 Task: Find connections with filter location Gokak with filter topic #Saleswith filter profile language Potuguese with filter current company Volvo Trucks India with filter school Gauhati Commerce College with filter industry Golf Courses and Country Clubs with filter service category Editing with filter keywords title Secretary
Action: Mouse moved to (553, 92)
Screenshot: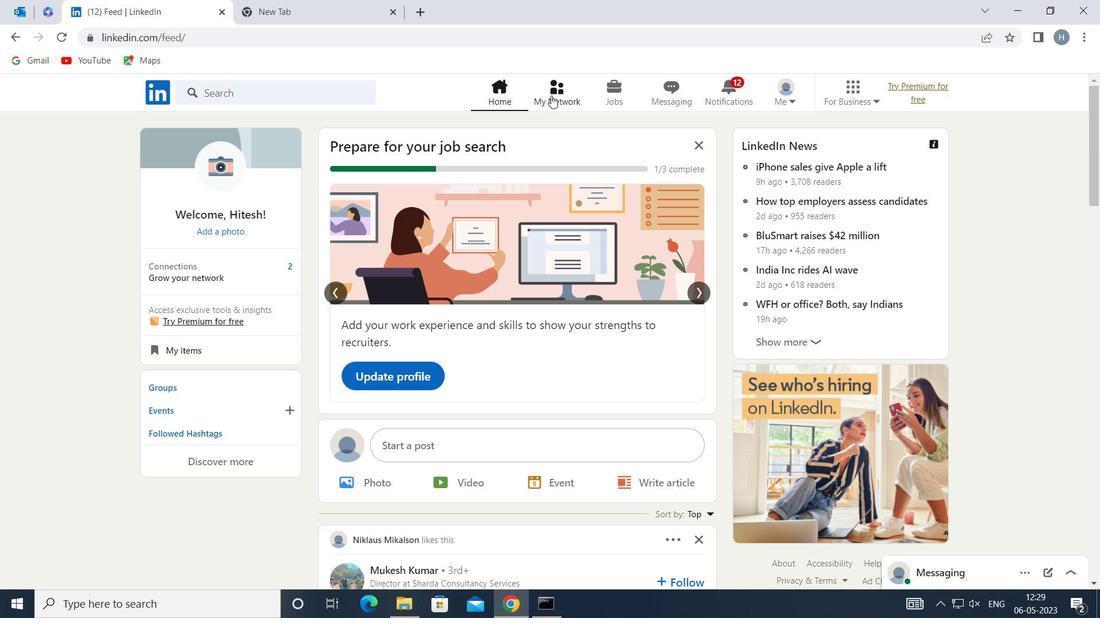 
Action: Mouse pressed left at (553, 92)
Screenshot: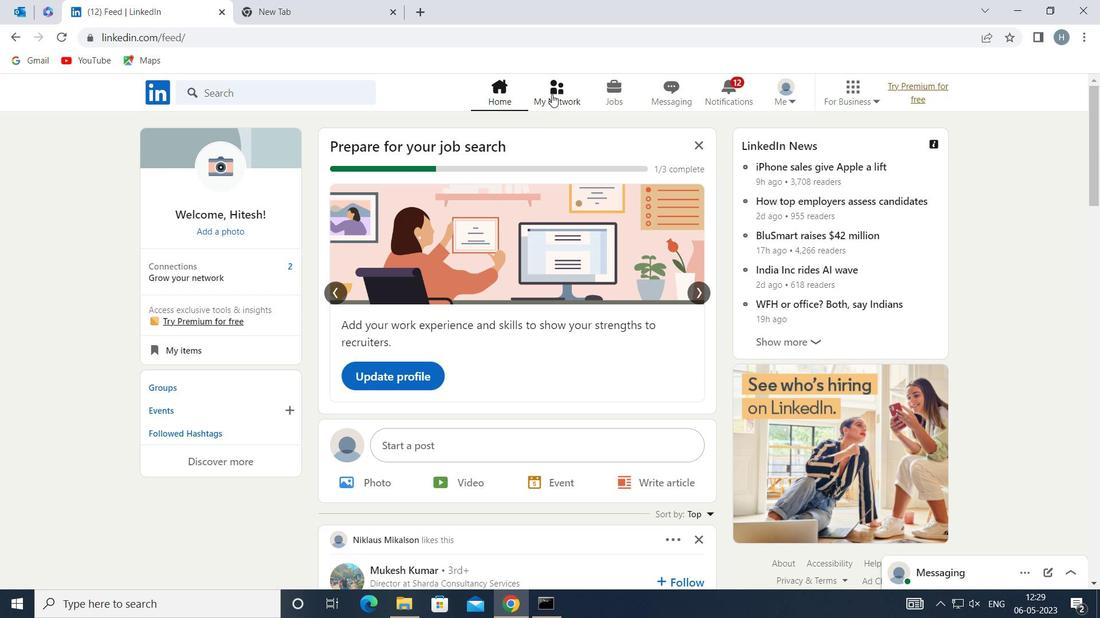 
Action: Mouse moved to (283, 173)
Screenshot: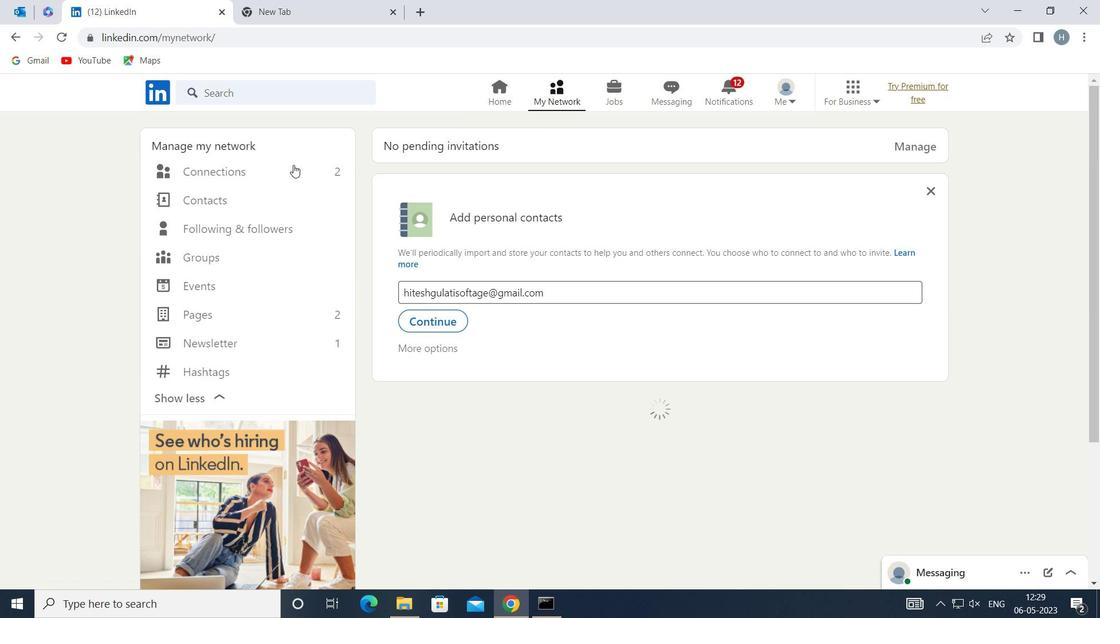 
Action: Mouse pressed left at (283, 173)
Screenshot: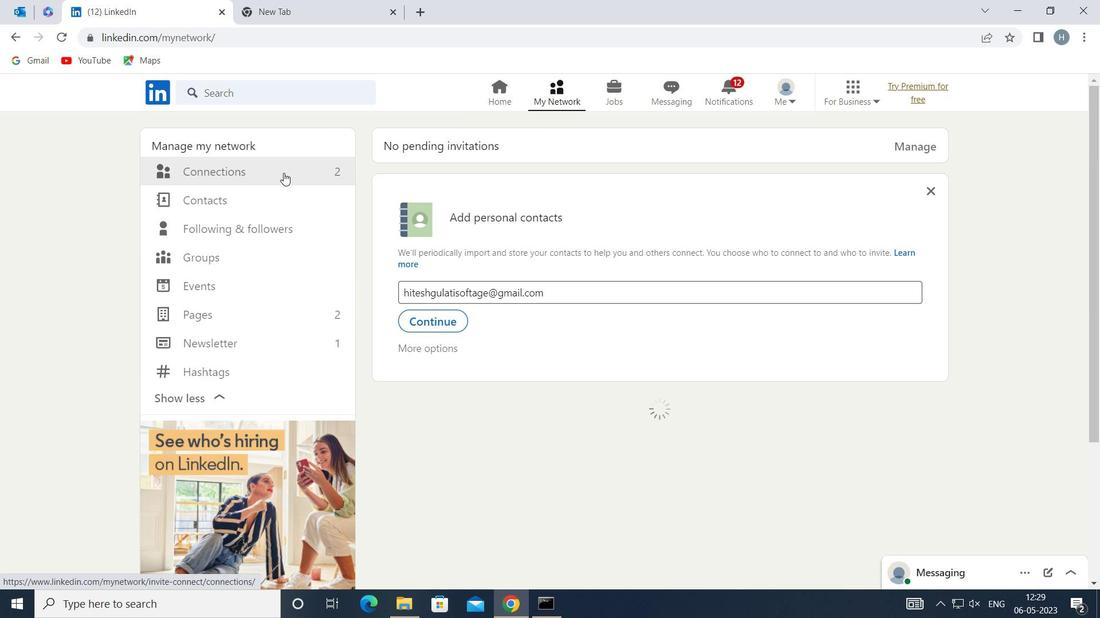 
Action: Mouse moved to (657, 169)
Screenshot: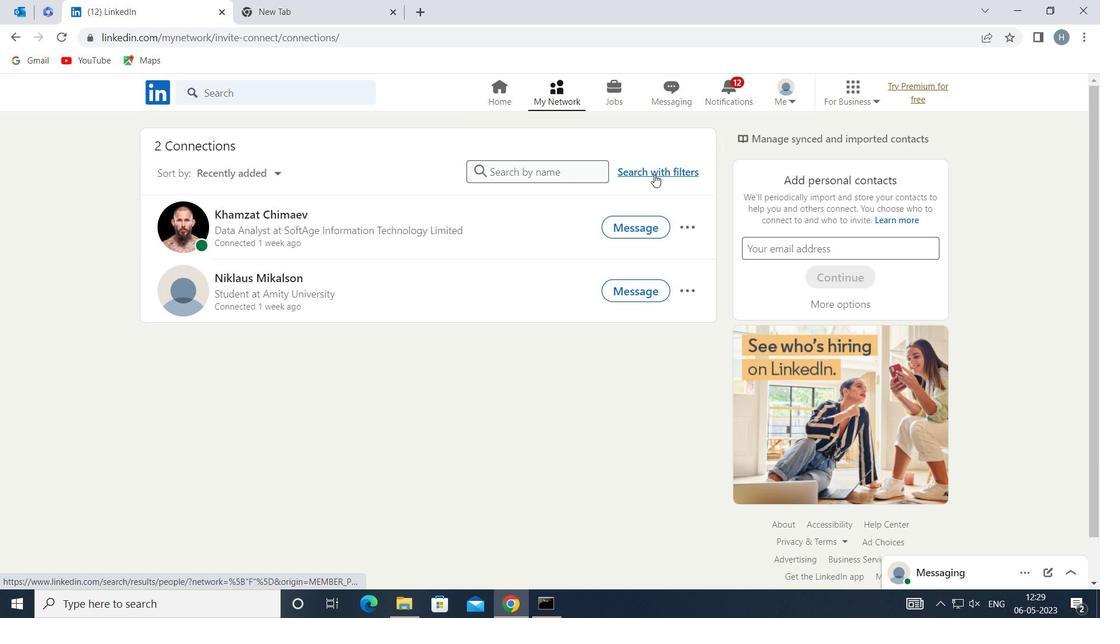 
Action: Mouse pressed left at (657, 169)
Screenshot: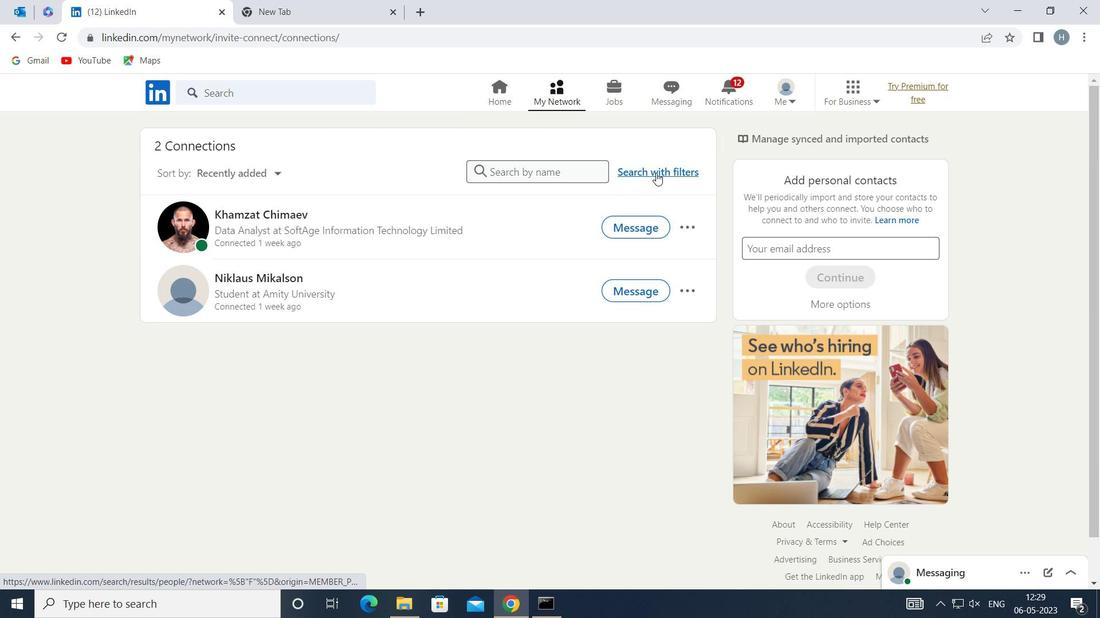 
Action: Mouse moved to (603, 132)
Screenshot: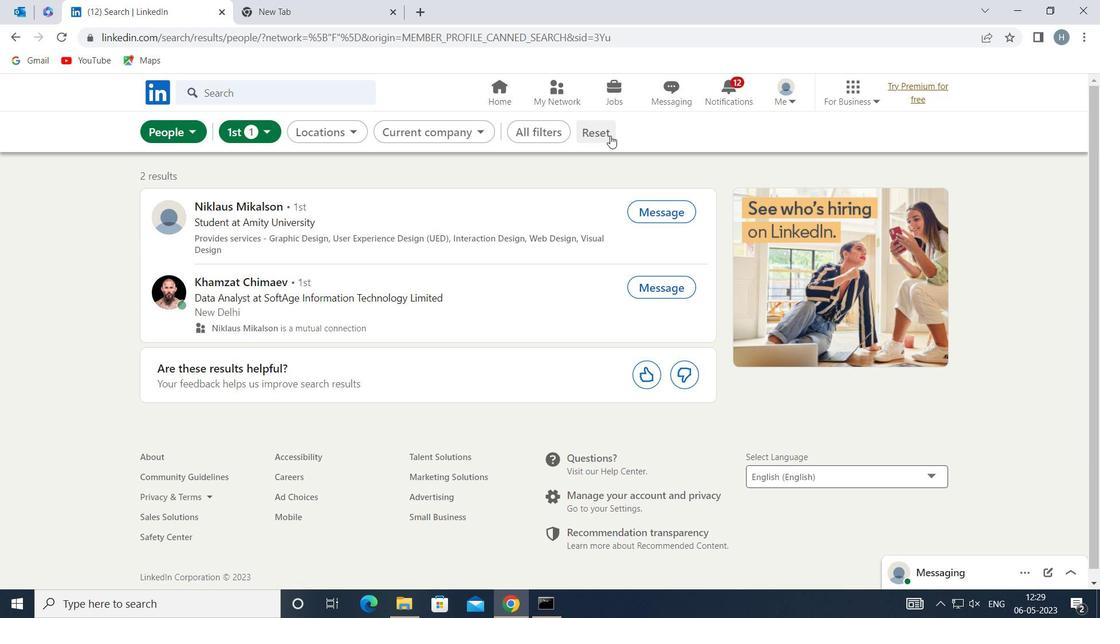 
Action: Mouse pressed left at (603, 132)
Screenshot: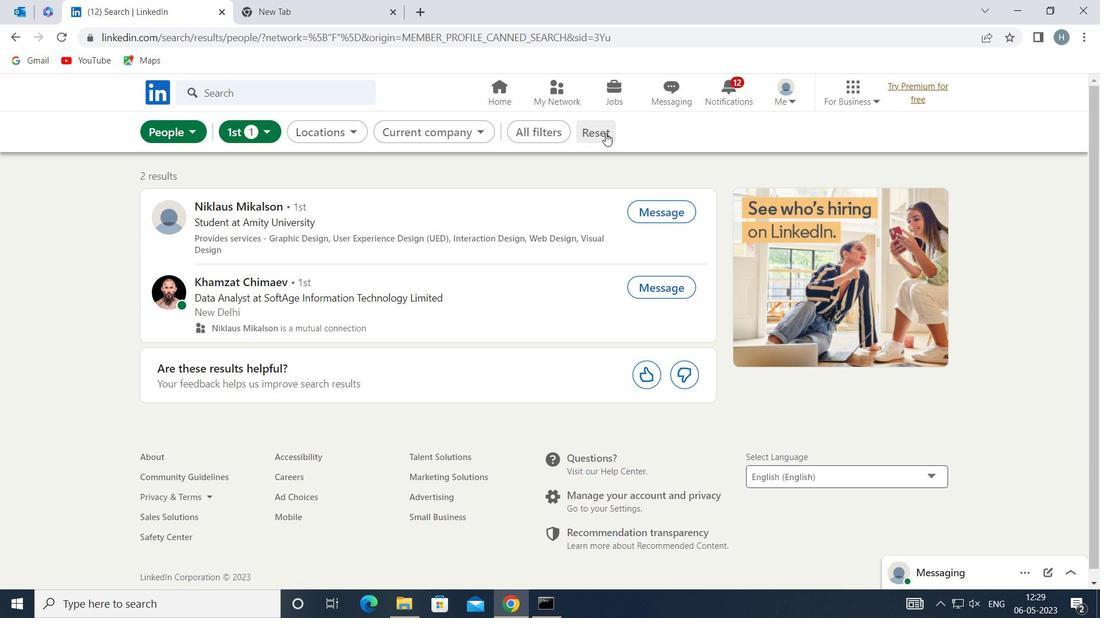 
Action: Mouse moved to (579, 134)
Screenshot: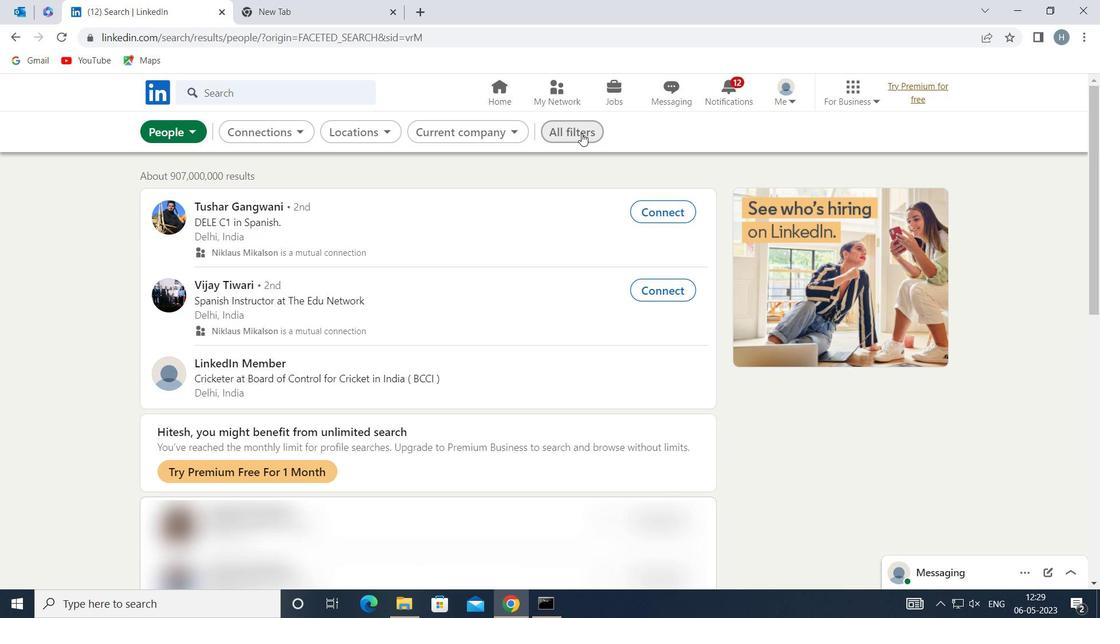 
Action: Mouse pressed left at (579, 134)
Screenshot: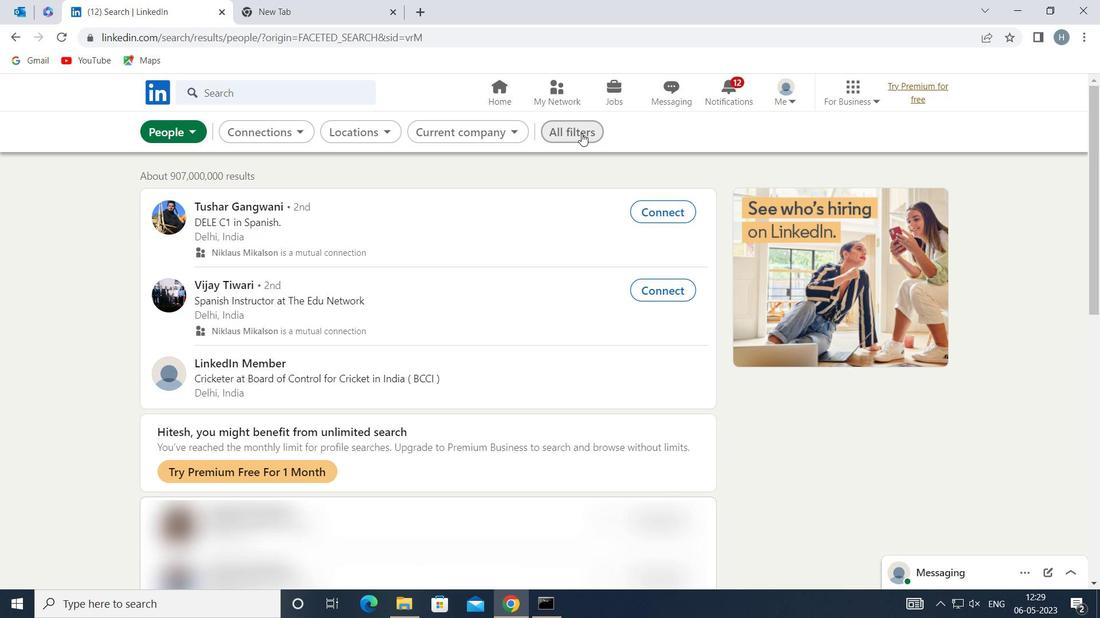 
Action: Mouse moved to (905, 344)
Screenshot: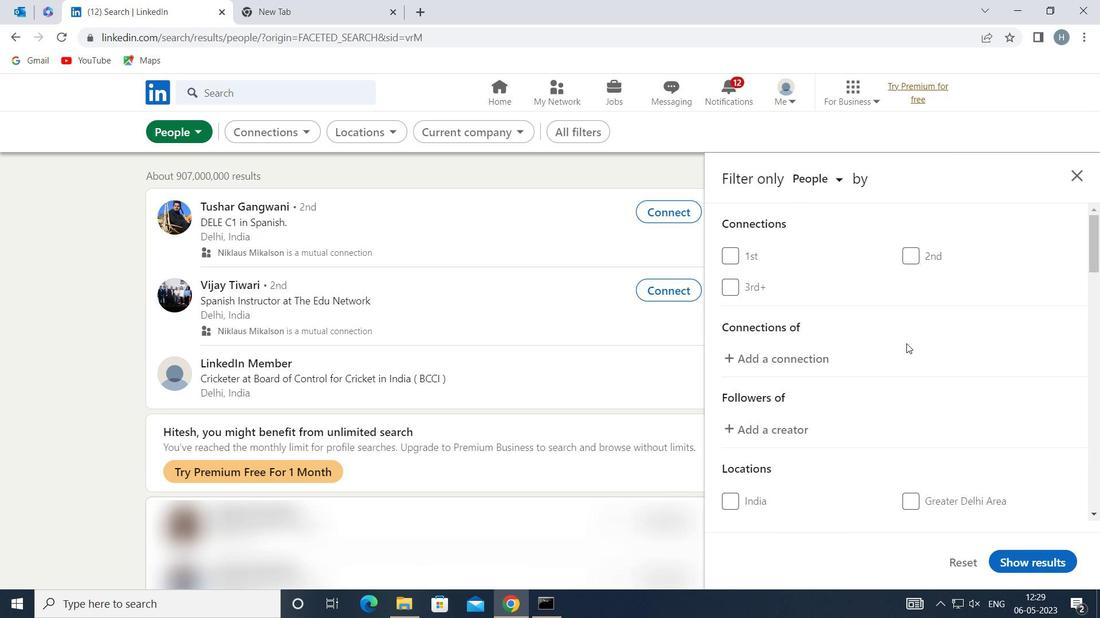 
Action: Mouse scrolled (905, 343) with delta (0, 0)
Screenshot: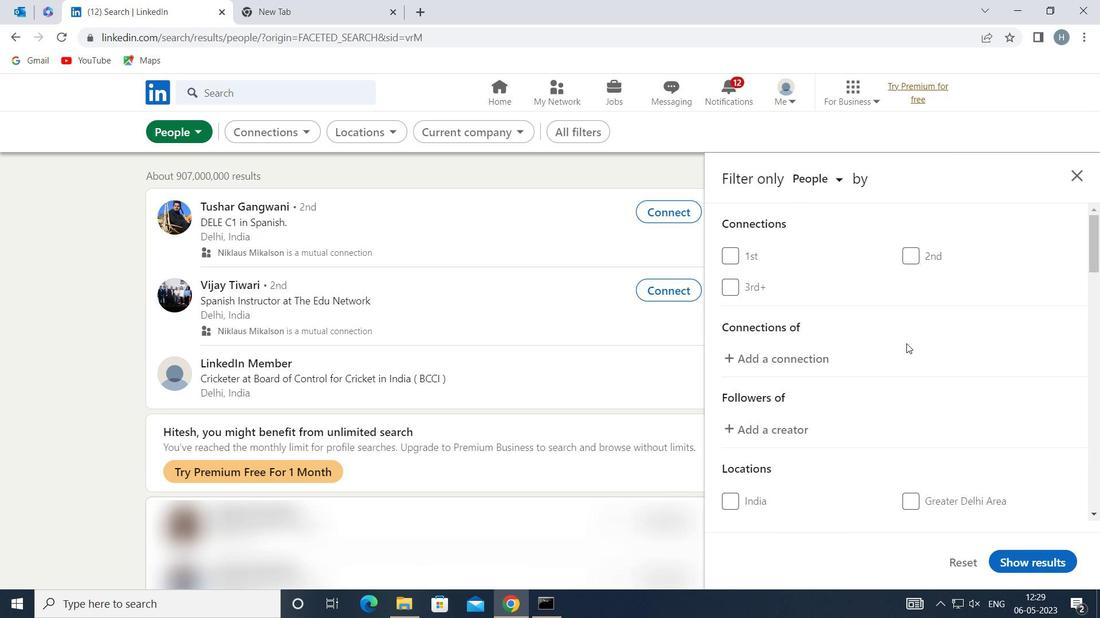 
Action: Mouse scrolled (905, 343) with delta (0, 0)
Screenshot: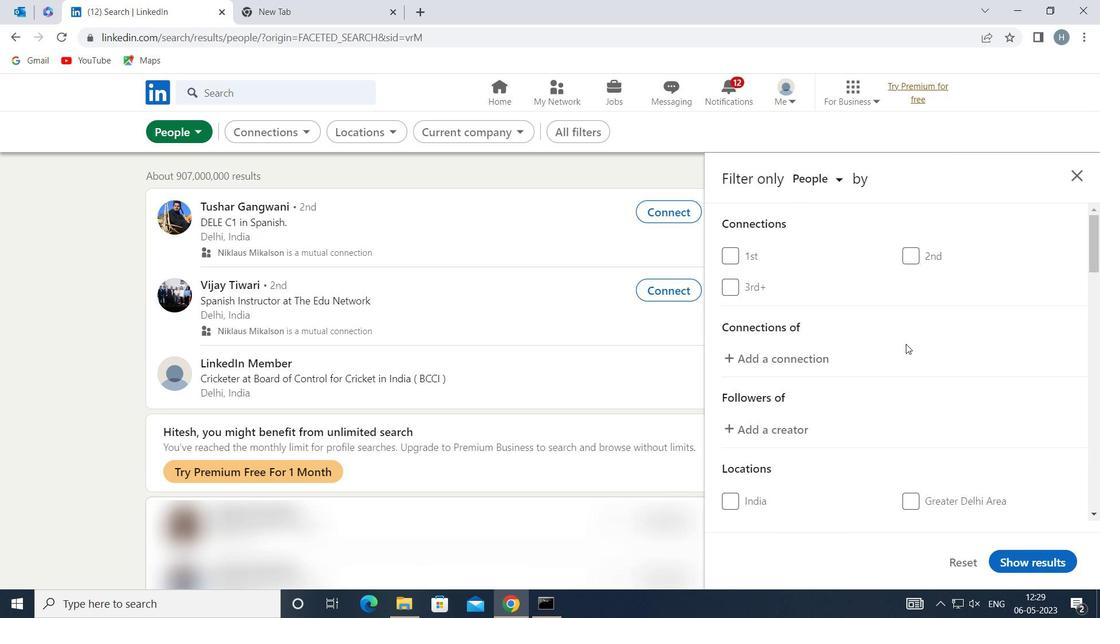 
Action: Mouse moved to (905, 340)
Screenshot: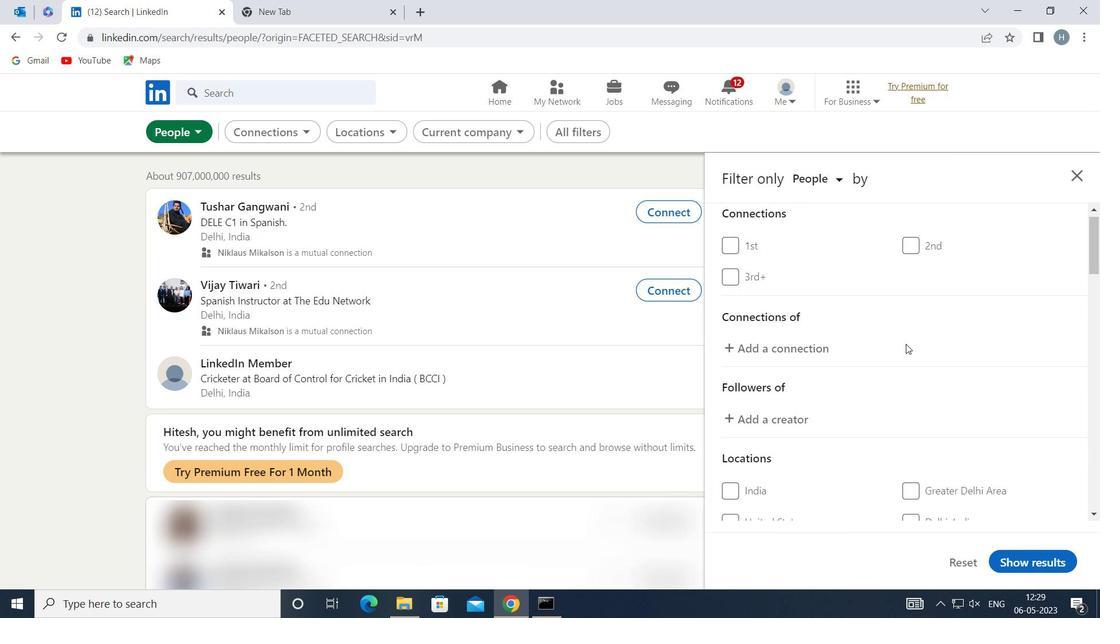 
Action: Mouse scrolled (905, 339) with delta (0, 0)
Screenshot: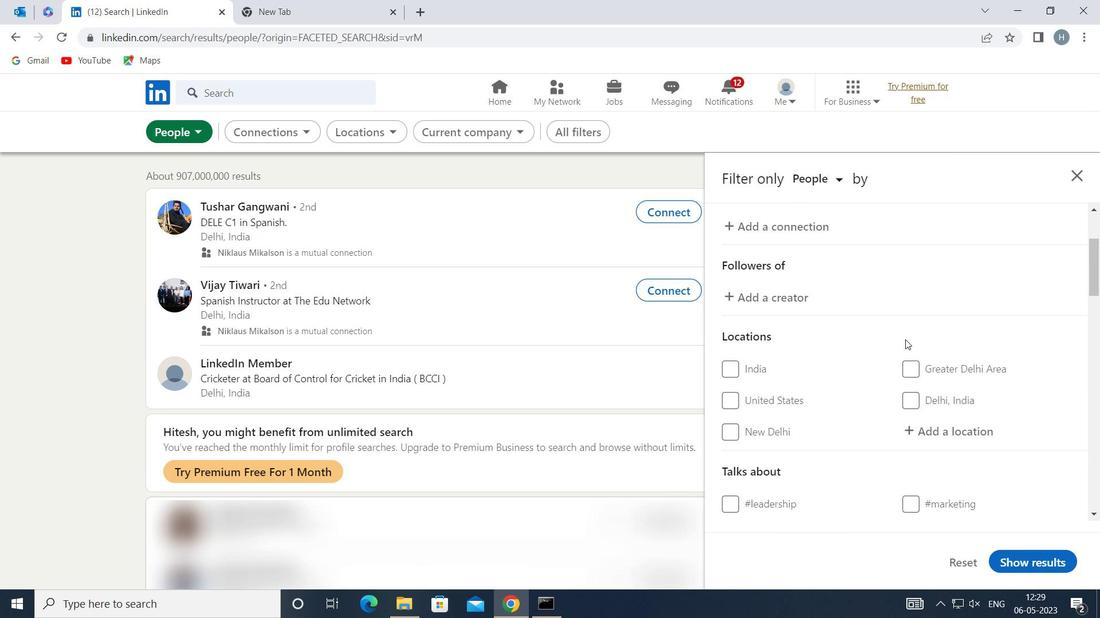 
Action: Mouse moved to (952, 346)
Screenshot: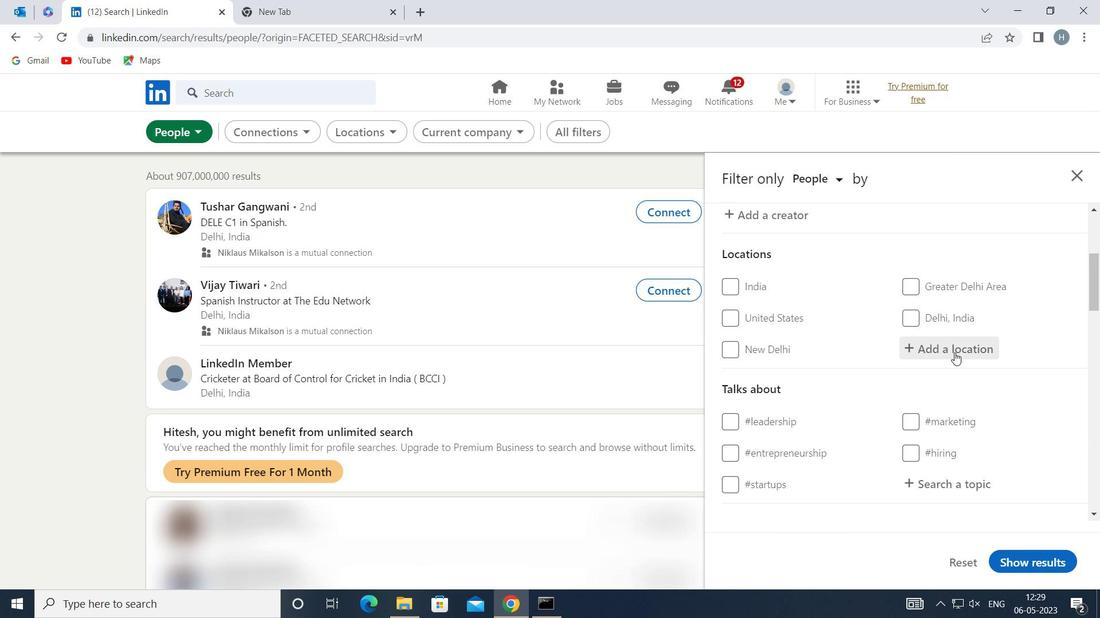 
Action: Mouse pressed left at (952, 346)
Screenshot: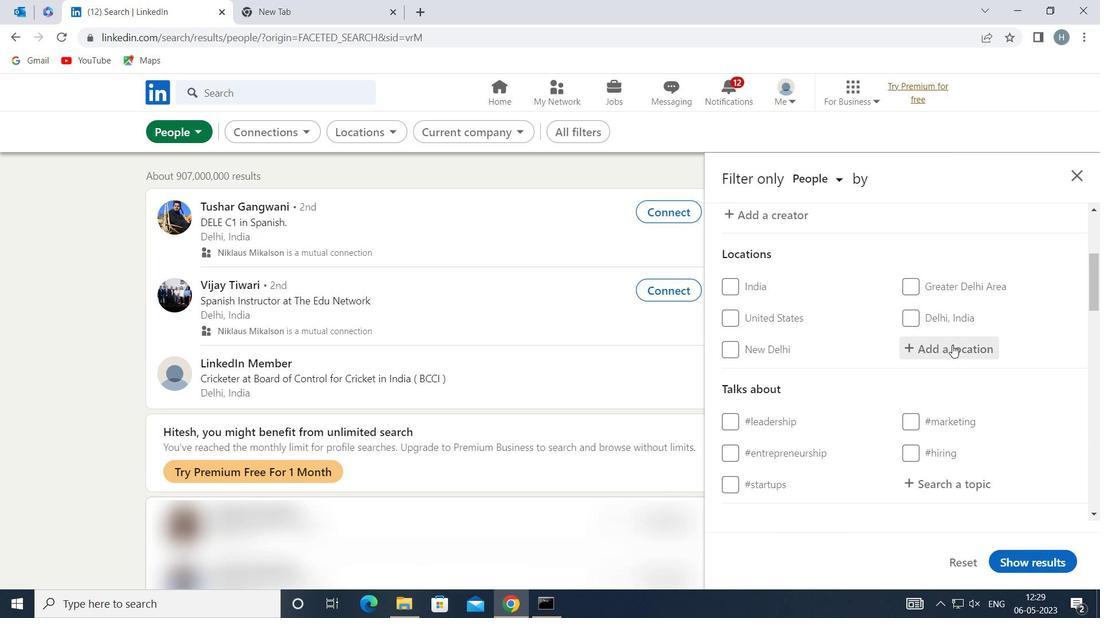 
Action: Key pressed <Key.shift>GOKAK
Screenshot: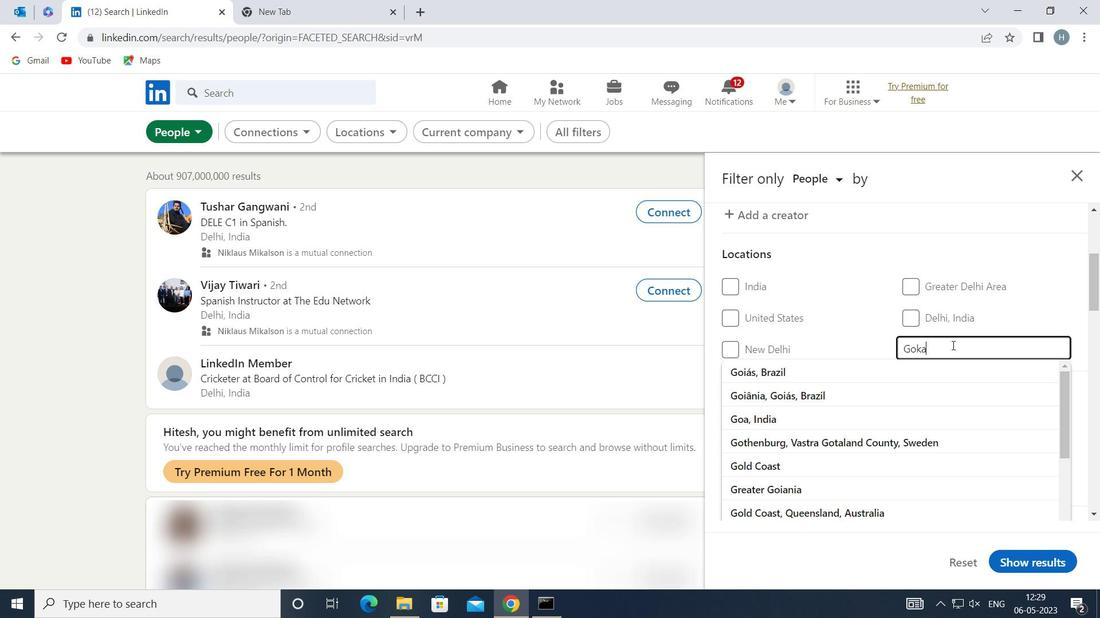 
Action: Mouse moved to (956, 365)
Screenshot: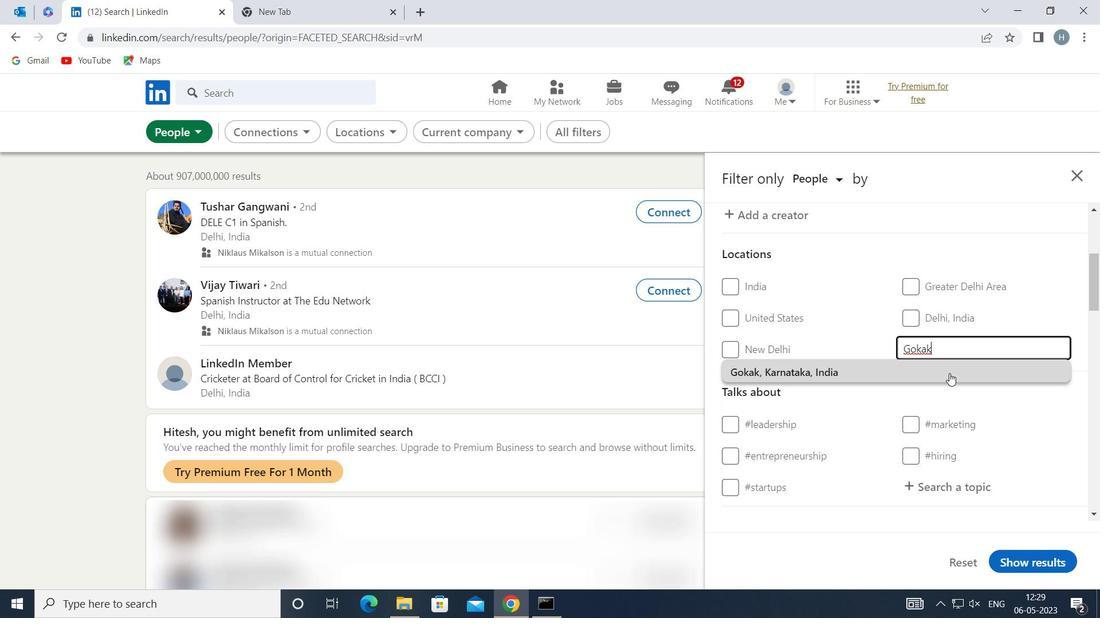 
Action: Mouse pressed left at (956, 365)
Screenshot: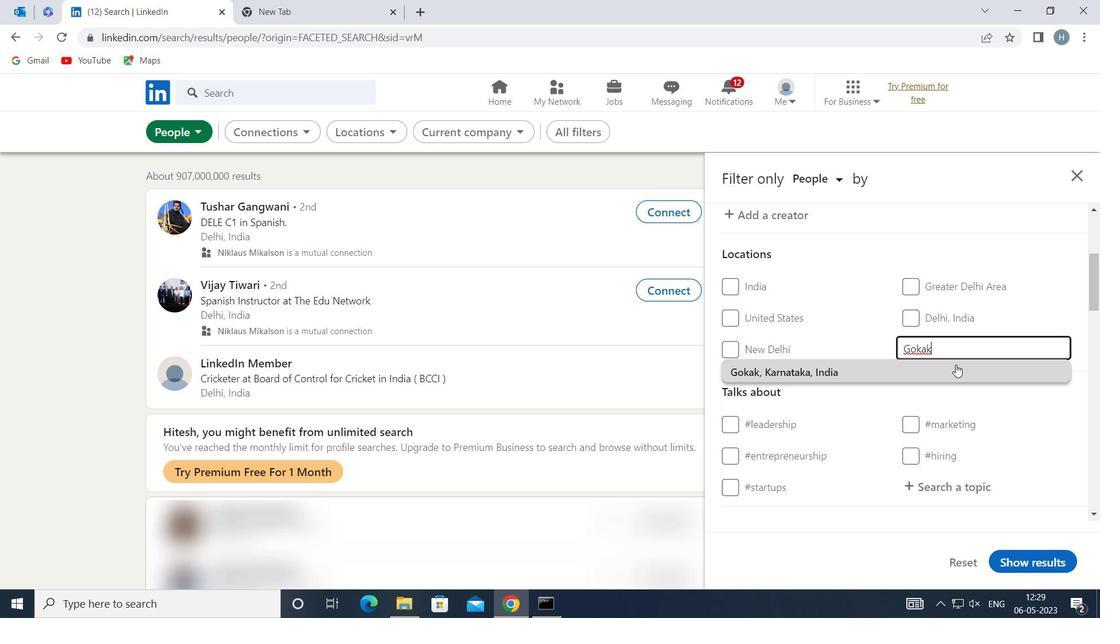 
Action: Mouse moved to (930, 395)
Screenshot: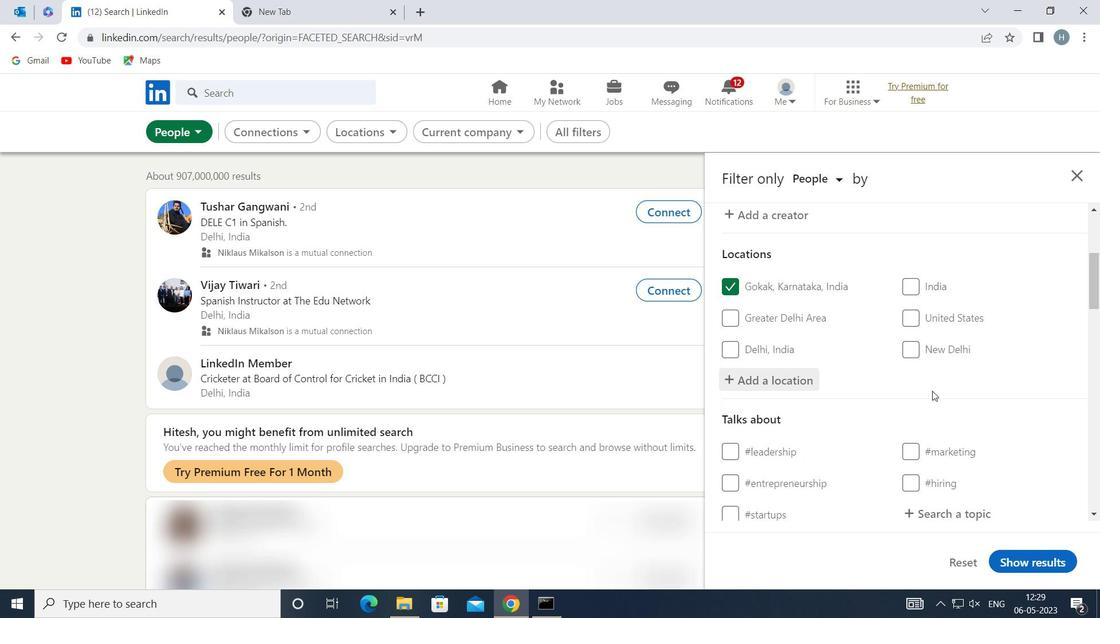 
Action: Mouse scrolled (930, 394) with delta (0, 0)
Screenshot: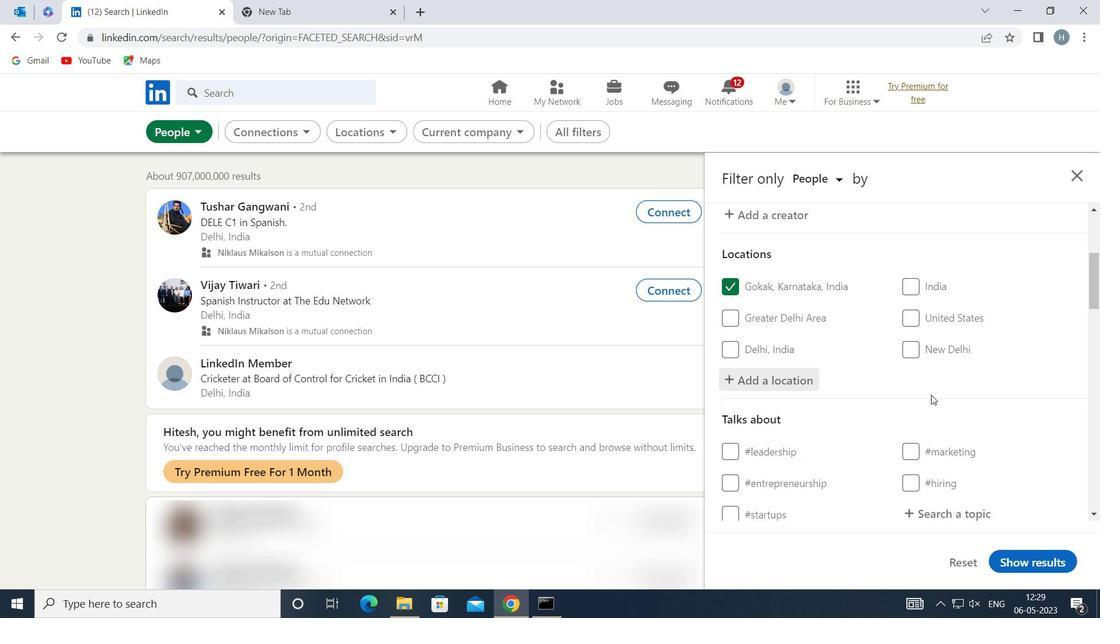 
Action: Mouse scrolled (930, 394) with delta (0, 0)
Screenshot: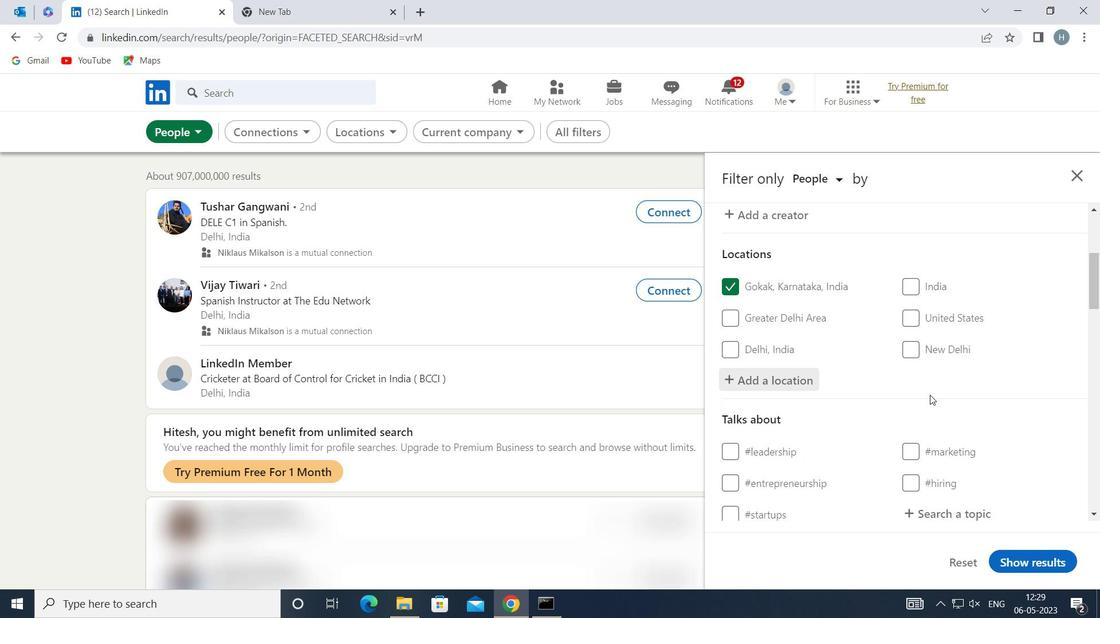 
Action: Mouse scrolled (930, 394) with delta (0, 0)
Screenshot: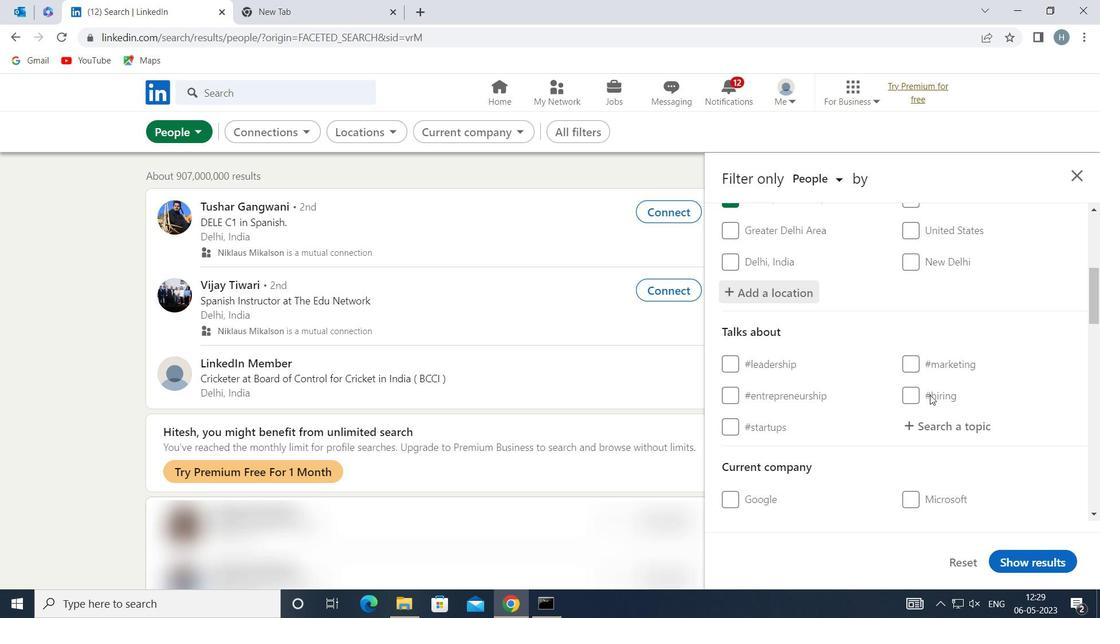 
Action: Mouse moved to (974, 295)
Screenshot: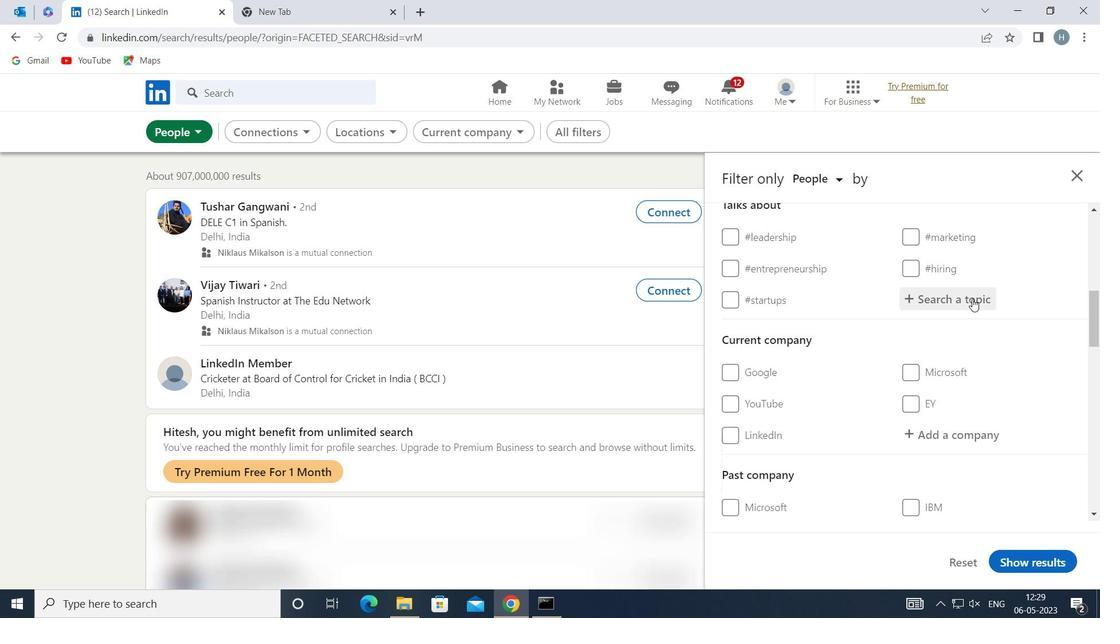 
Action: Mouse pressed left at (974, 295)
Screenshot: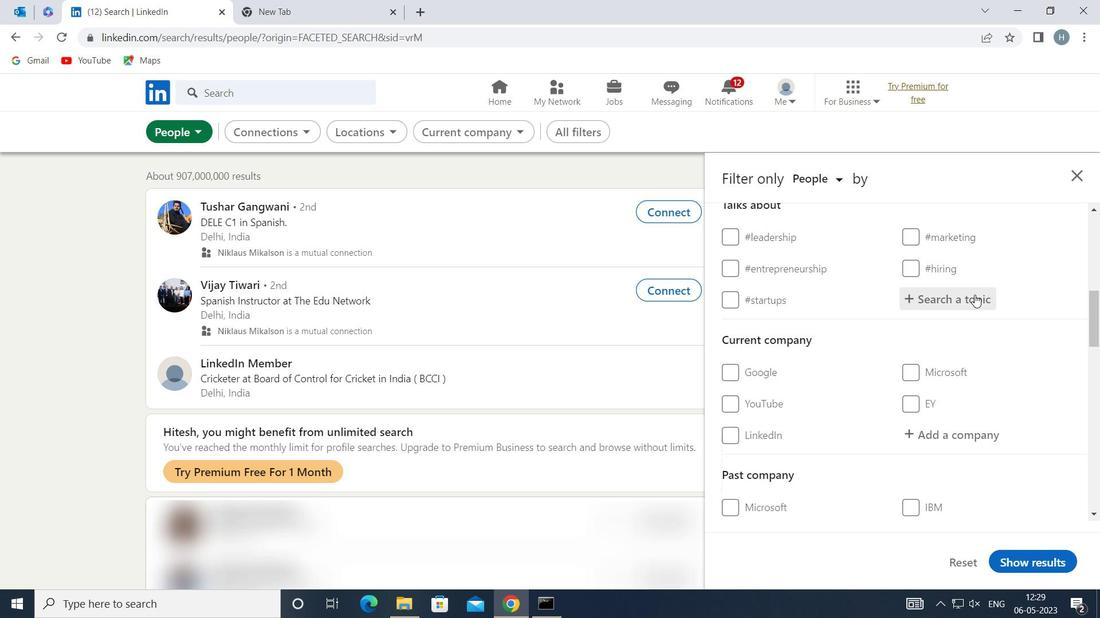 
Action: Key pressed <Key.shift>SALES
Screenshot: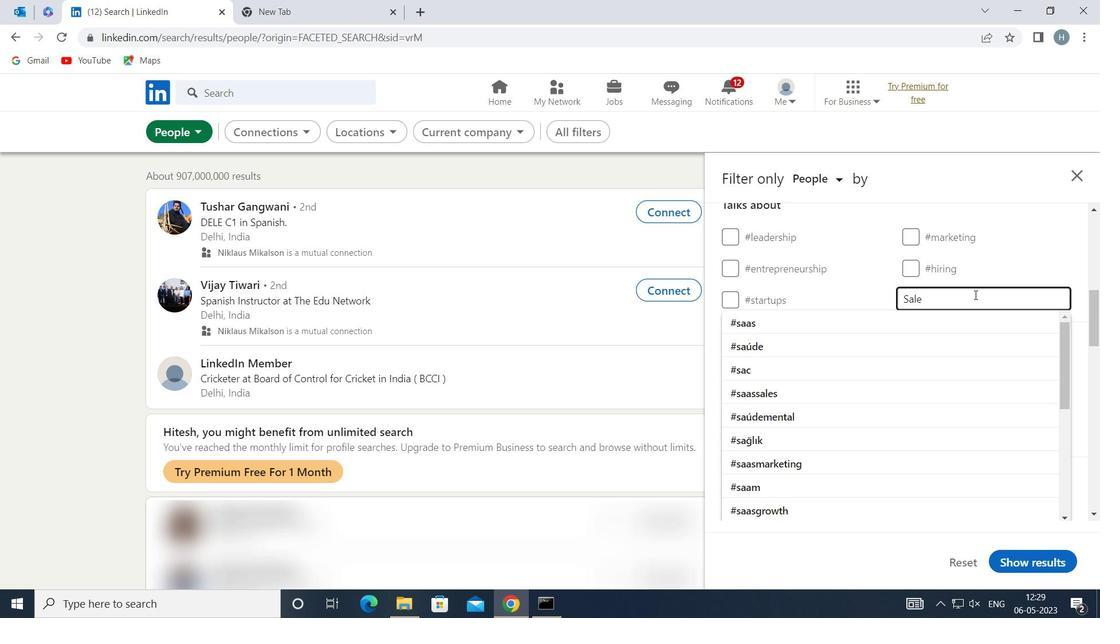 
Action: Mouse moved to (906, 319)
Screenshot: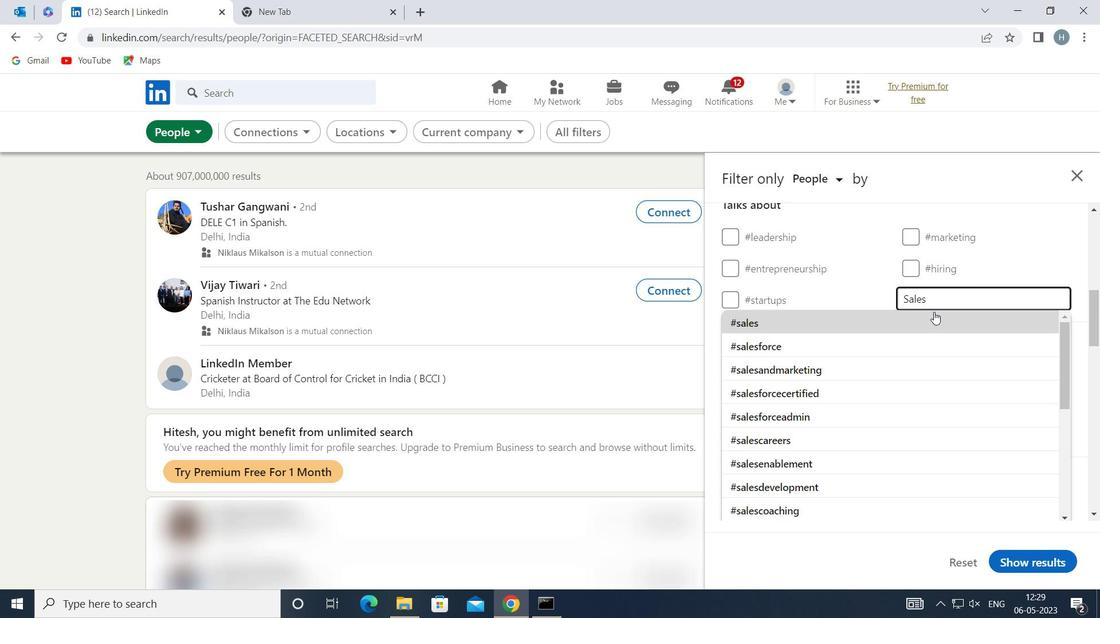 
Action: Mouse pressed left at (906, 319)
Screenshot: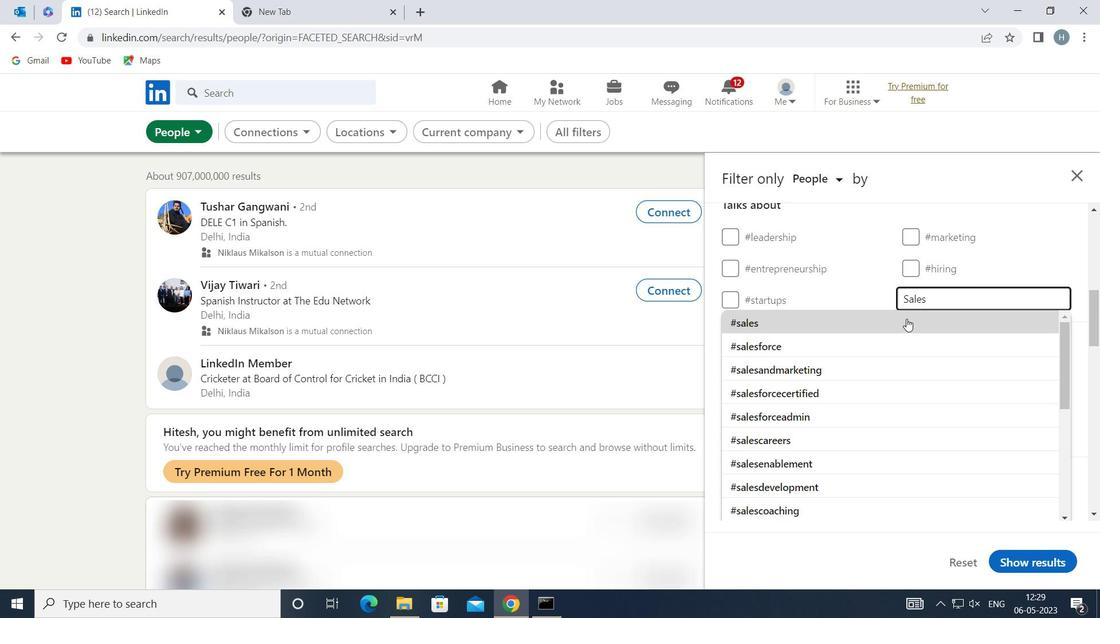 
Action: Mouse moved to (870, 322)
Screenshot: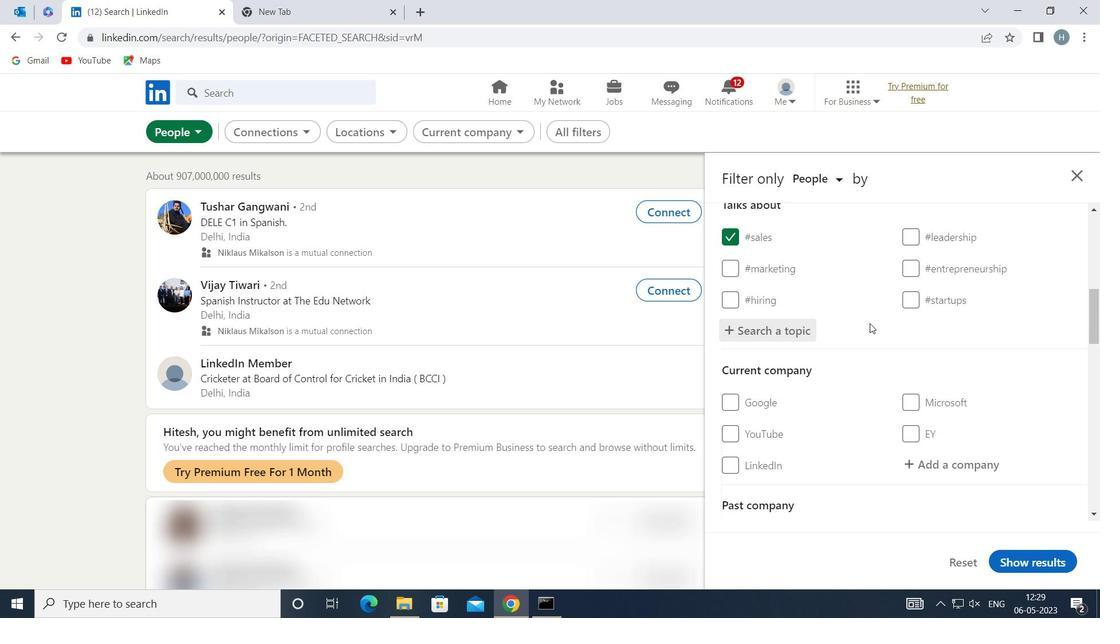 
Action: Mouse scrolled (870, 321) with delta (0, 0)
Screenshot: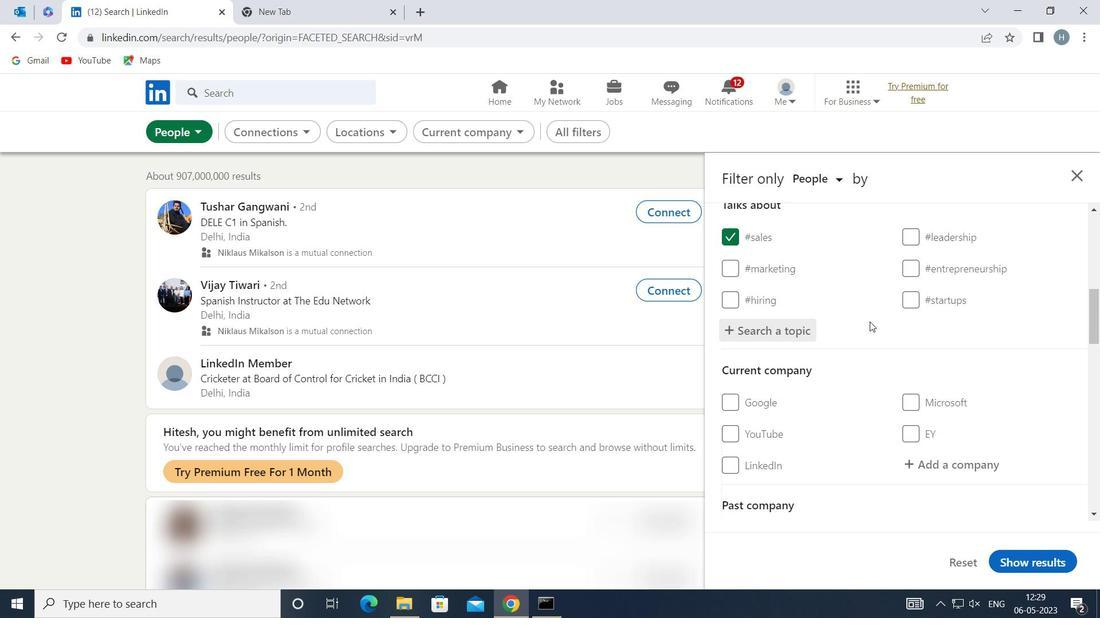 
Action: Mouse scrolled (870, 321) with delta (0, 0)
Screenshot: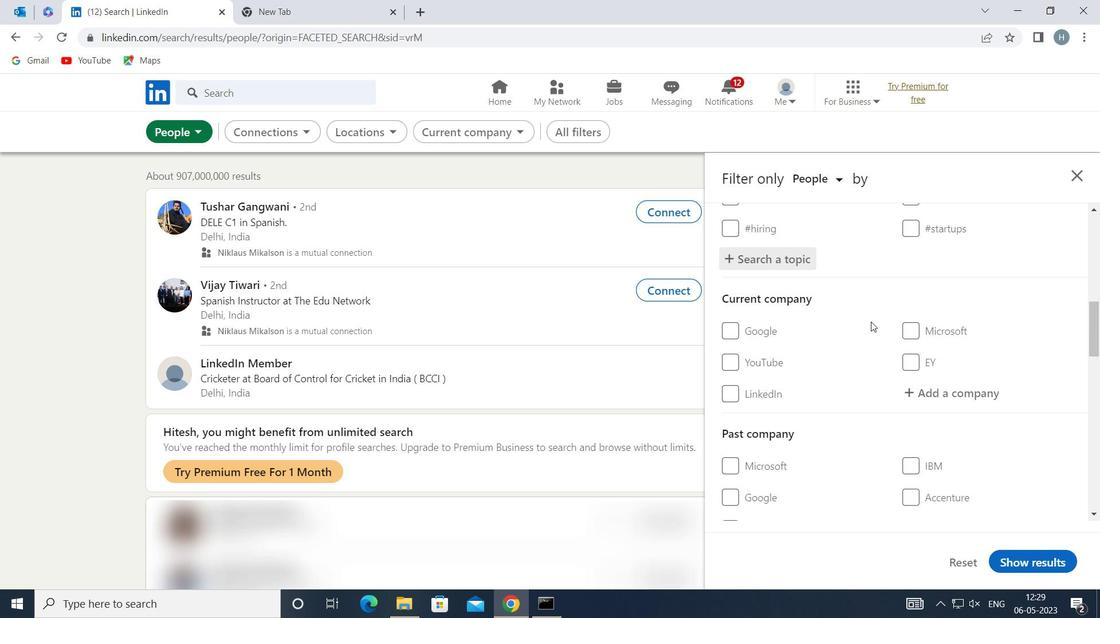 
Action: Mouse scrolled (870, 321) with delta (0, 0)
Screenshot: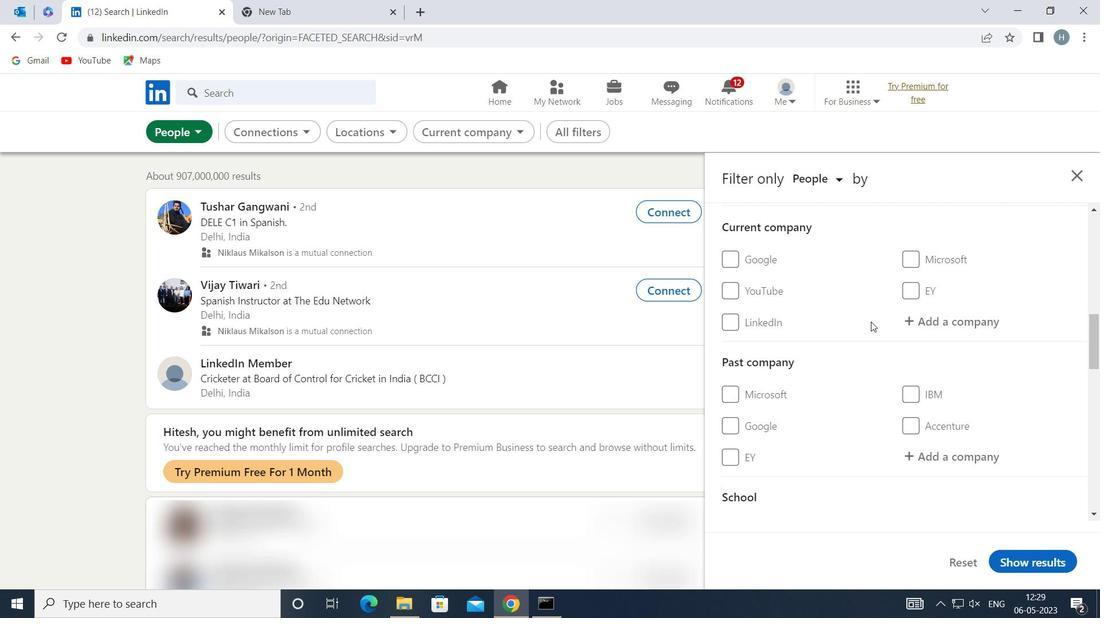 
Action: Mouse scrolled (870, 321) with delta (0, 0)
Screenshot: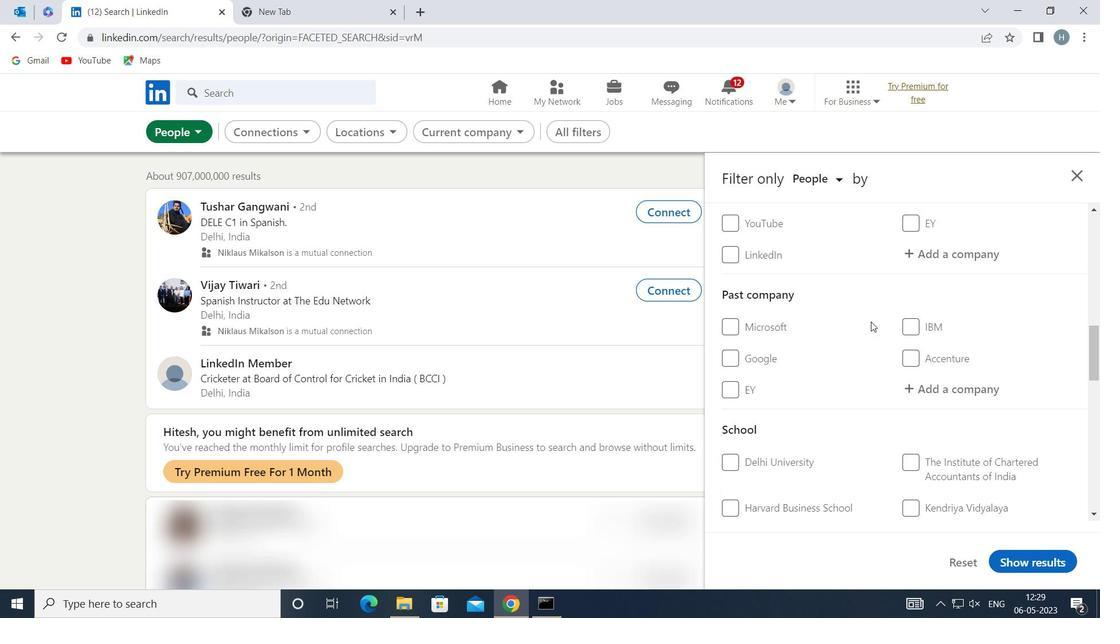 
Action: Mouse scrolled (870, 321) with delta (0, 0)
Screenshot: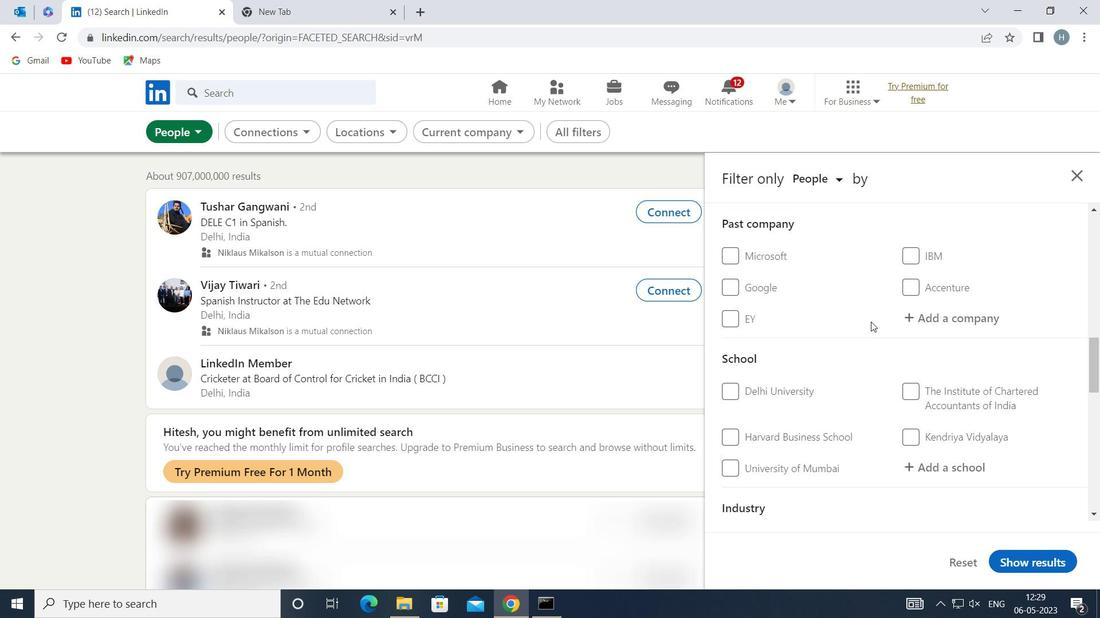 
Action: Mouse moved to (871, 322)
Screenshot: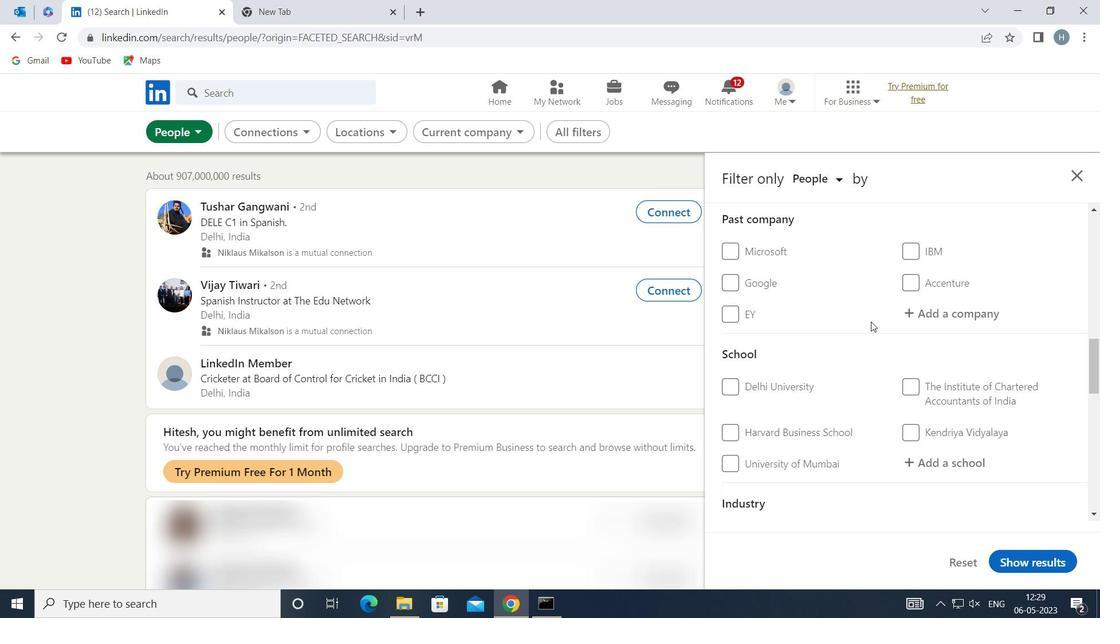
Action: Mouse scrolled (871, 321) with delta (0, 0)
Screenshot: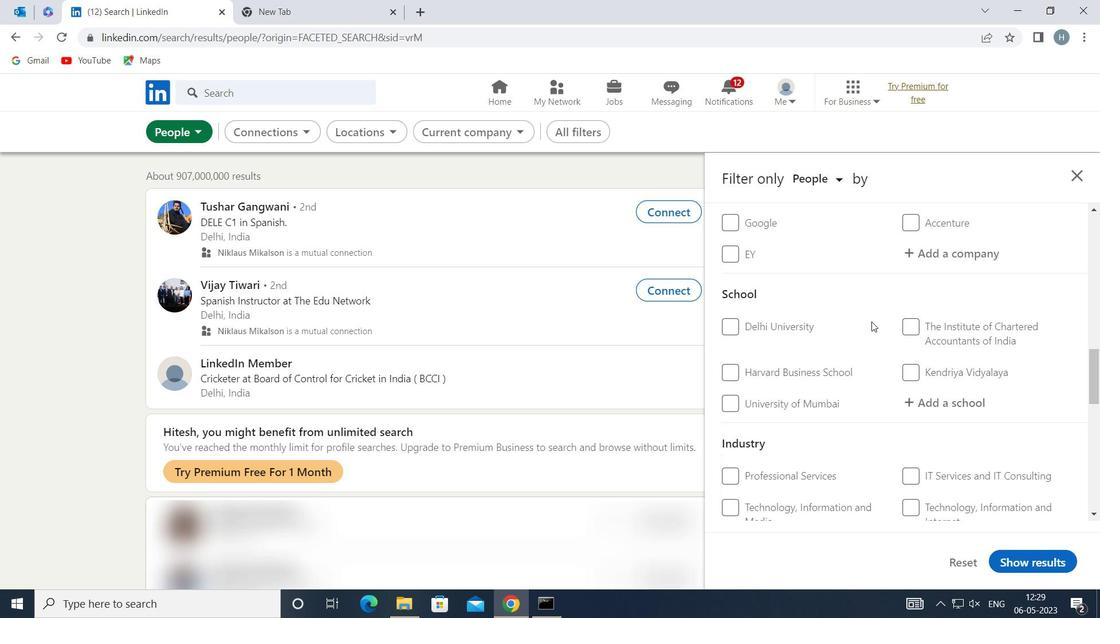 
Action: Mouse scrolled (871, 321) with delta (0, 0)
Screenshot: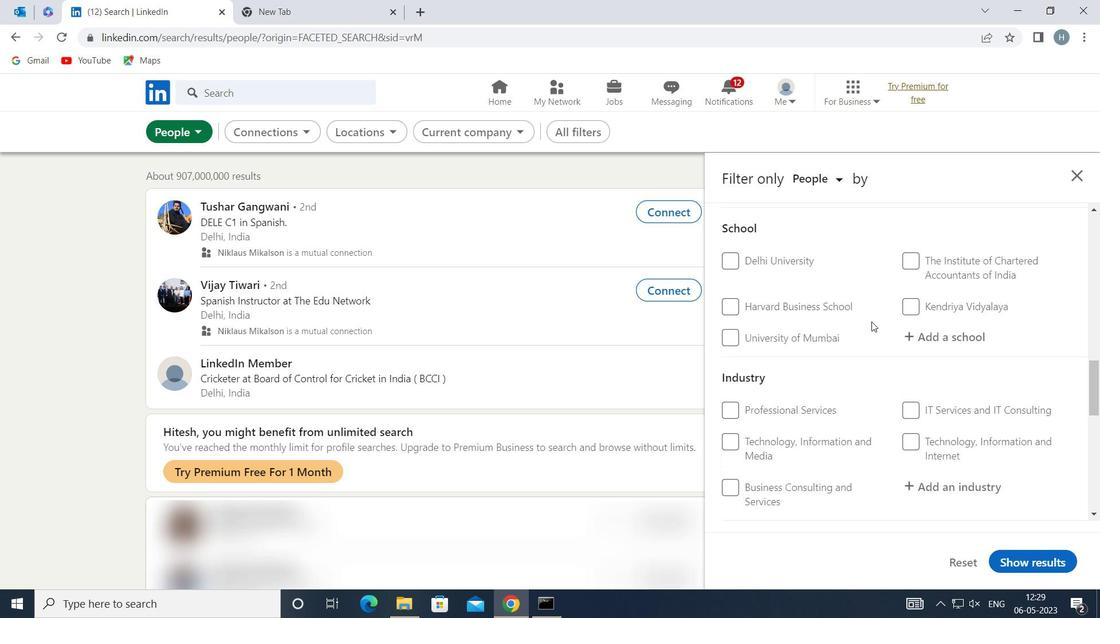 
Action: Mouse scrolled (871, 321) with delta (0, 0)
Screenshot: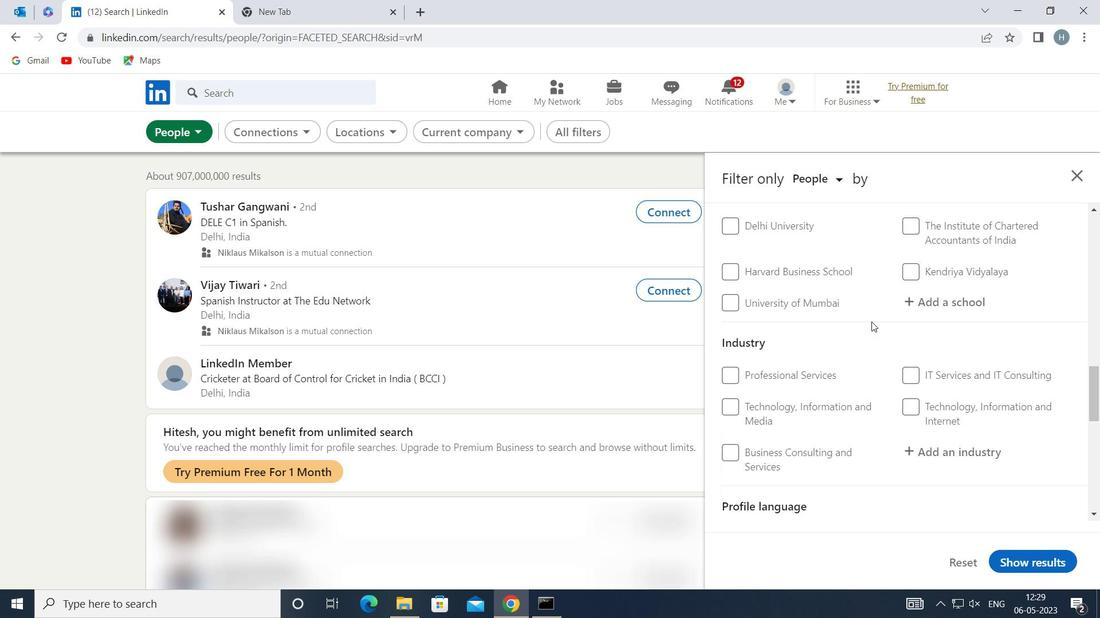 
Action: Mouse scrolled (871, 321) with delta (0, 0)
Screenshot: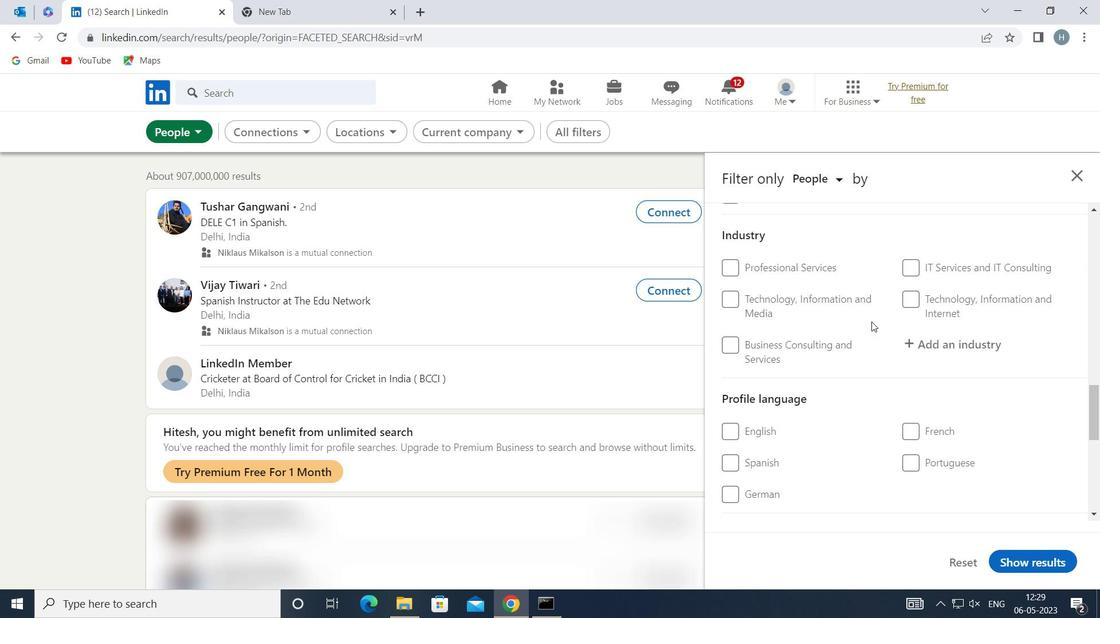 
Action: Mouse moved to (906, 366)
Screenshot: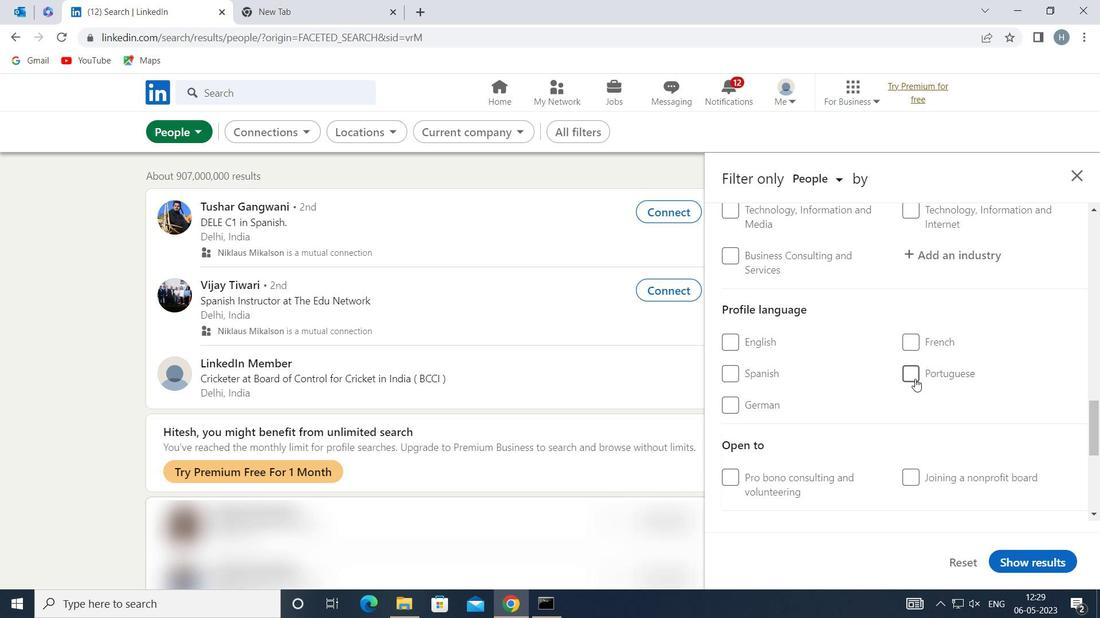 
Action: Mouse pressed left at (906, 366)
Screenshot: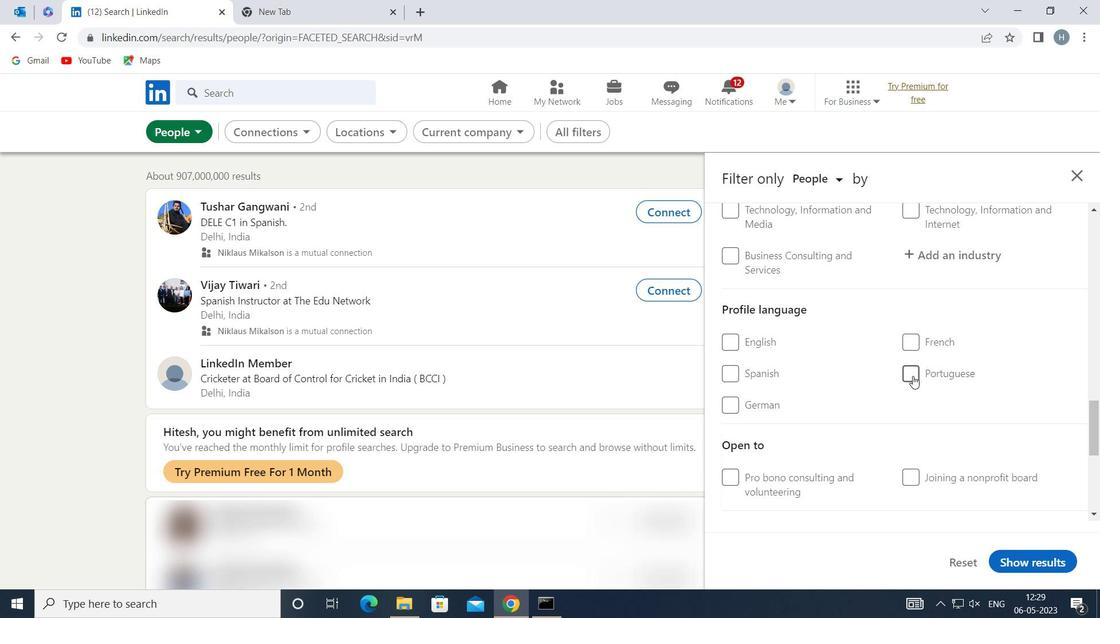 
Action: Mouse moved to (878, 367)
Screenshot: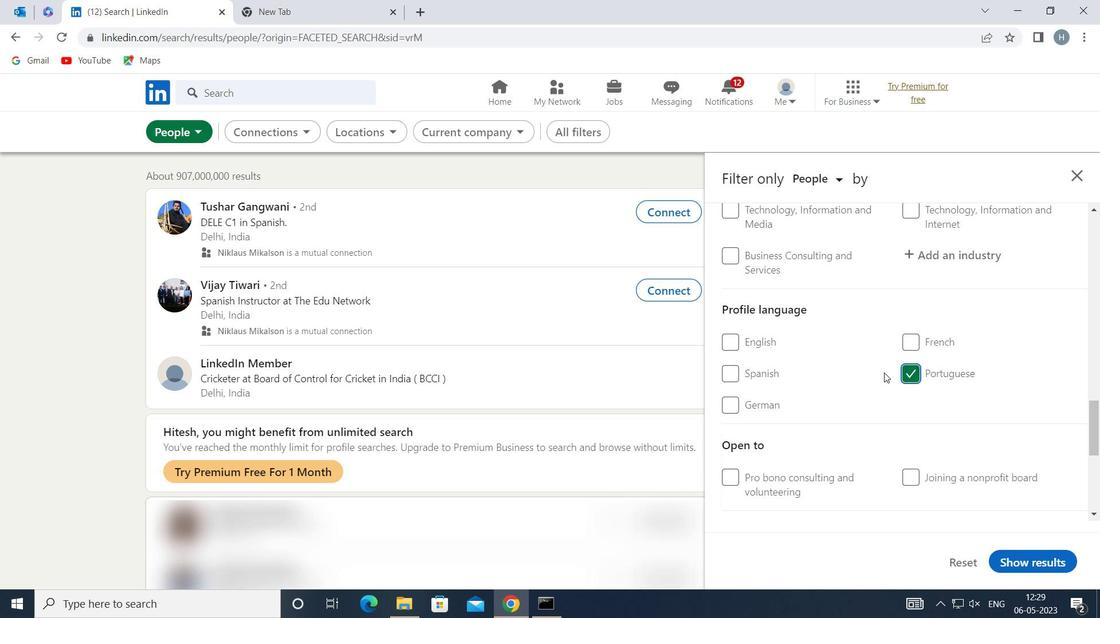 
Action: Mouse scrolled (878, 368) with delta (0, 0)
Screenshot: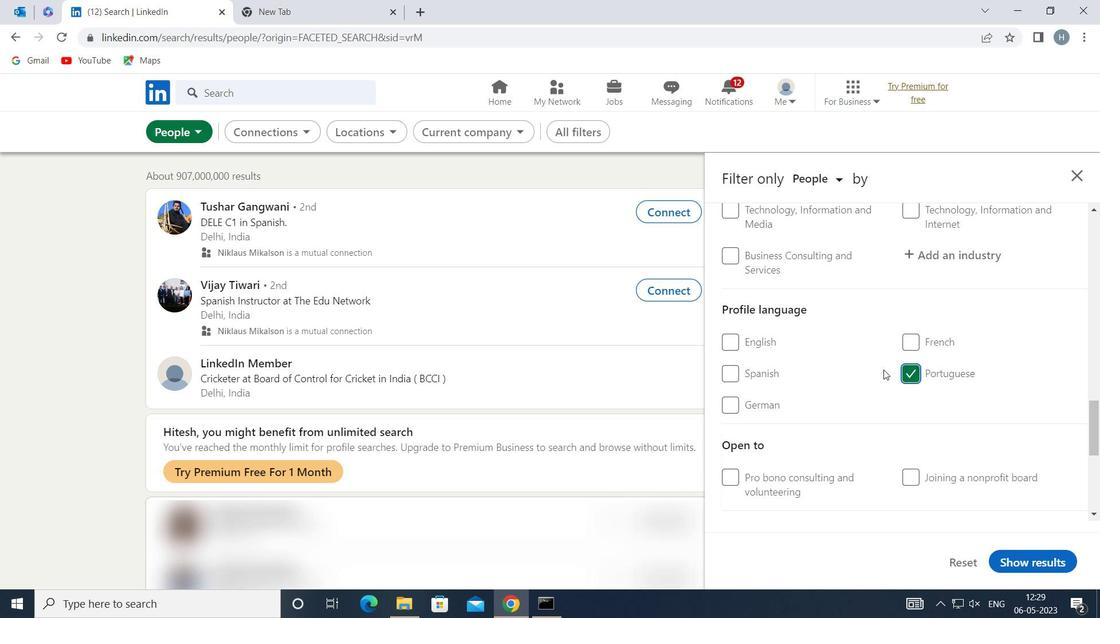 
Action: Mouse scrolled (878, 368) with delta (0, 0)
Screenshot: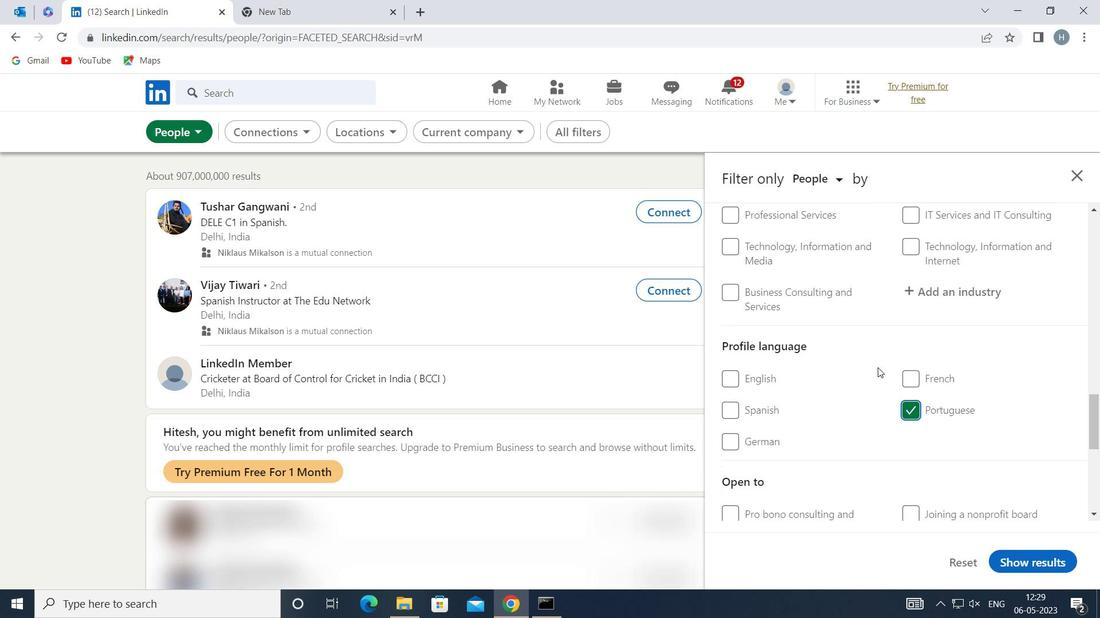 
Action: Mouse scrolled (878, 368) with delta (0, 0)
Screenshot: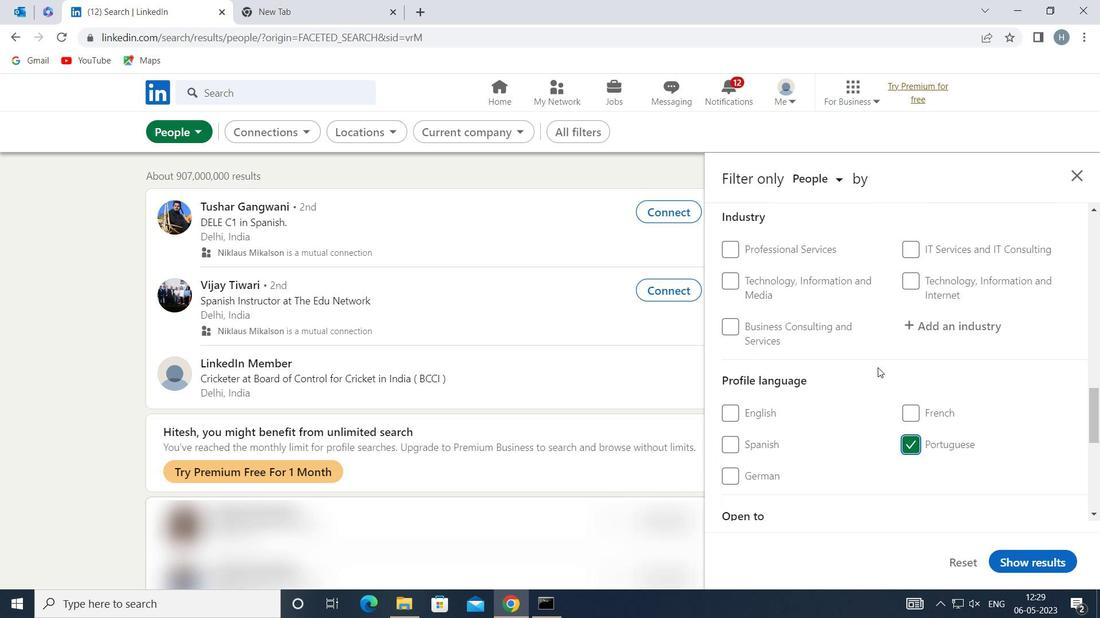 
Action: Mouse scrolled (878, 368) with delta (0, 0)
Screenshot: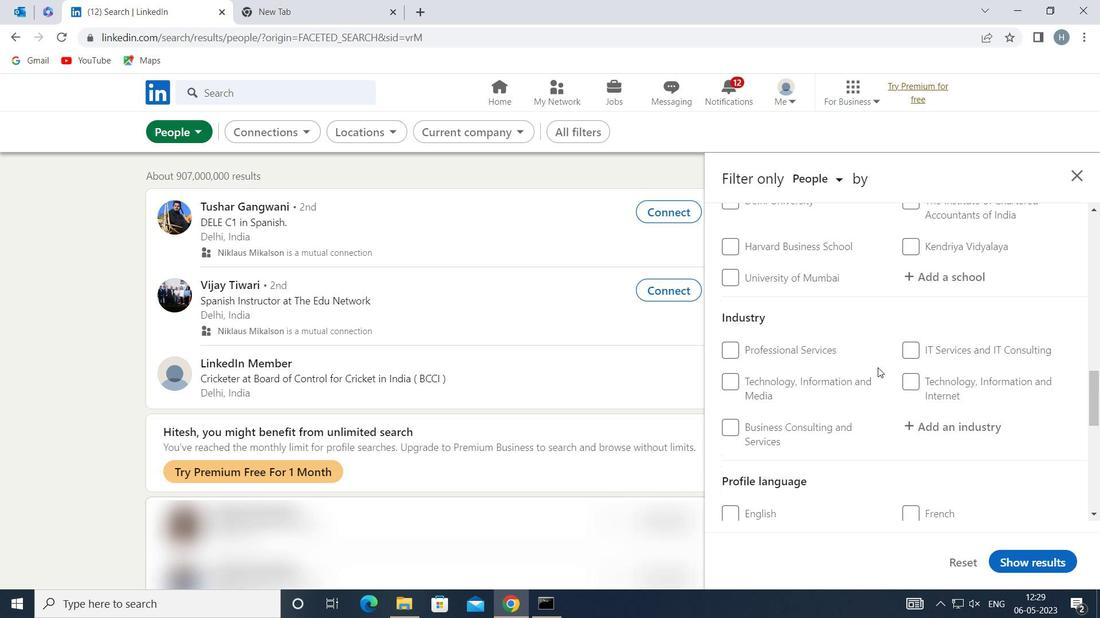 
Action: Mouse scrolled (878, 368) with delta (0, 0)
Screenshot: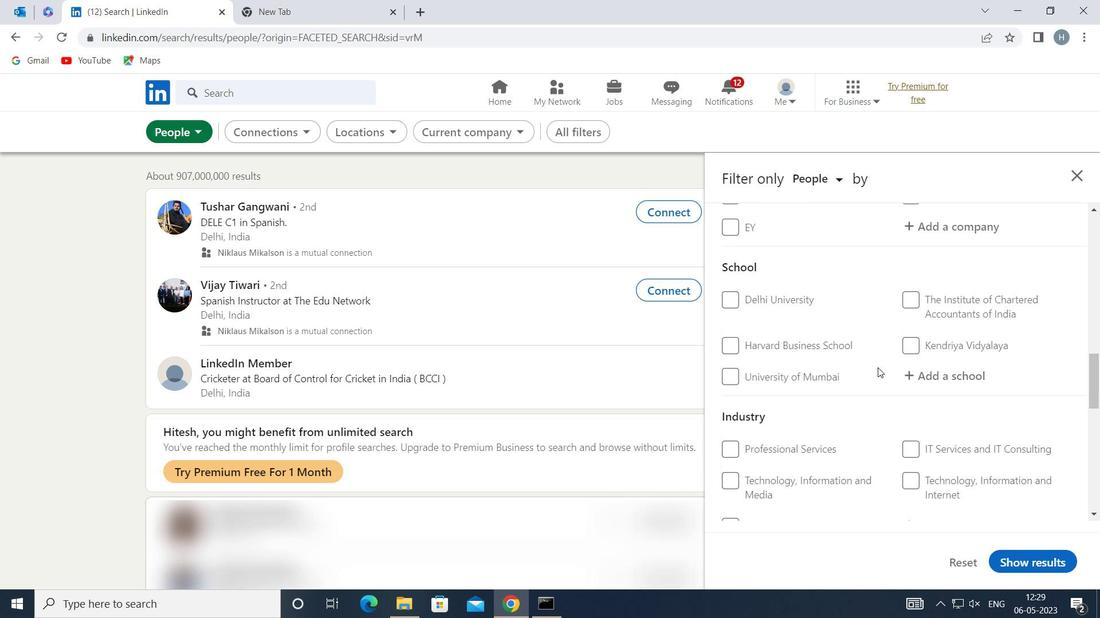 
Action: Mouse scrolled (878, 368) with delta (0, 0)
Screenshot: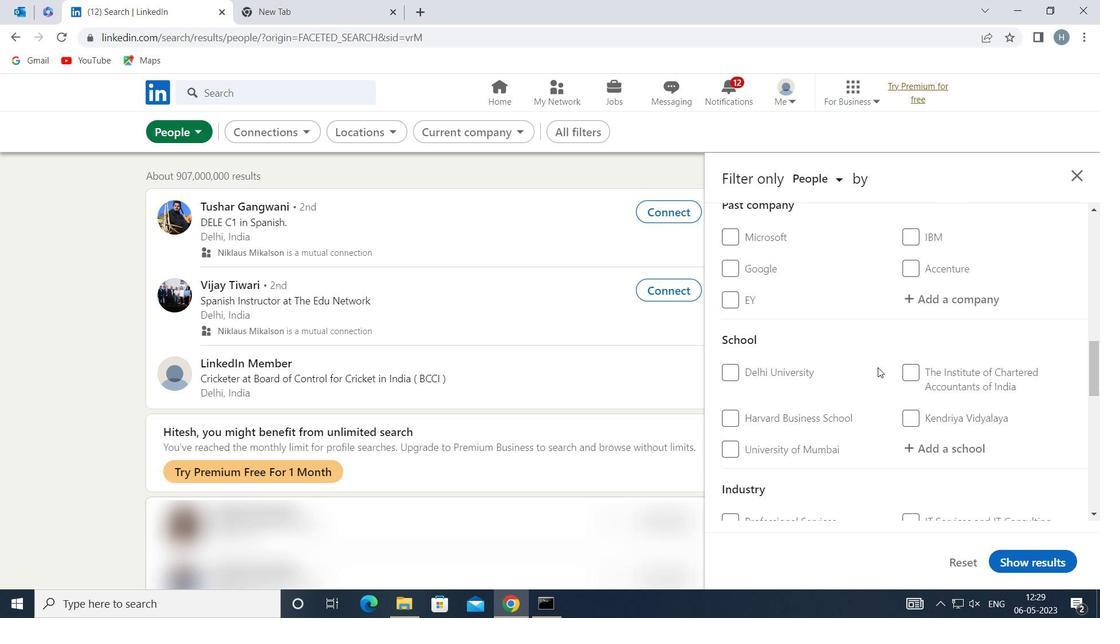 
Action: Mouse scrolled (878, 368) with delta (0, 0)
Screenshot: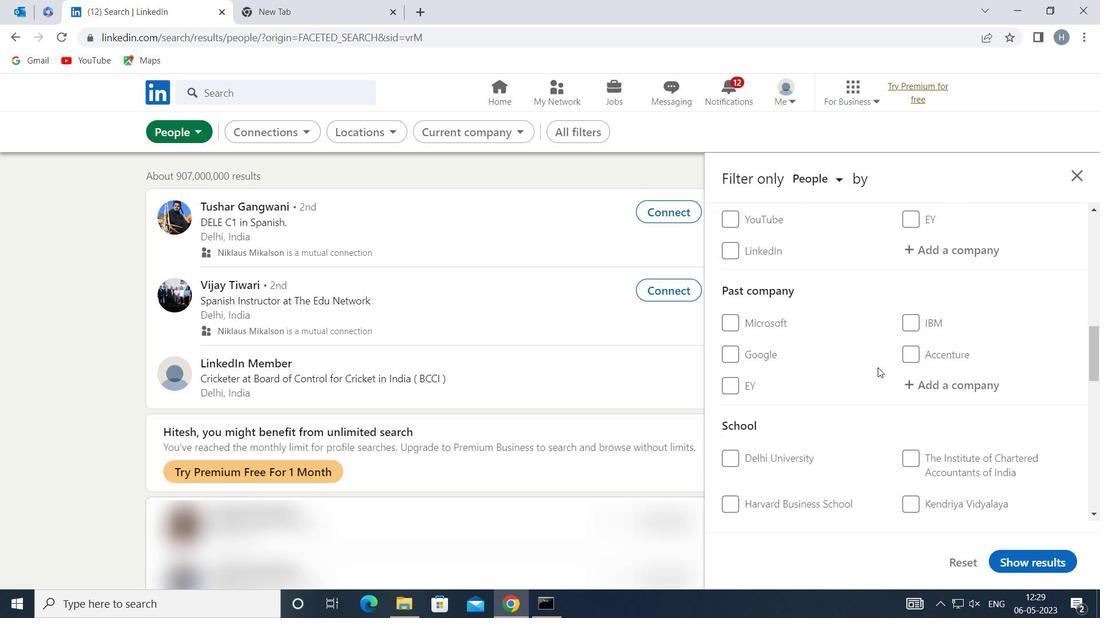 
Action: Mouse scrolled (878, 368) with delta (0, 0)
Screenshot: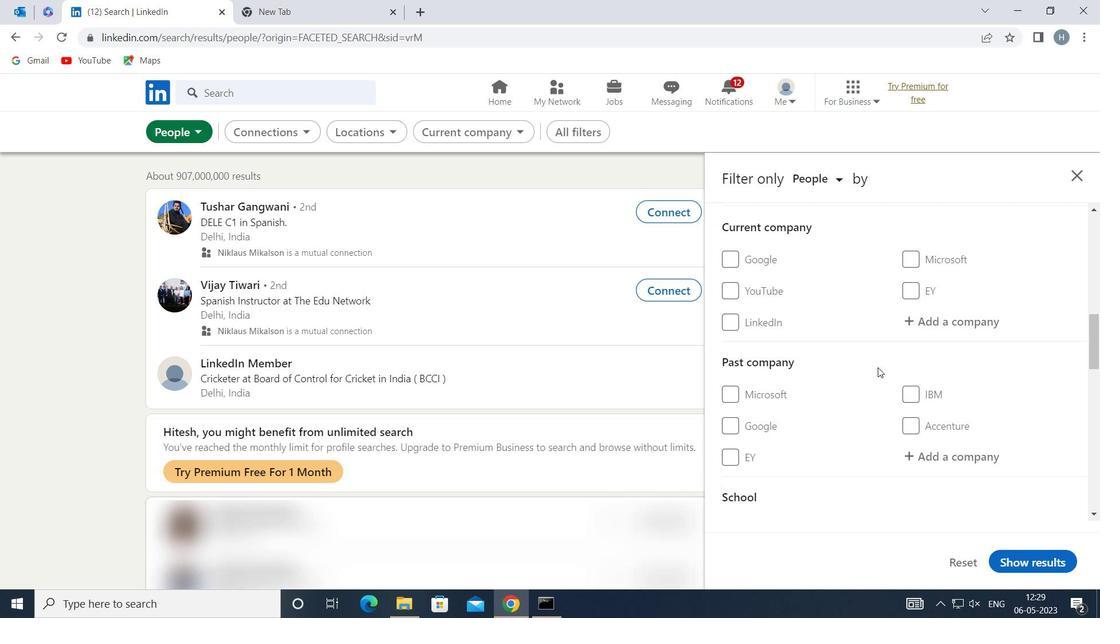 
Action: Mouse moved to (939, 390)
Screenshot: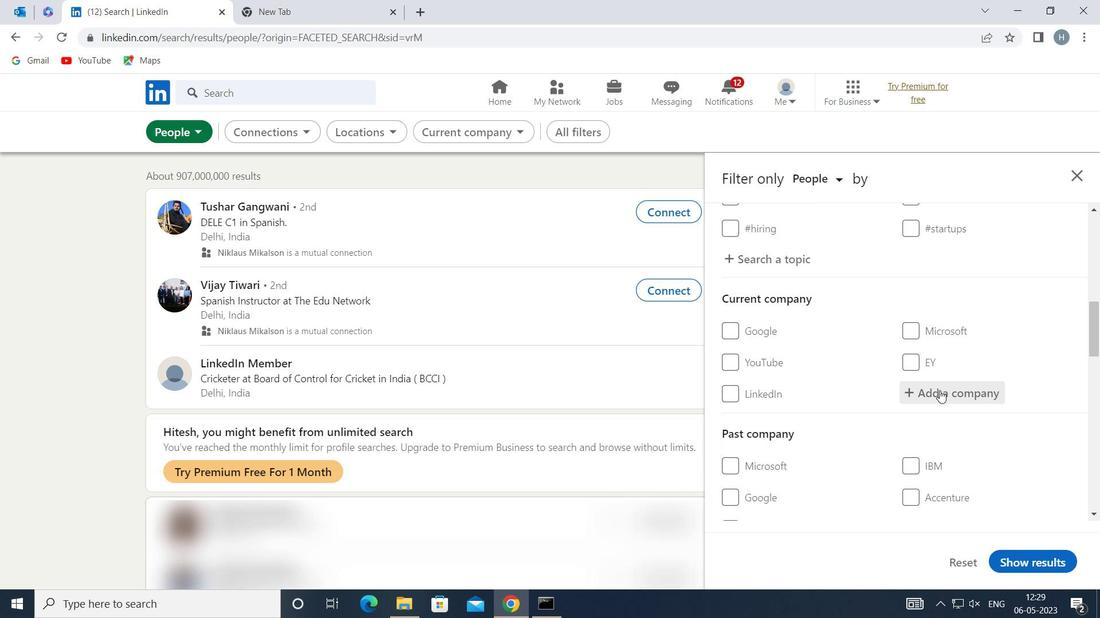 
Action: Mouse pressed left at (939, 390)
Screenshot: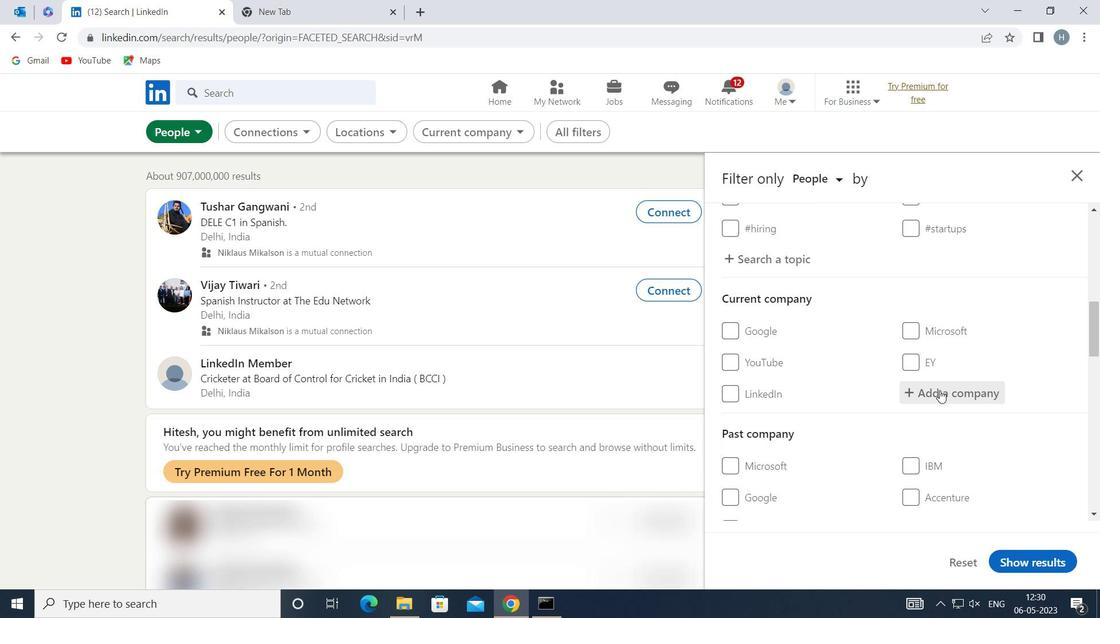 
Action: Key pressed <Key.shift>VOLVO<Key.space><Key.shift>TRUCKS<Key.space><Key.shift>I
Screenshot: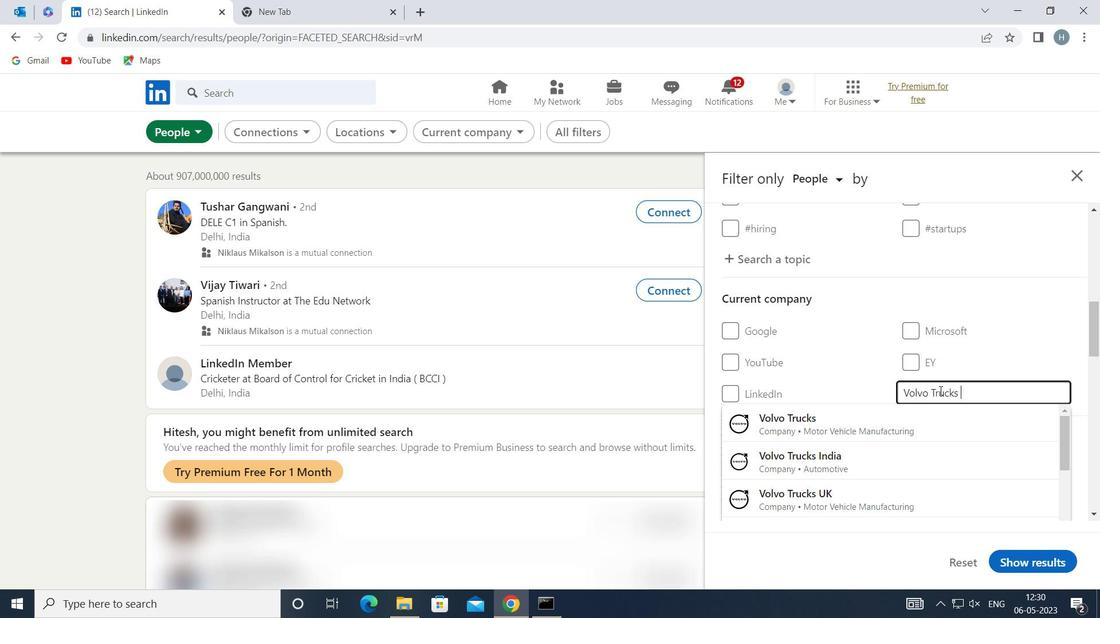 
Action: Mouse moved to (928, 411)
Screenshot: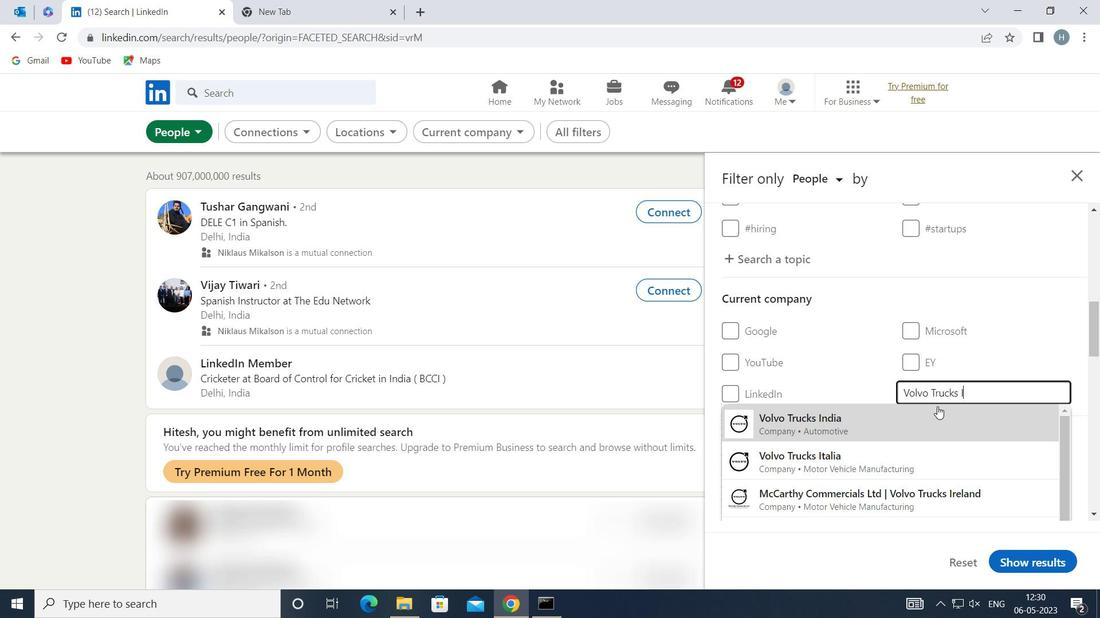 
Action: Mouse pressed left at (928, 411)
Screenshot: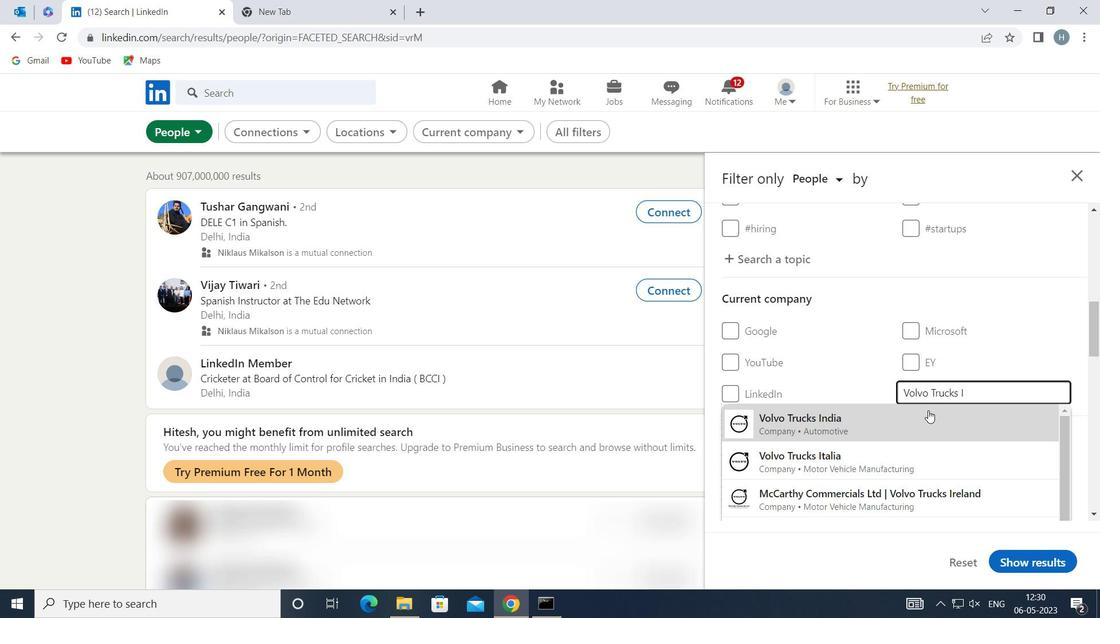 
Action: Mouse moved to (880, 394)
Screenshot: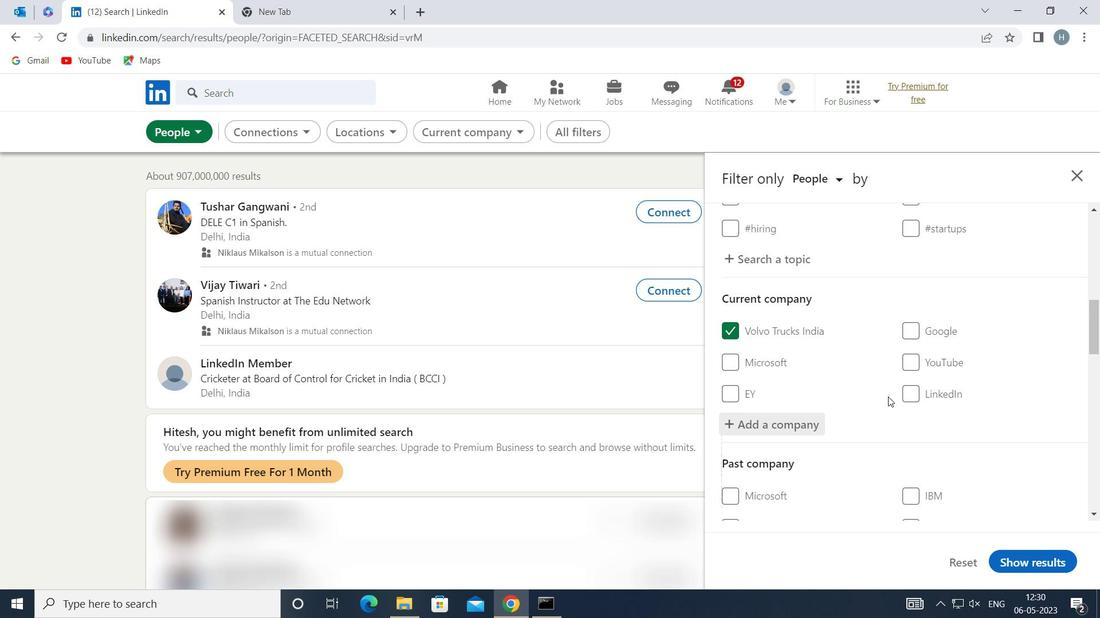 
Action: Mouse scrolled (880, 394) with delta (0, 0)
Screenshot: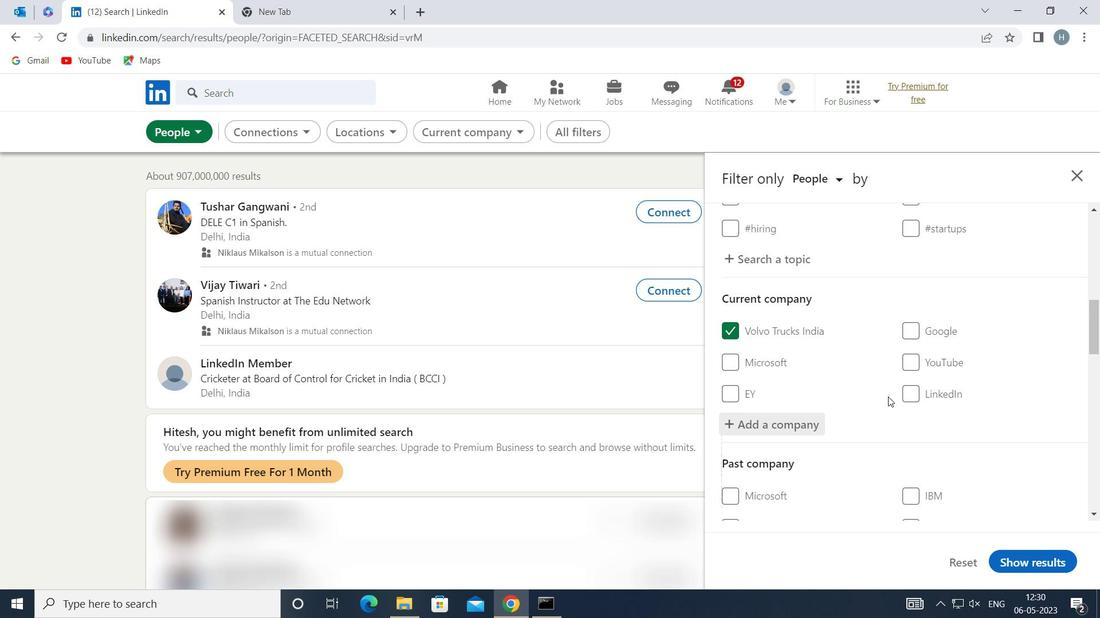 
Action: Mouse moved to (872, 391)
Screenshot: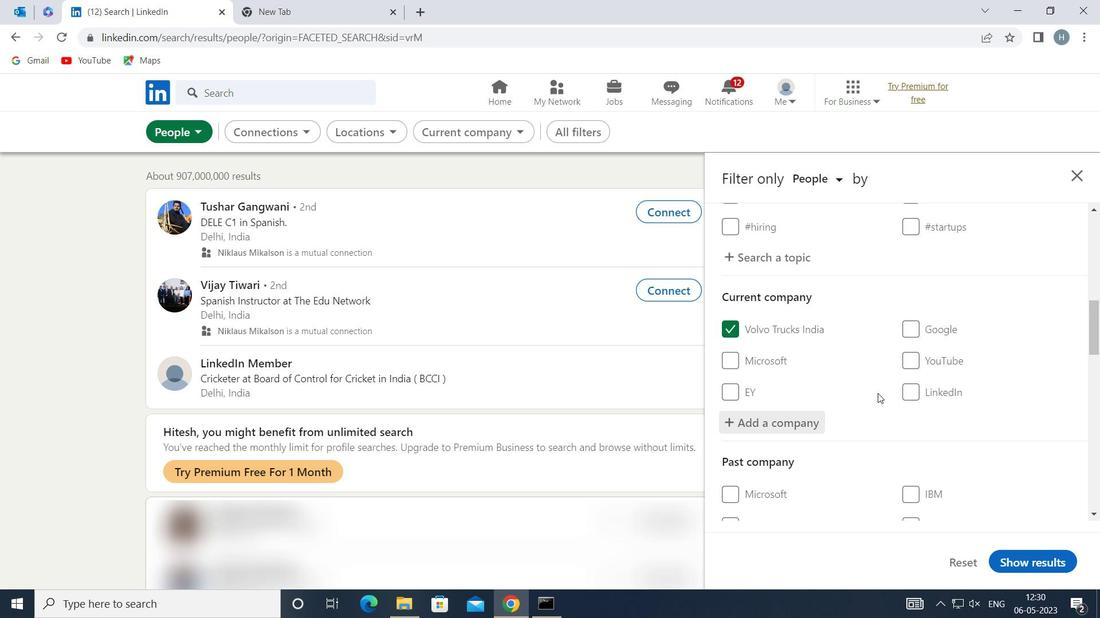 
Action: Mouse scrolled (872, 391) with delta (0, 0)
Screenshot: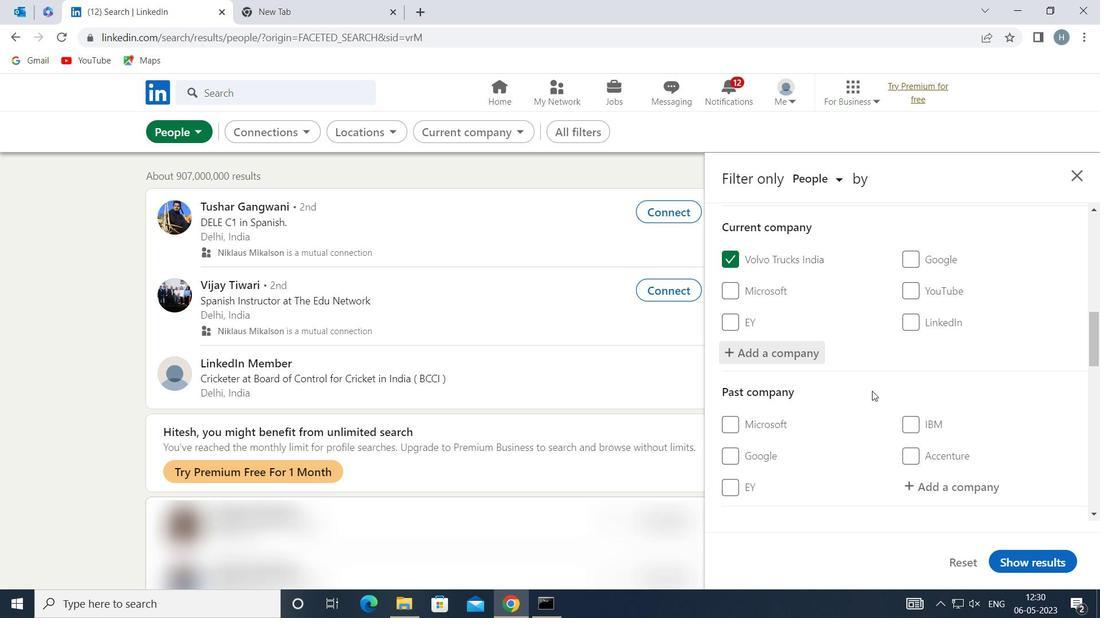 
Action: Mouse scrolled (872, 391) with delta (0, 0)
Screenshot: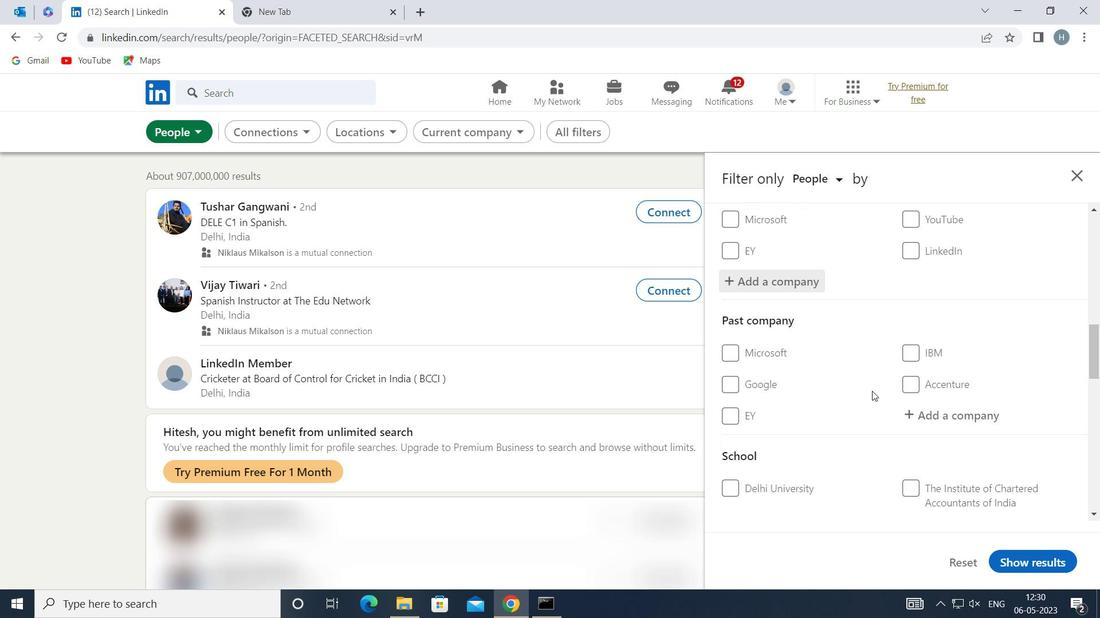 
Action: Mouse scrolled (872, 391) with delta (0, 0)
Screenshot: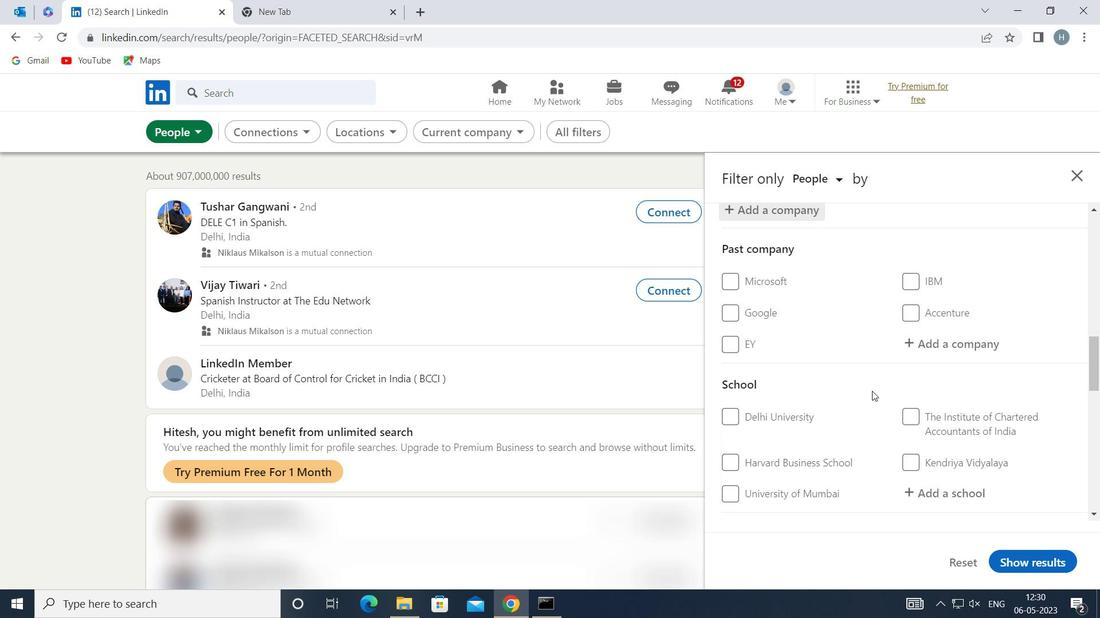
Action: Mouse moved to (957, 416)
Screenshot: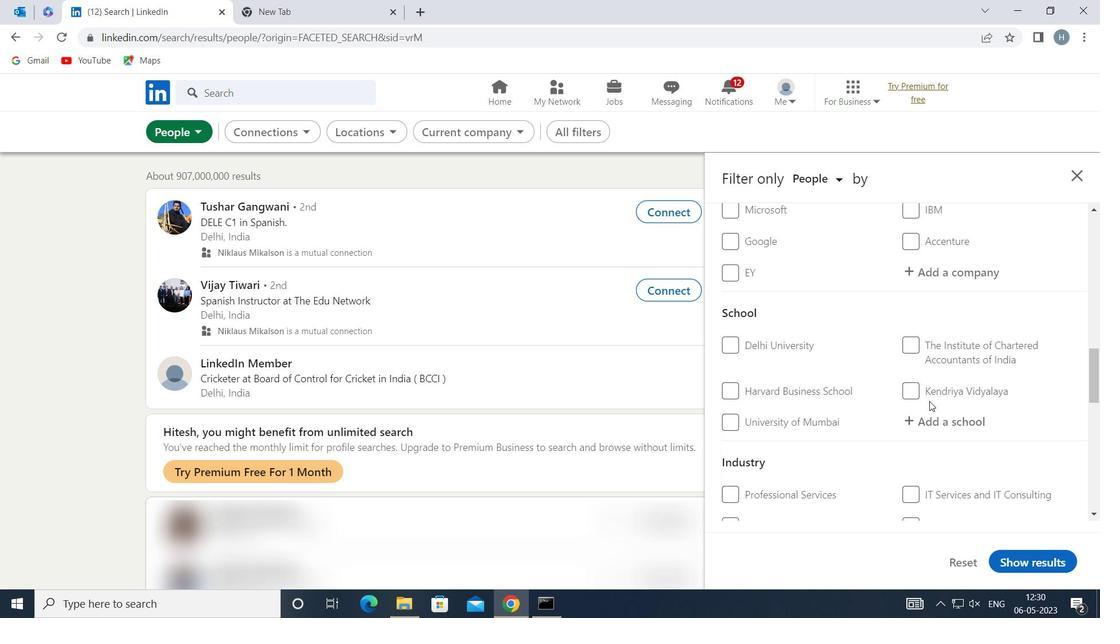 
Action: Mouse pressed left at (957, 416)
Screenshot: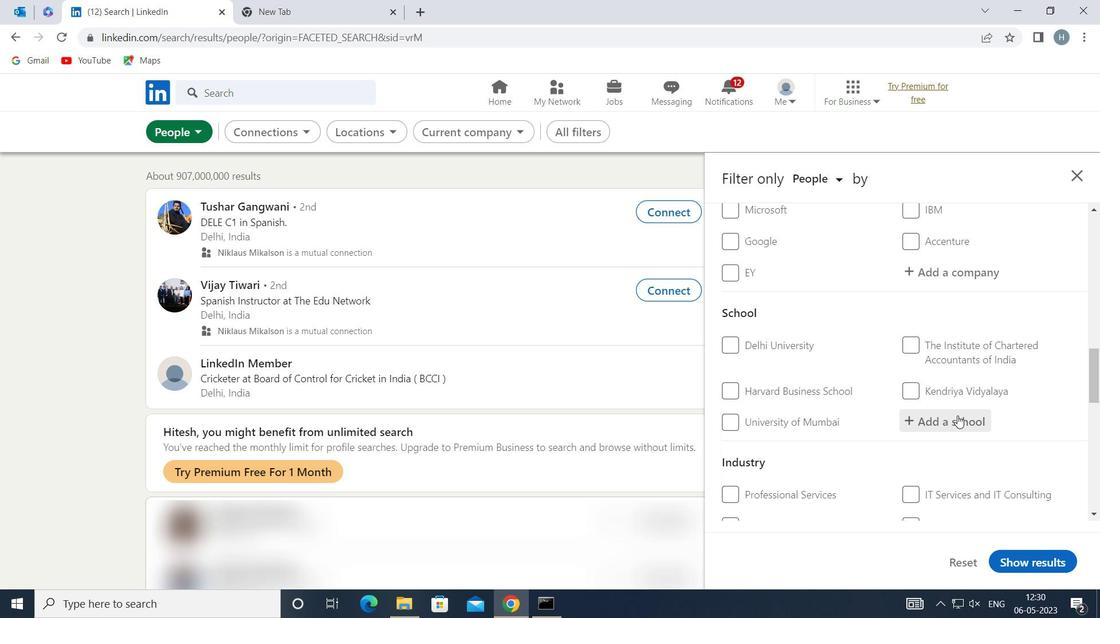 
Action: Key pressed <Key.shift>GAUHATI<Key.space><Key.shift>COMMERCE<Key.space>
Screenshot: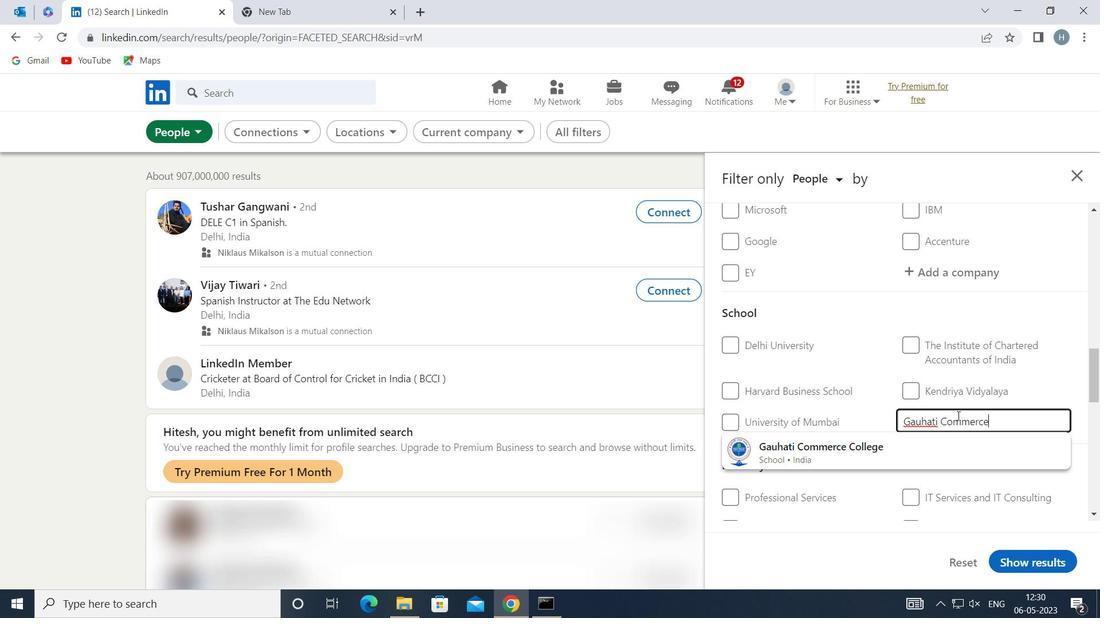 
Action: Mouse moved to (875, 443)
Screenshot: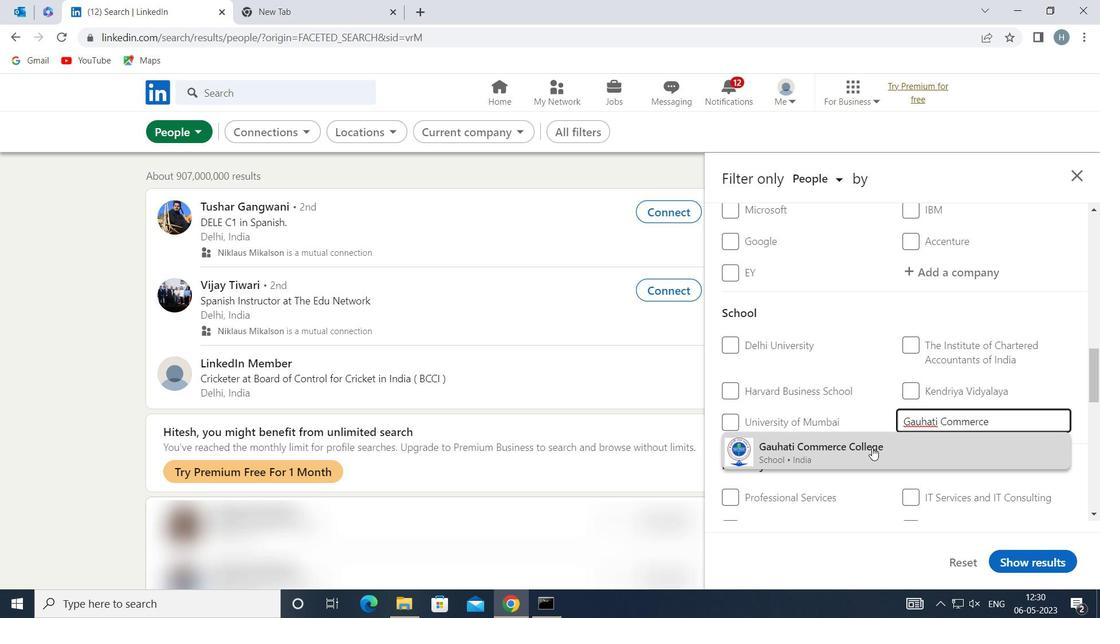 
Action: Mouse pressed left at (875, 443)
Screenshot: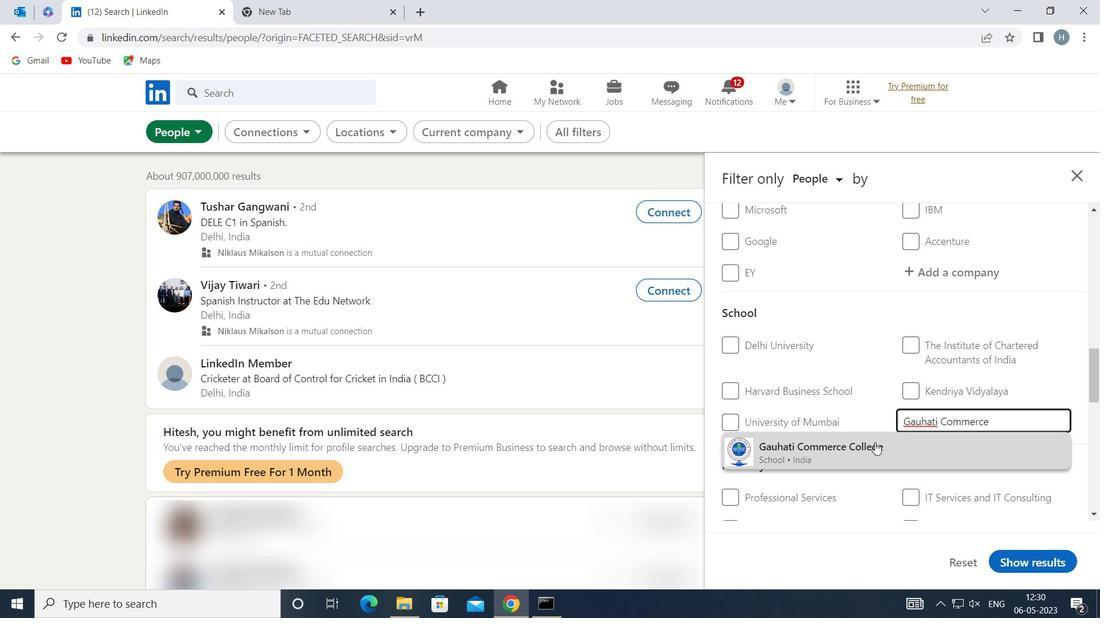 
Action: Mouse moved to (862, 416)
Screenshot: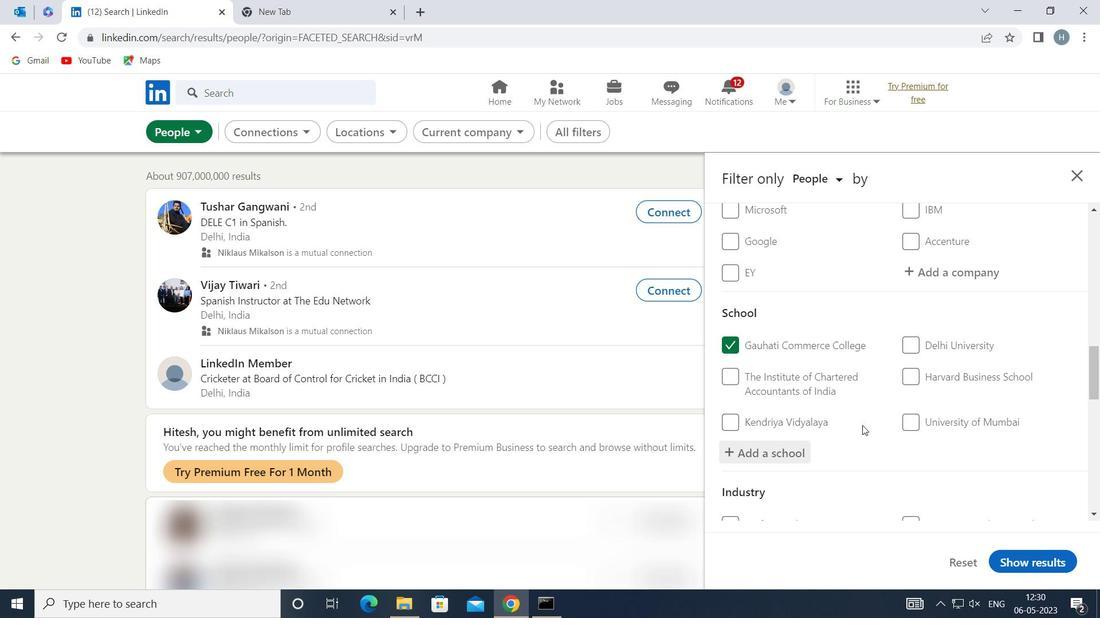 
Action: Mouse scrolled (862, 416) with delta (0, 0)
Screenshot: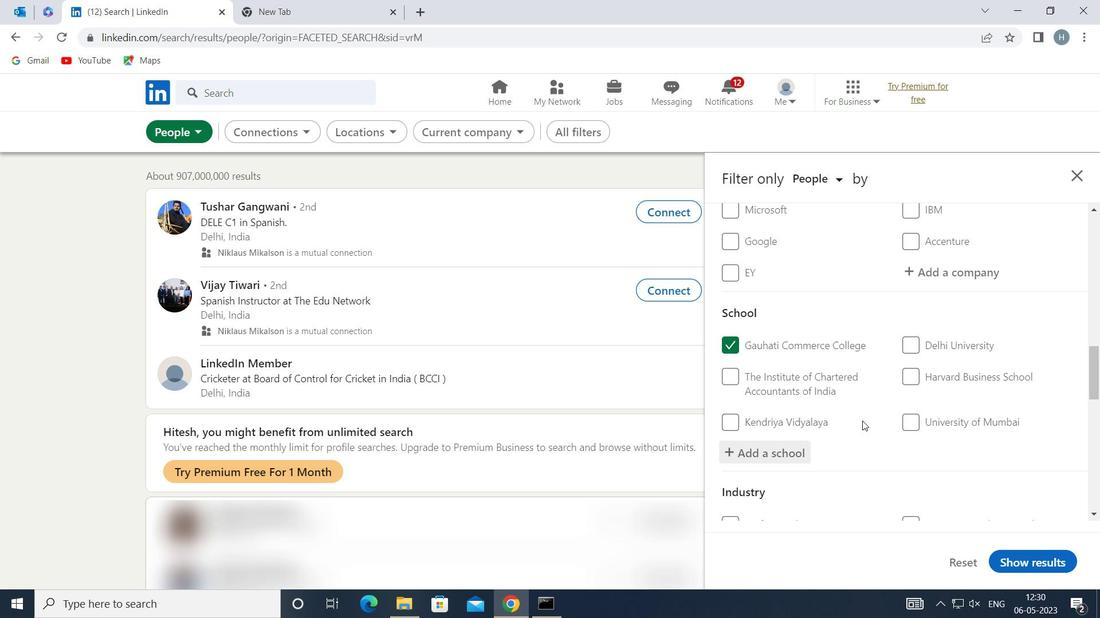 
Action: Mouse scrolled (862, 416) with delta (0, 0)
Screenshot: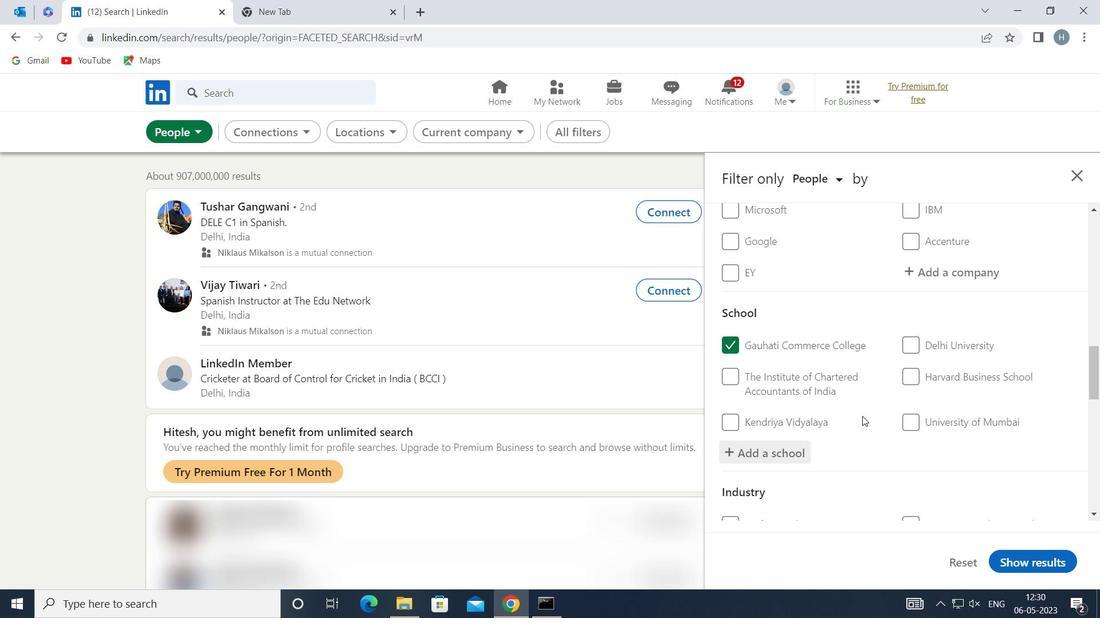 
Action: Mouse moved to (862, 411)
Screenshot: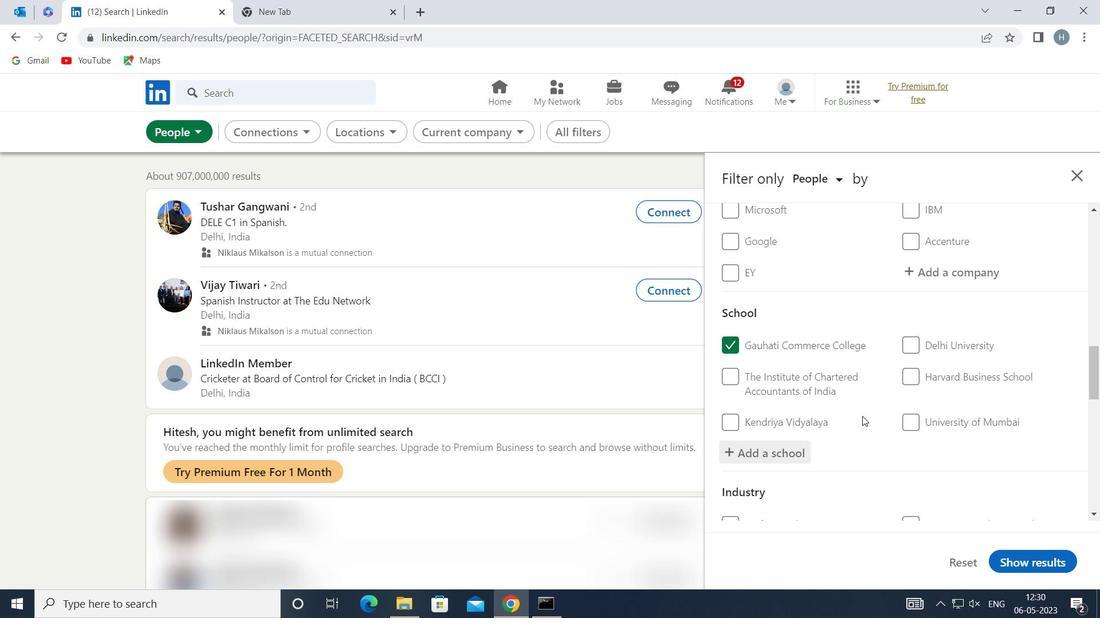 
Action: Mouse scrolled (862, 411) with delta (0, 0)
Screenshot: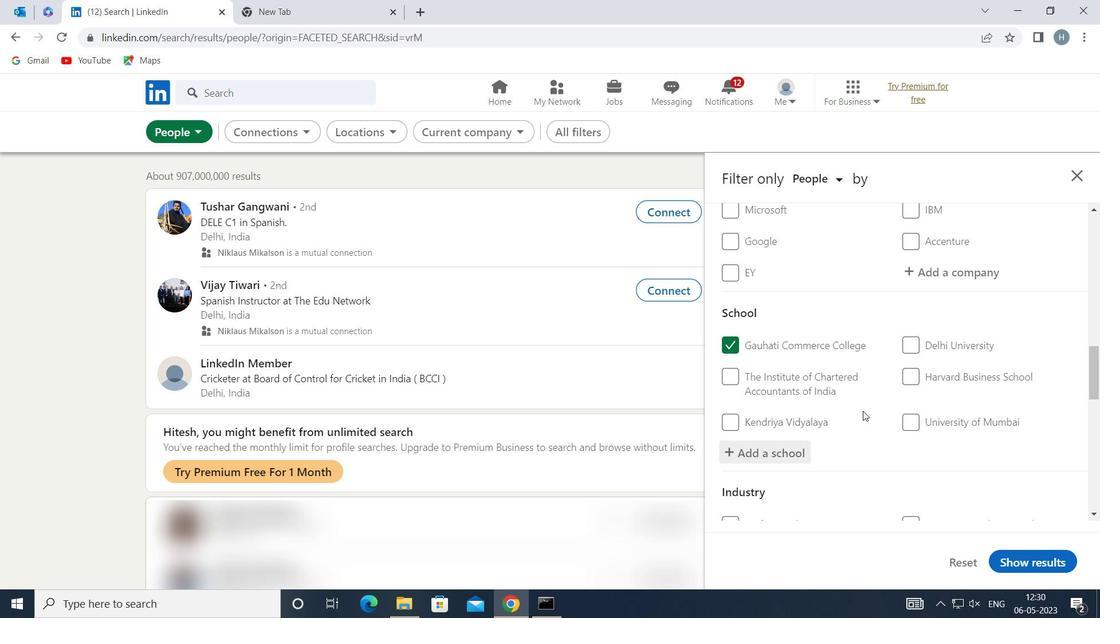 
Action: Mouse moved to (950, 380)
Screenshot: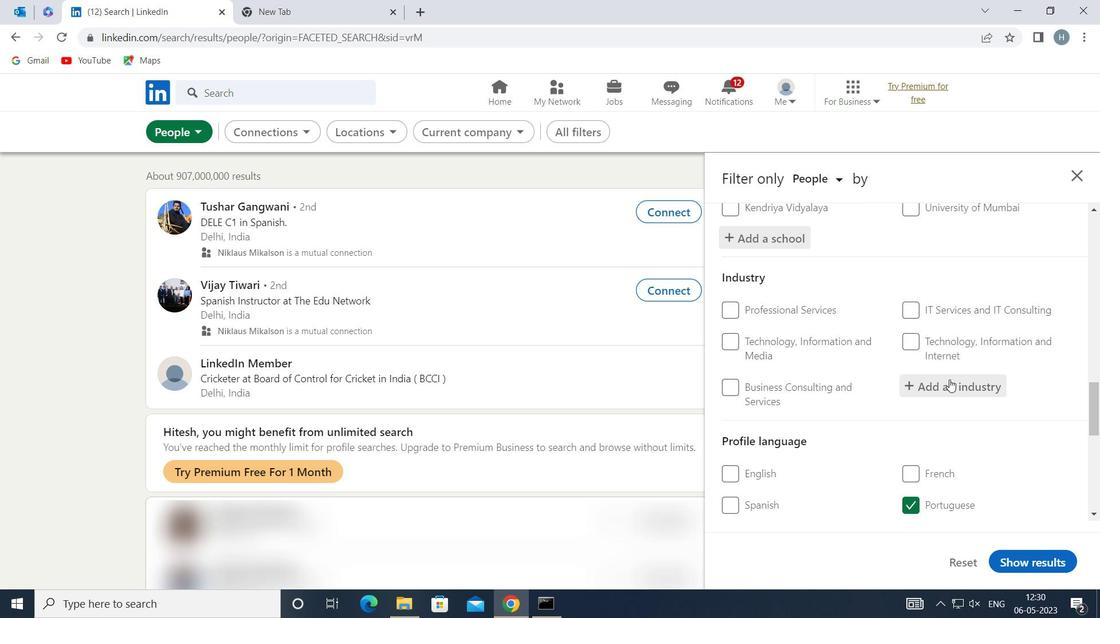 
Action: Mouse pressed left at (950, 380)
Screenshot: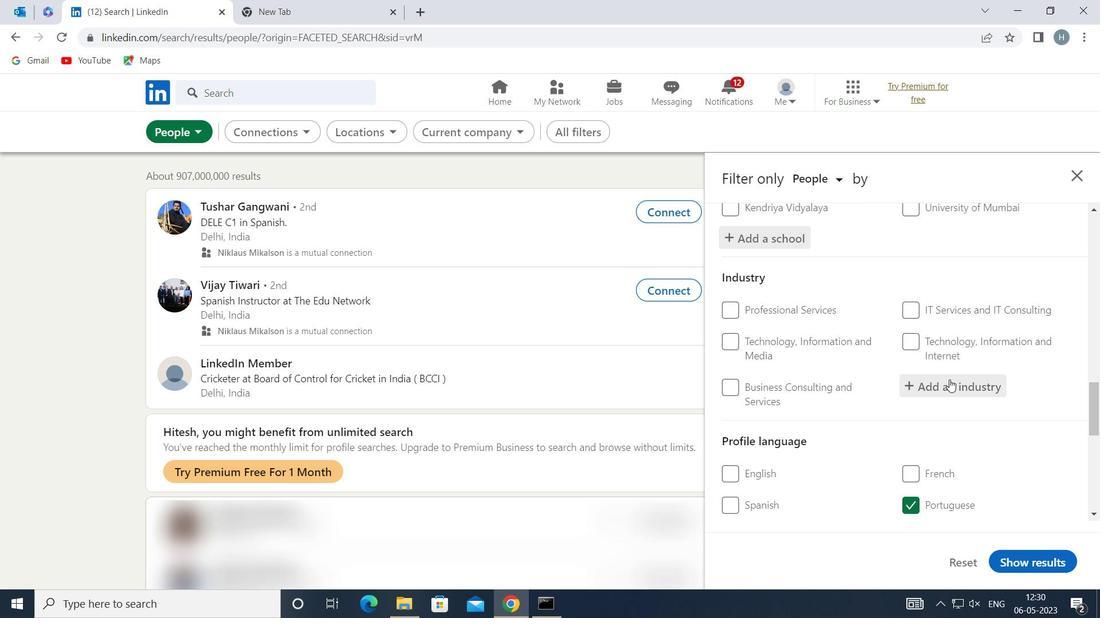 
Action: Key pressed <Key.shift>GOLF<Key.space><Key.shift>COURSES
Screenshot: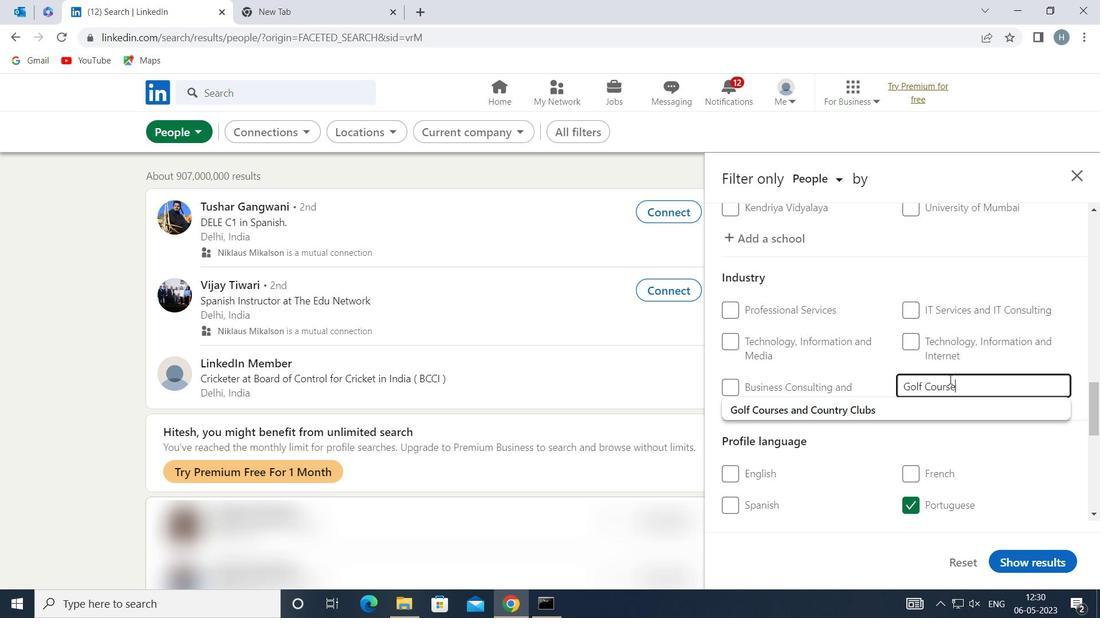 
Action: Mouse moved to (916, 404)
Screenshot: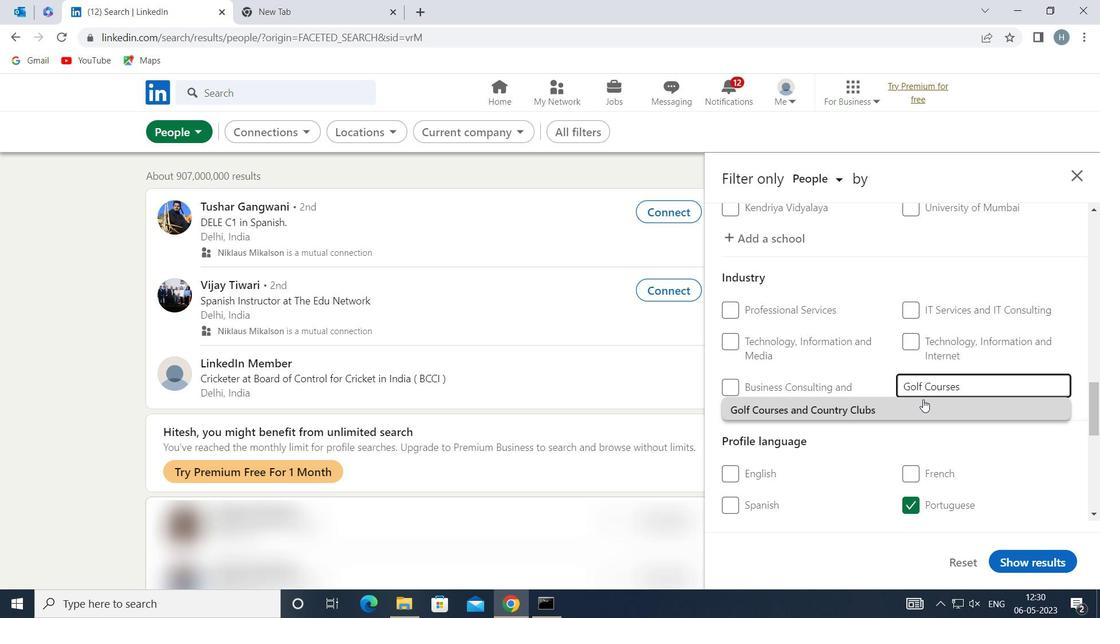 
Action: Mouse pressed left at (916, 404)
Screenshot: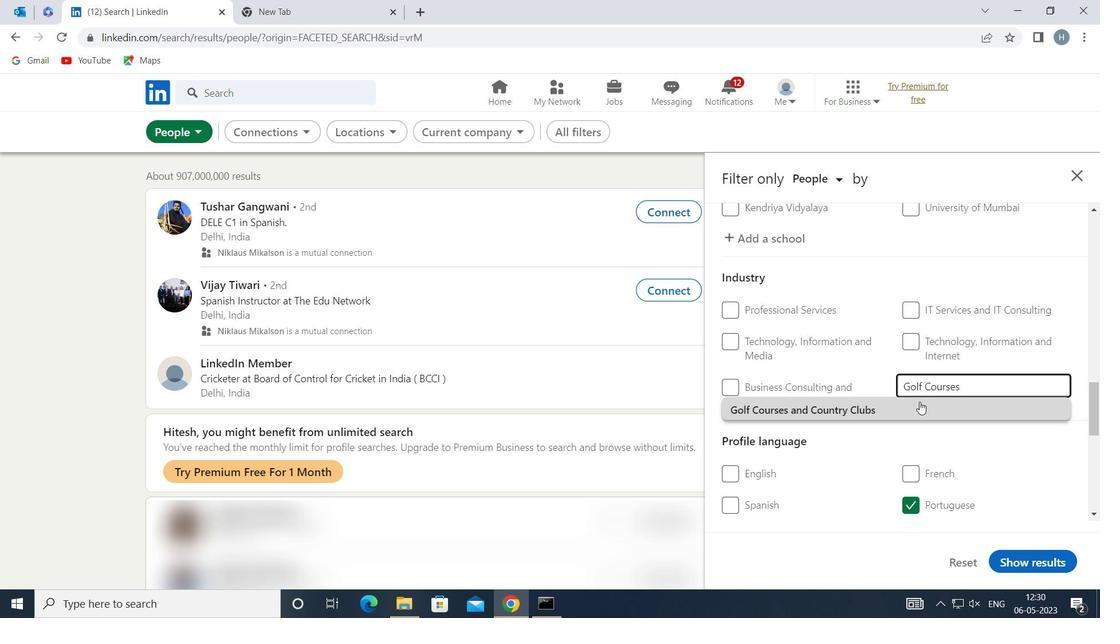 
Action: Mouse moved to (889, 397)
Screenshot: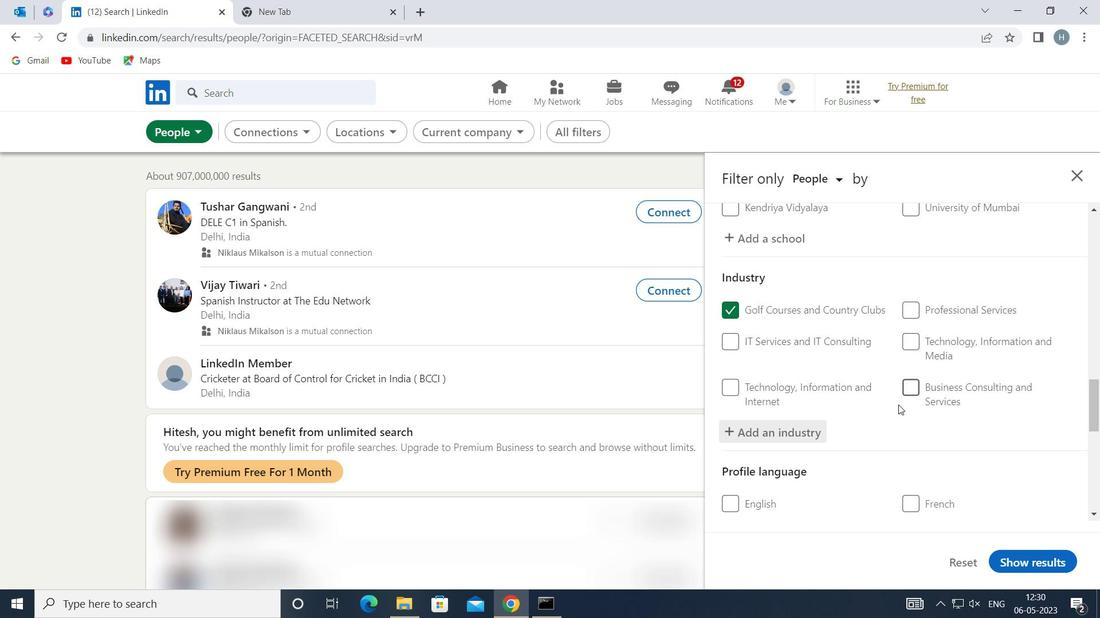 
Action: Mouse scrolled (889, 396) with delta (0, 0)
Screenshot: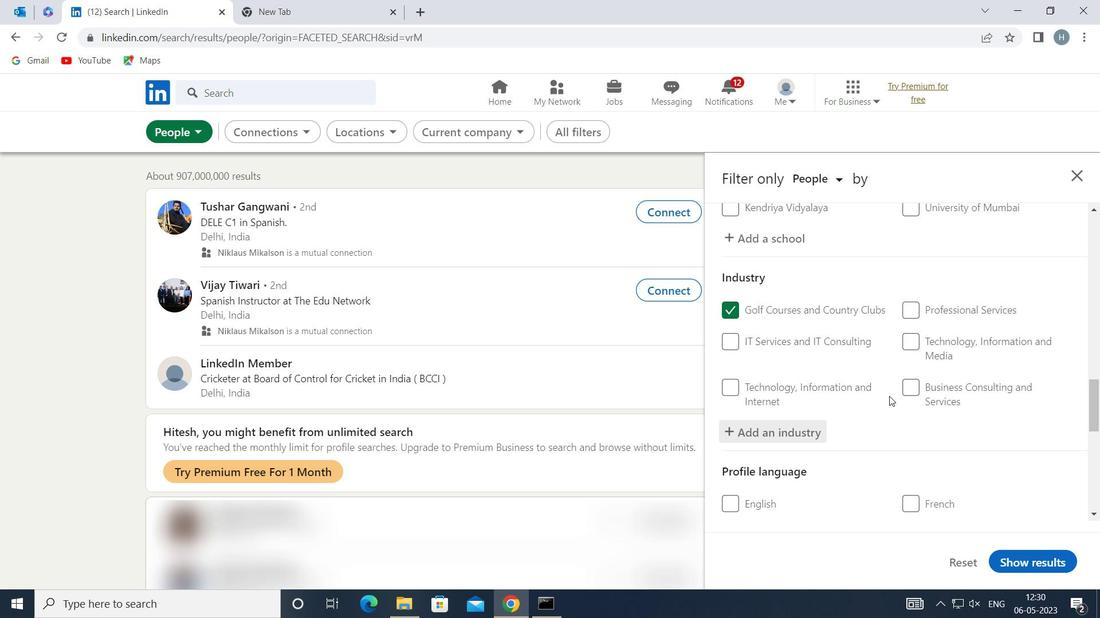 
Action: Mouse moved to (889, 395)
Screenshot: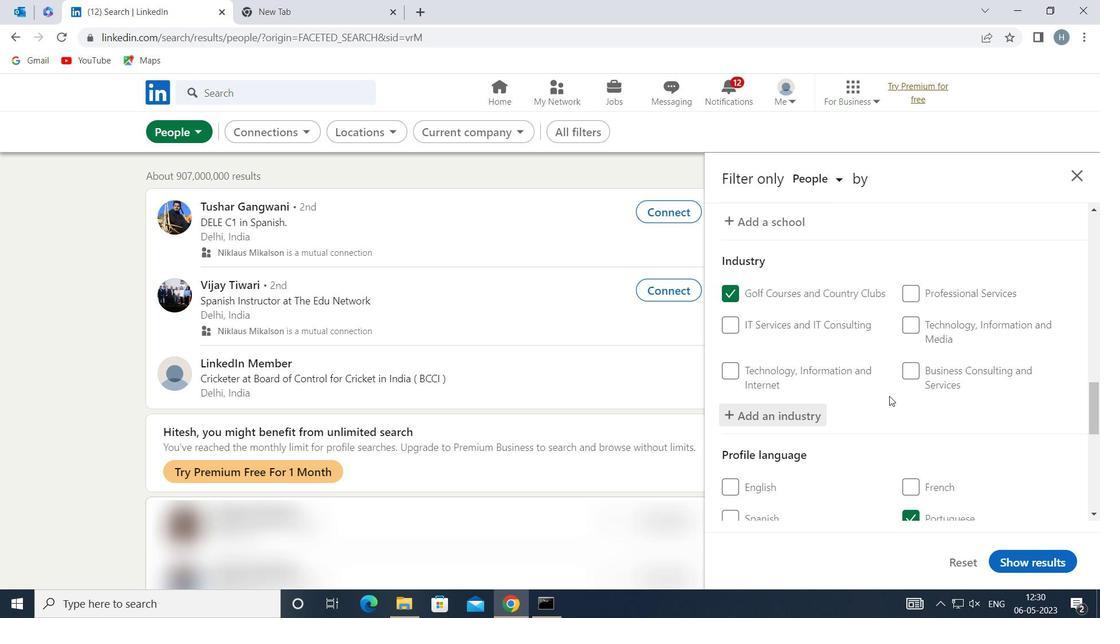 
Action: Mouse scrolled (889, 395) with delta (0, 0)
Screenshot: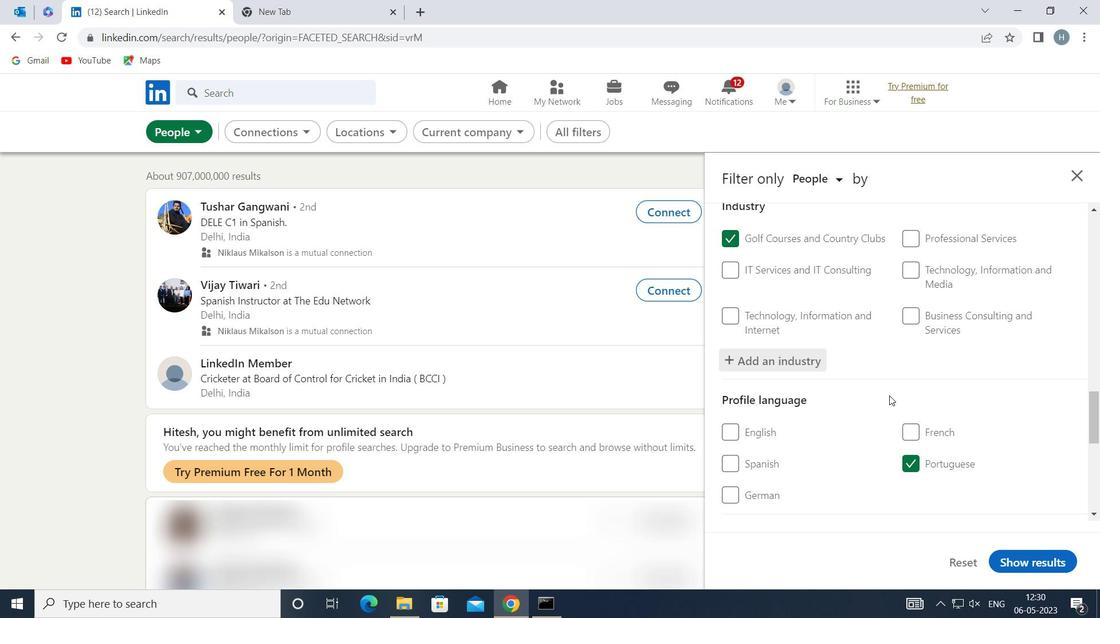 
Action: Mouse scrolled (889, 395) with delta (0, 0)
Screenshot: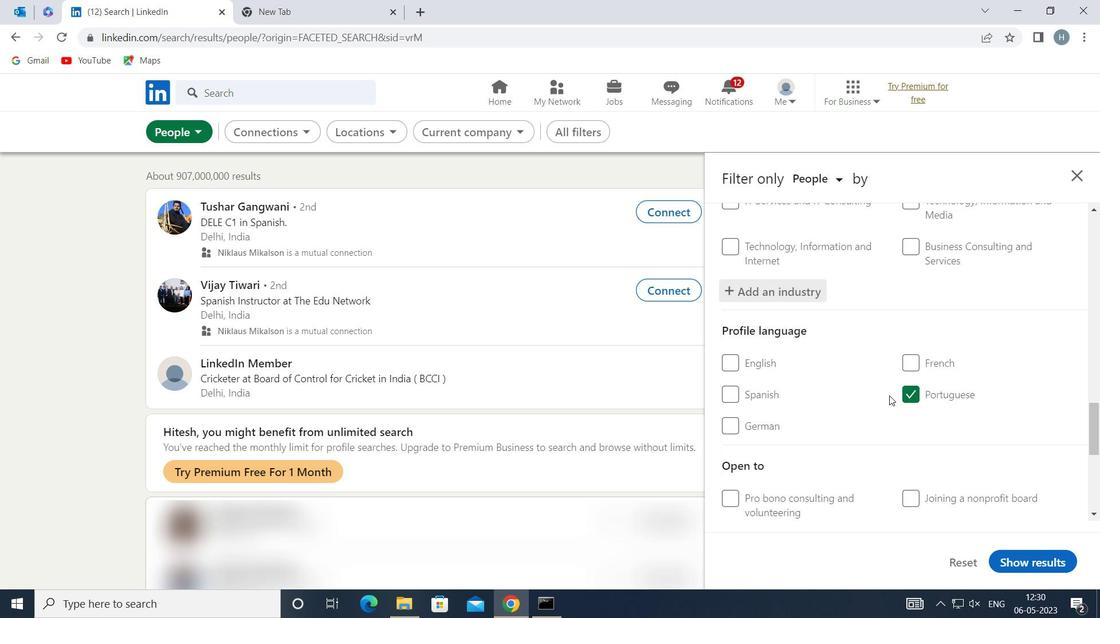 
Action: Mouse scrolled (889, 395) with delta (0, 0)
Screenshot: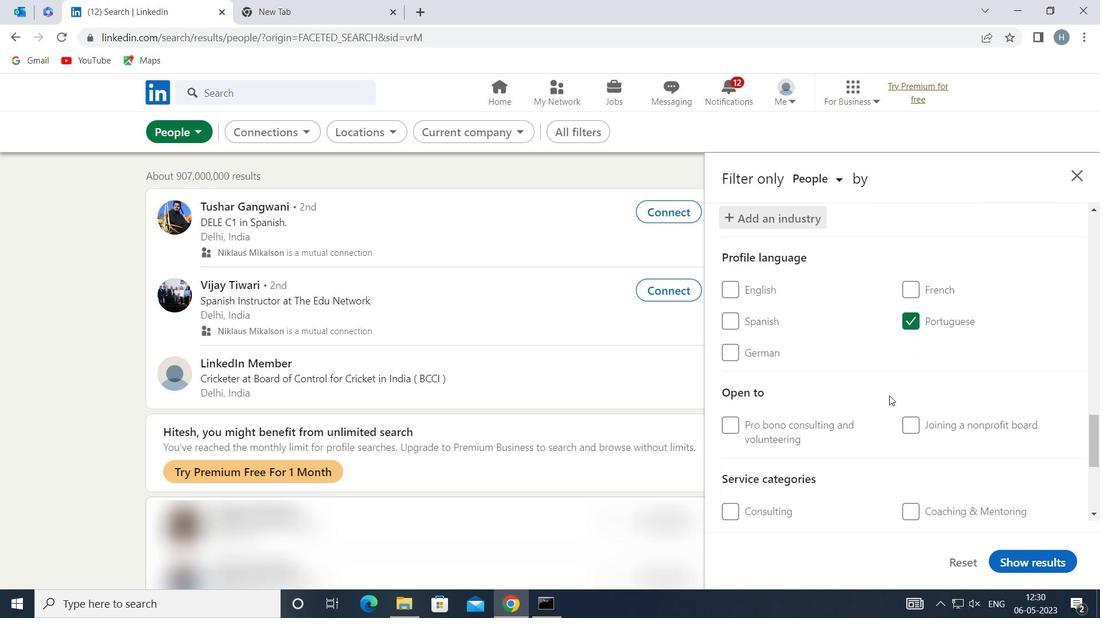 
Action: Mouse scrolled (889, 395) with delta (0, 0)
Screenshot: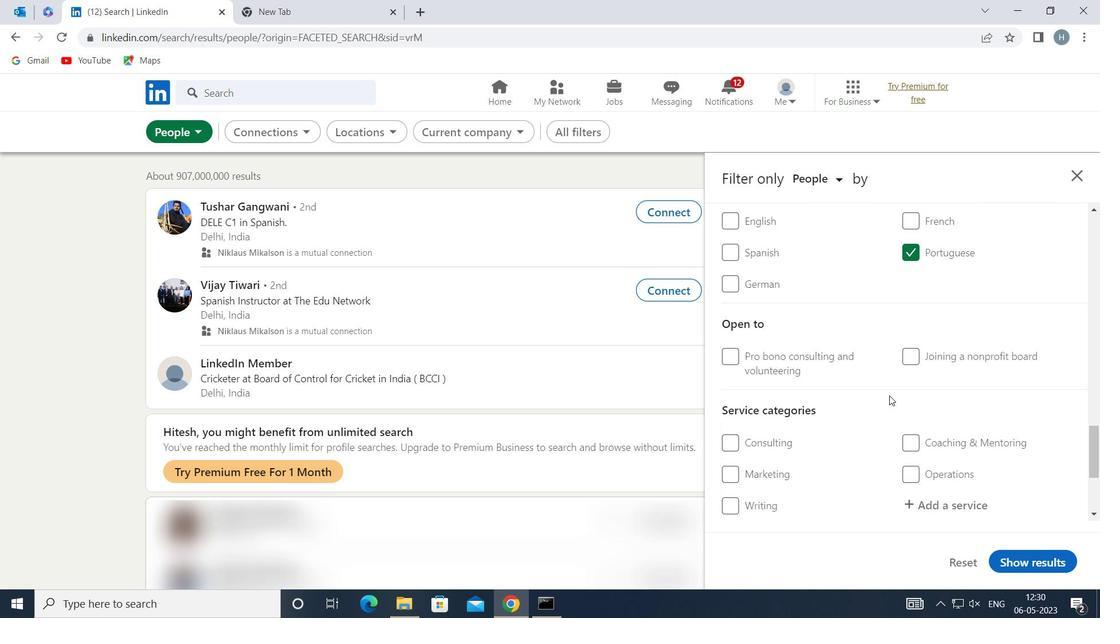 
Action: Mouse scrolled (889, 395) with delta (0, 0)
Screenshot: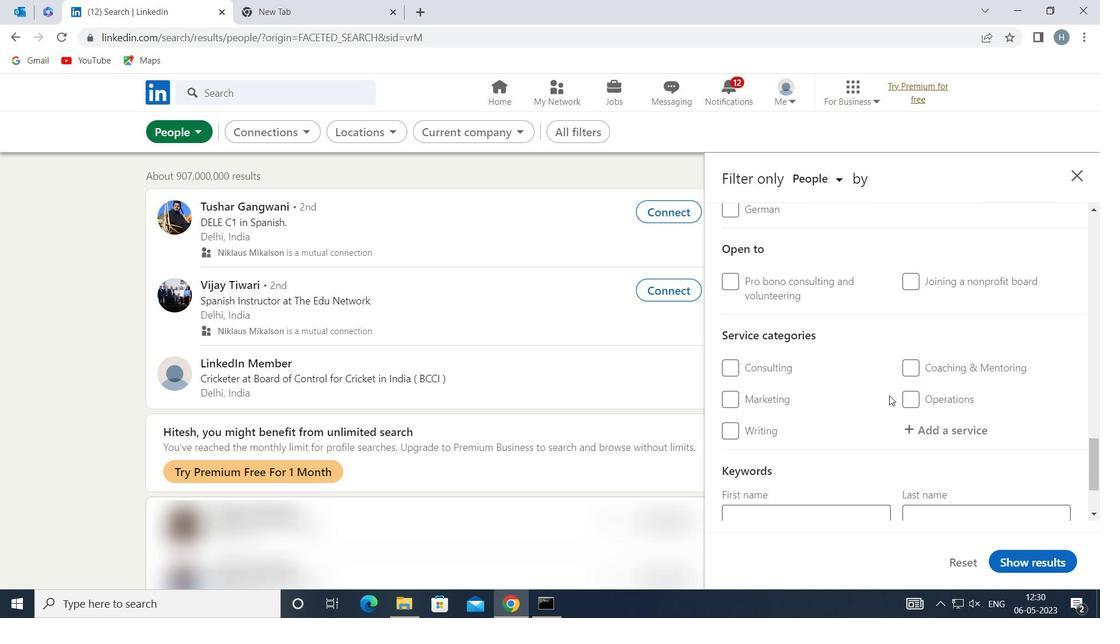 
Action: Mouse moved to (987, 356)
Screenshot: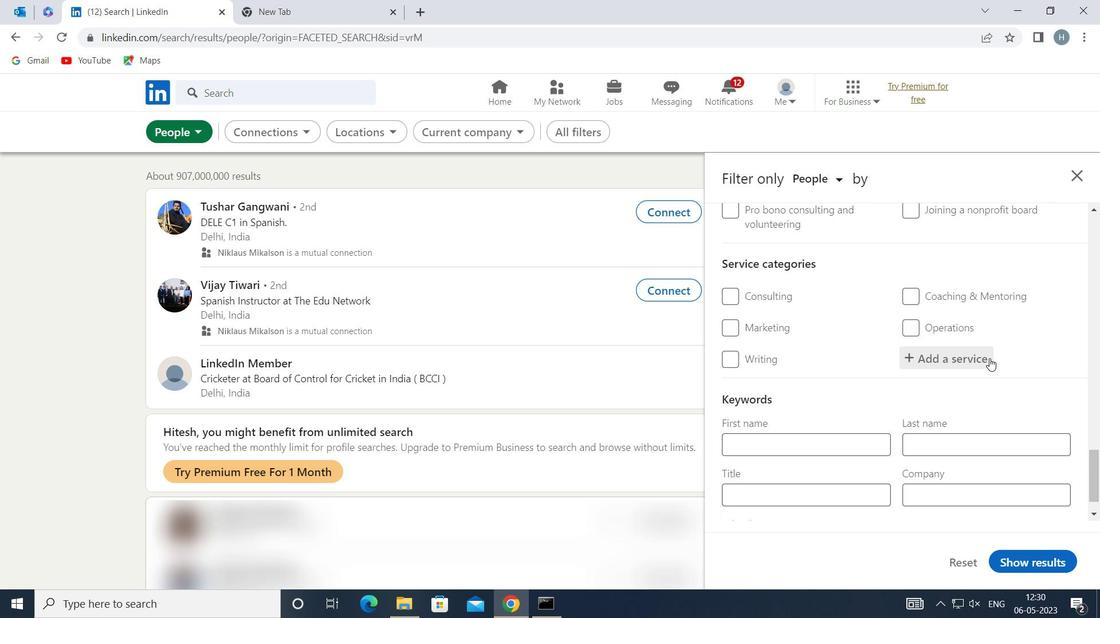 
Action: Mouse pressed left at (987, 356)
Screenshot: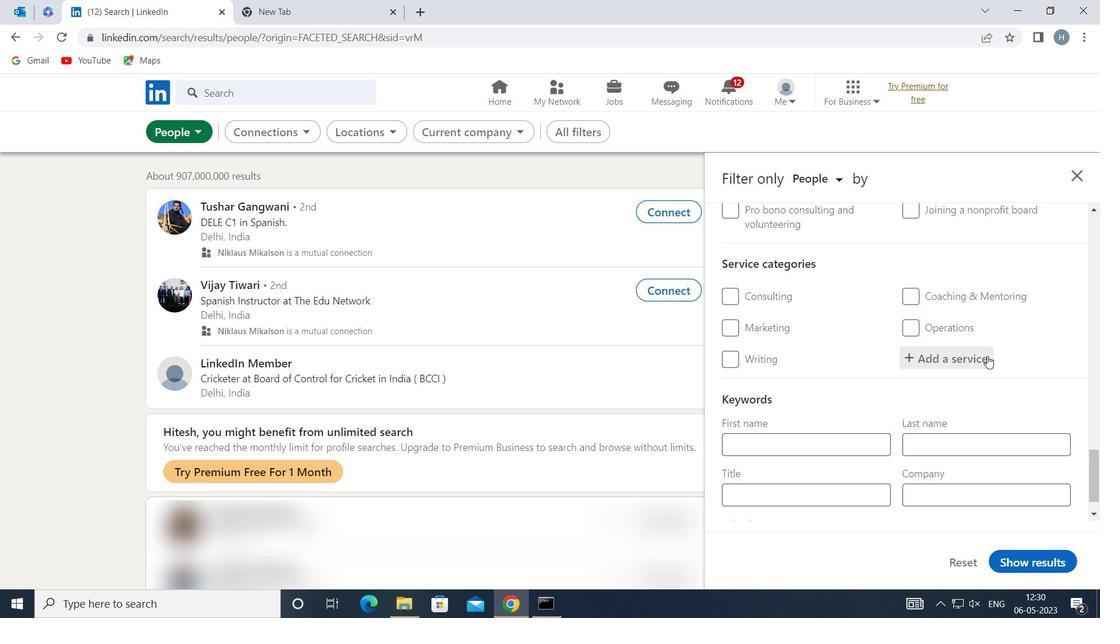 
Action: Key pressed <Key.shift>EDITING
Screenshot: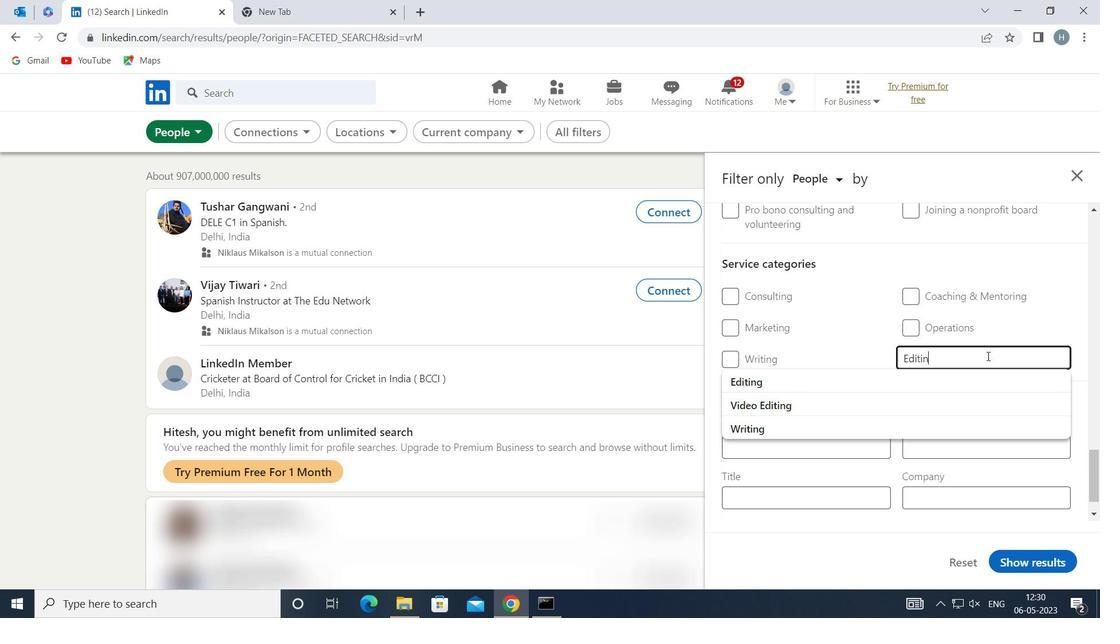 
Action: Mouse moved to (906, 371)
Screenshot: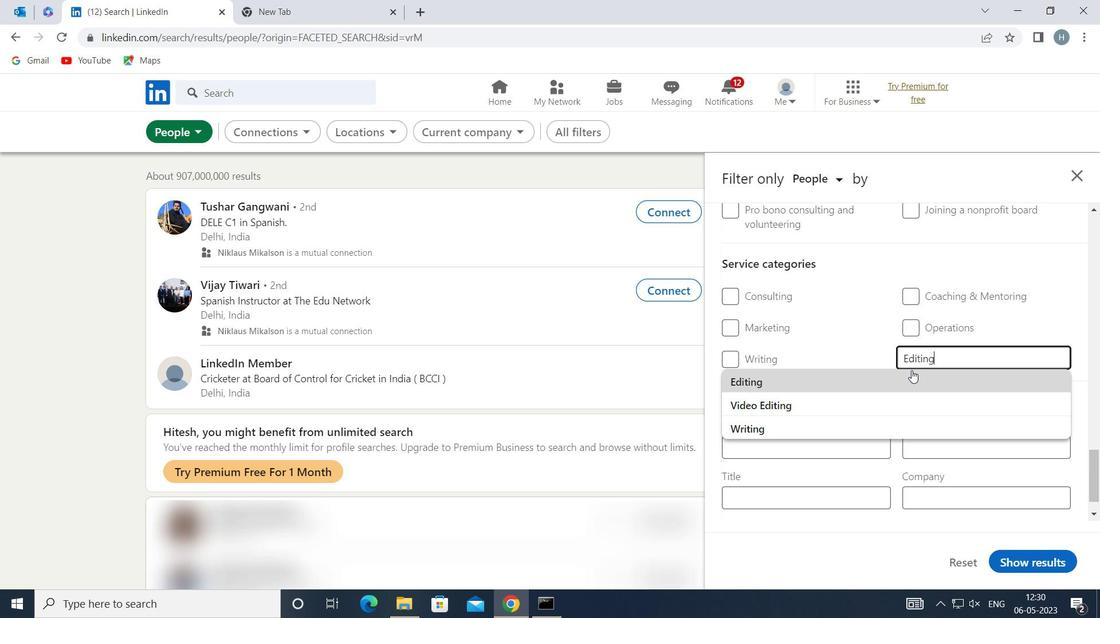 
Action: Mouse pressed left at (906, 371)
Screenshot: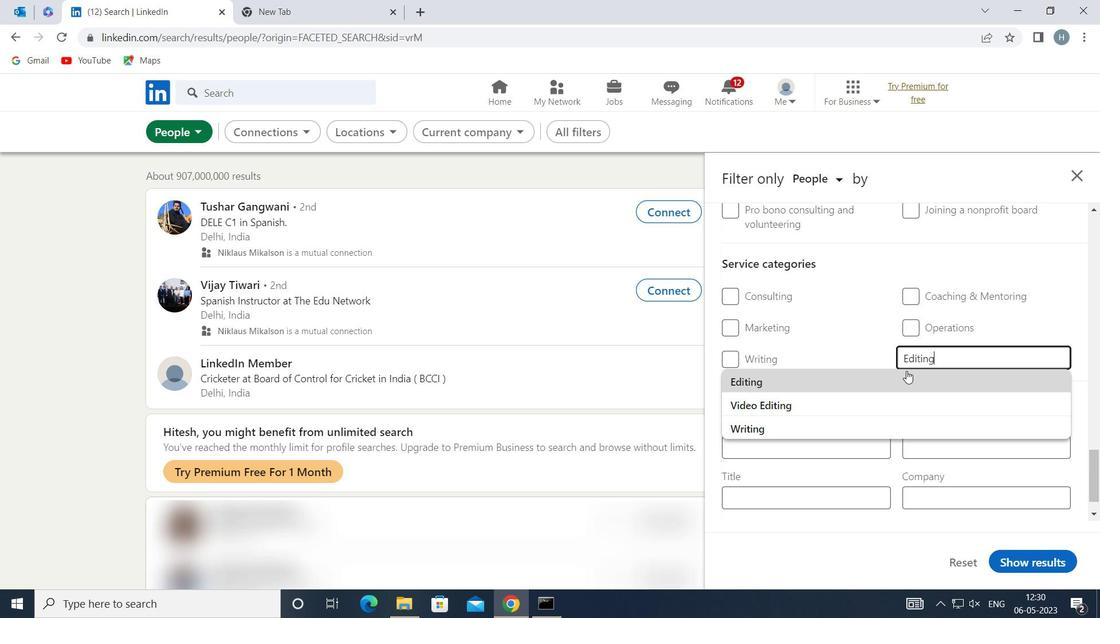
Action: Mouse moved to (901, 370)
Screenshot: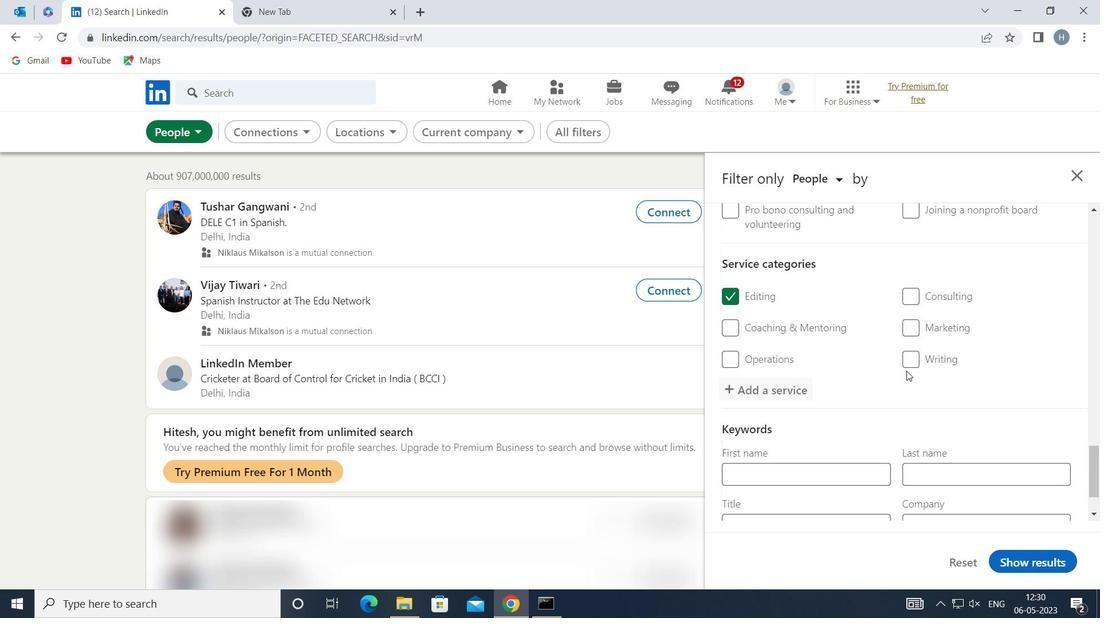 
Action: Mouse scrolled (901, 370) with delta (0, 0)
Screenshot: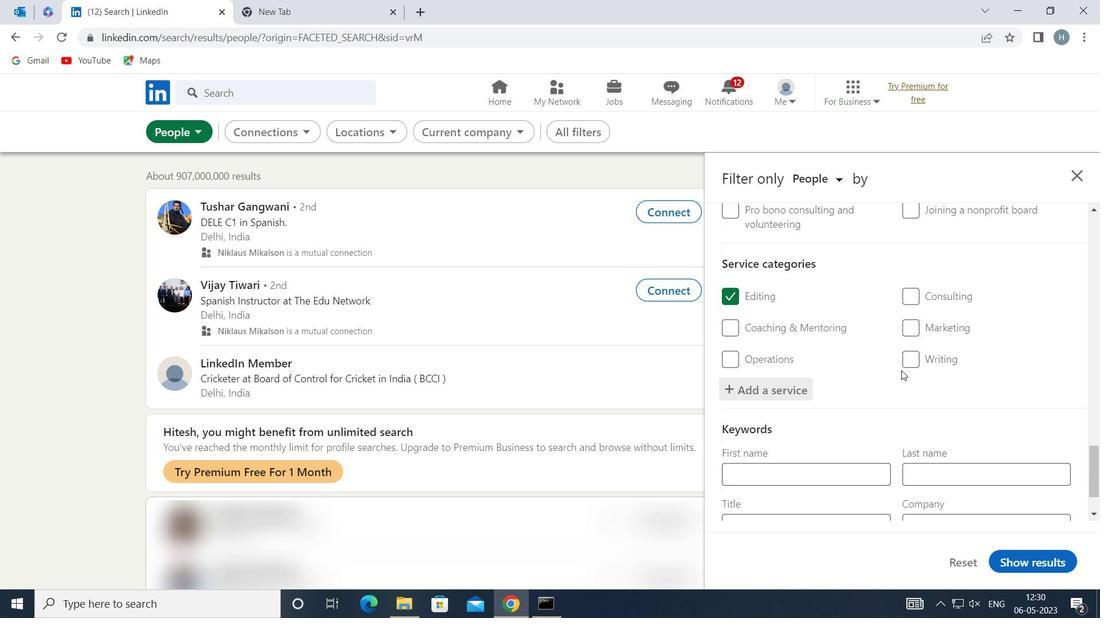 
Action: Mouse scrolled (901, 370) with delta (0, 0)
Screenshot: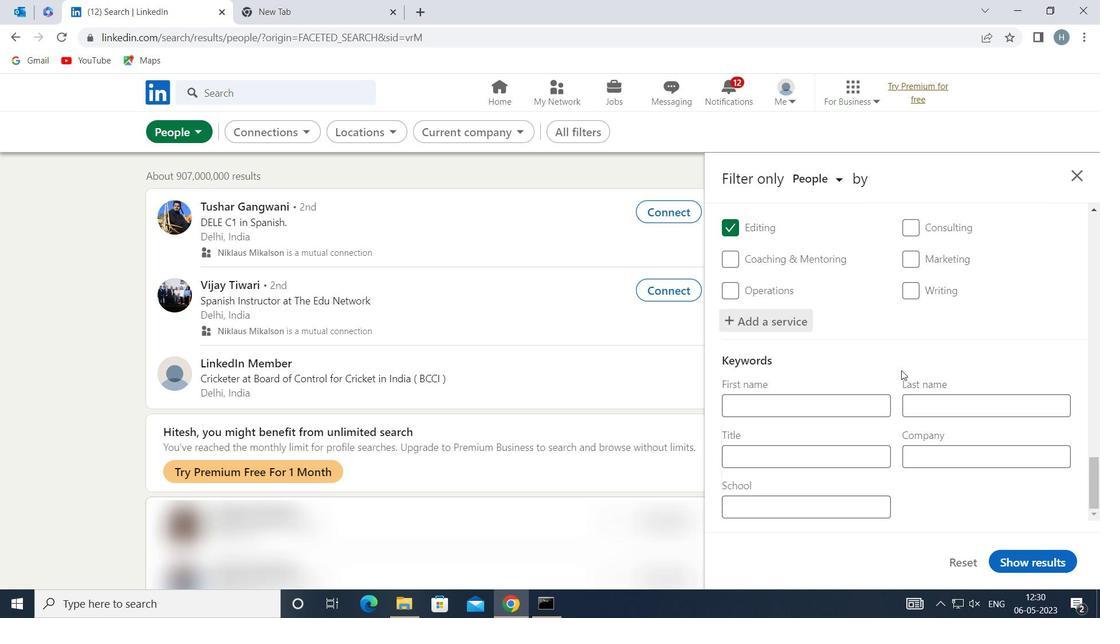 
Action: Mouse scrolled (901, 370) with delta (0, 0)
Screenshot: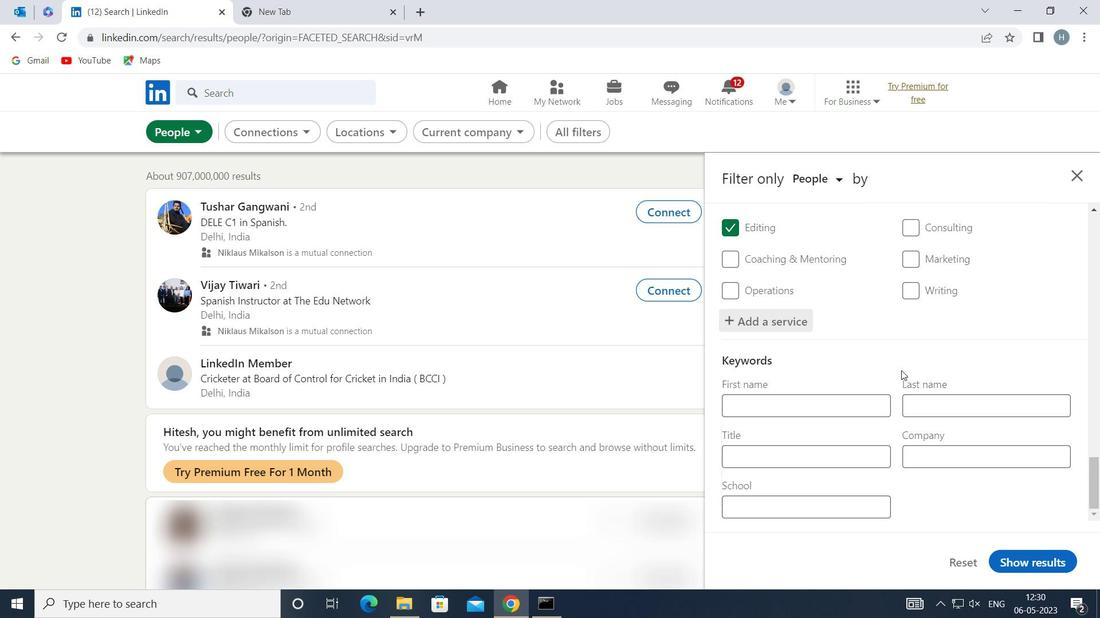 
Action: Mouse scrolled (901, 370) with delta (0, 0)
Screenshot: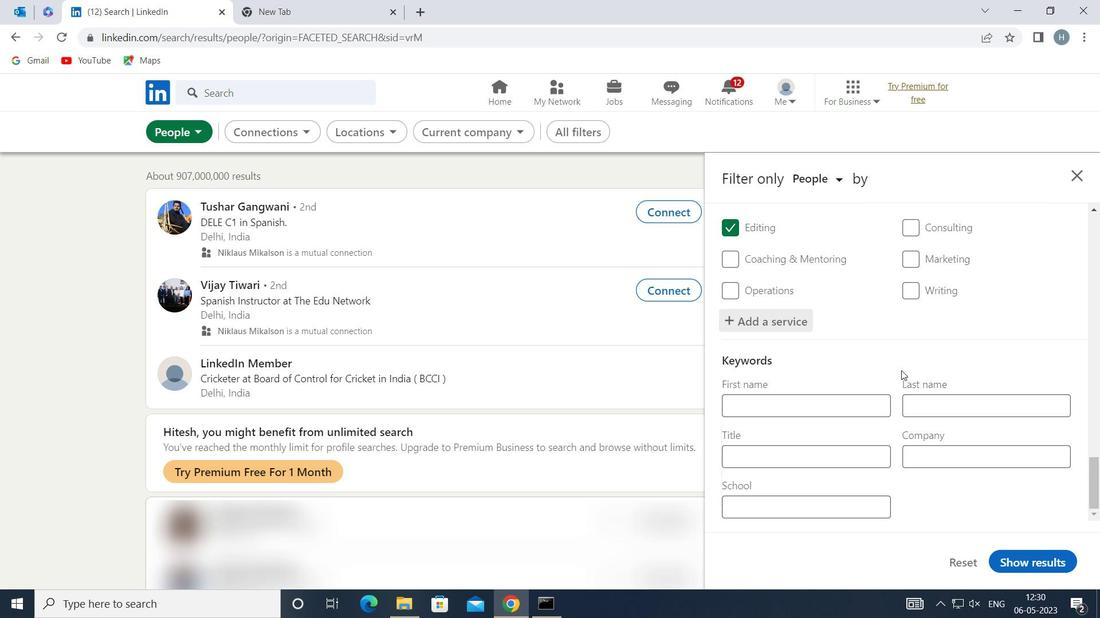 
Action: Mouse moved to (900, 370)
Screenshot: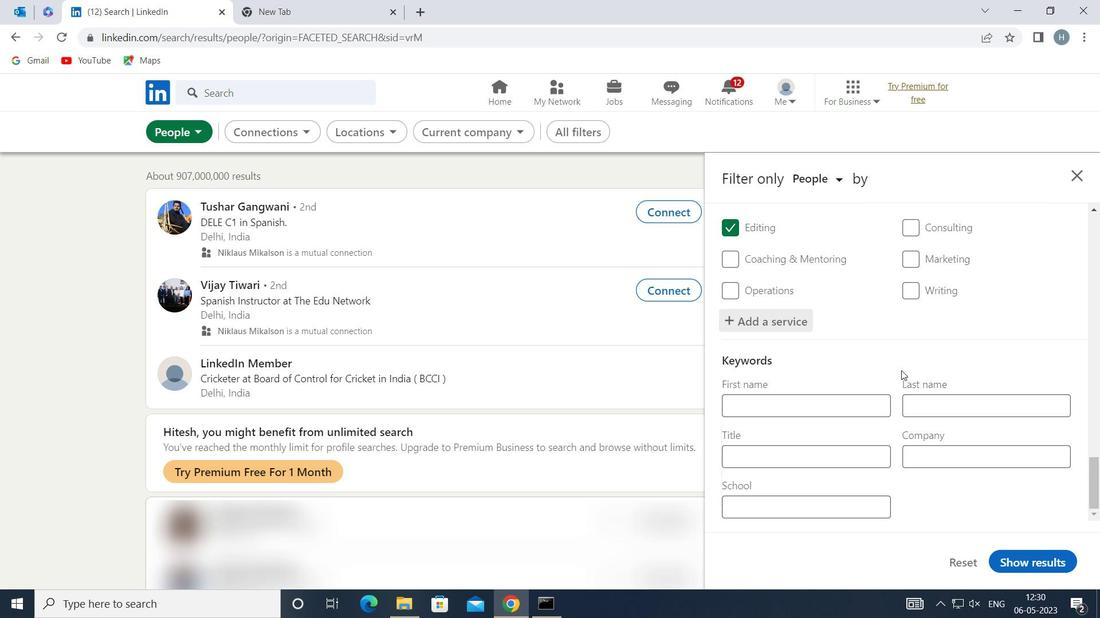 
Action: Mouse scrolled (900, 370) with delta (0, 0)
Screenshot: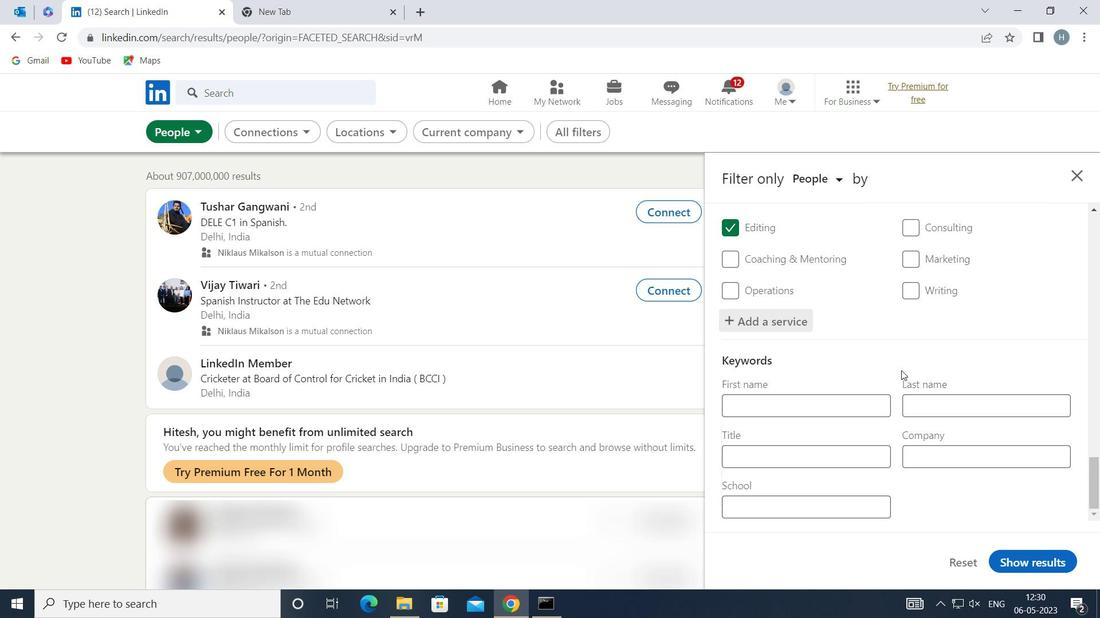 
Action: Mouse moved to (856, 454)
Screenshot: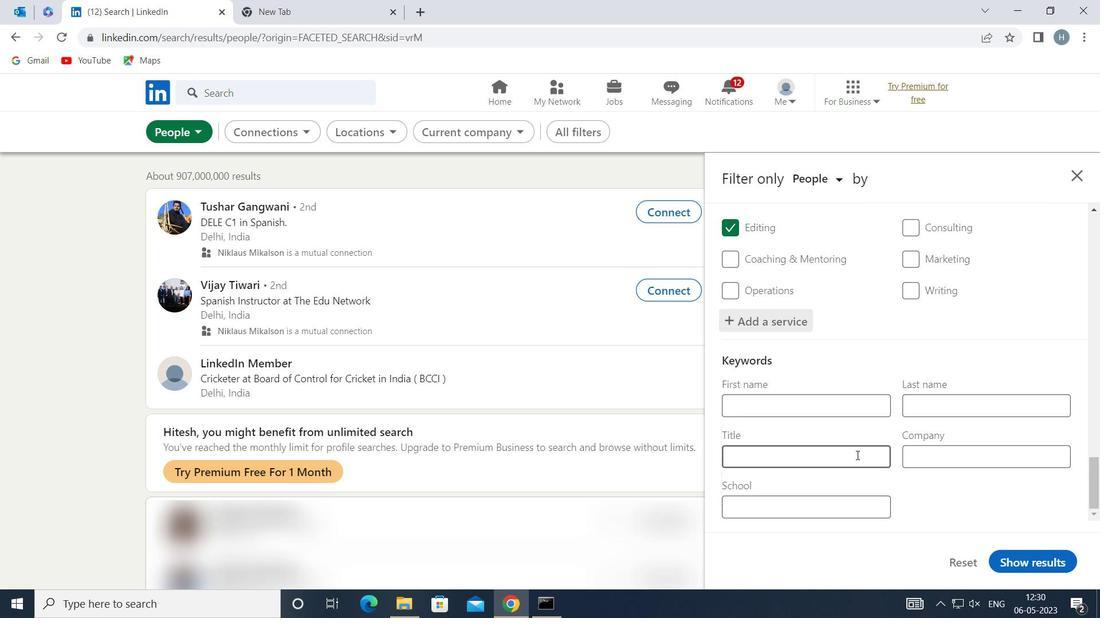 
Action: Mouse pressed left at (856, 454)
Screenshot: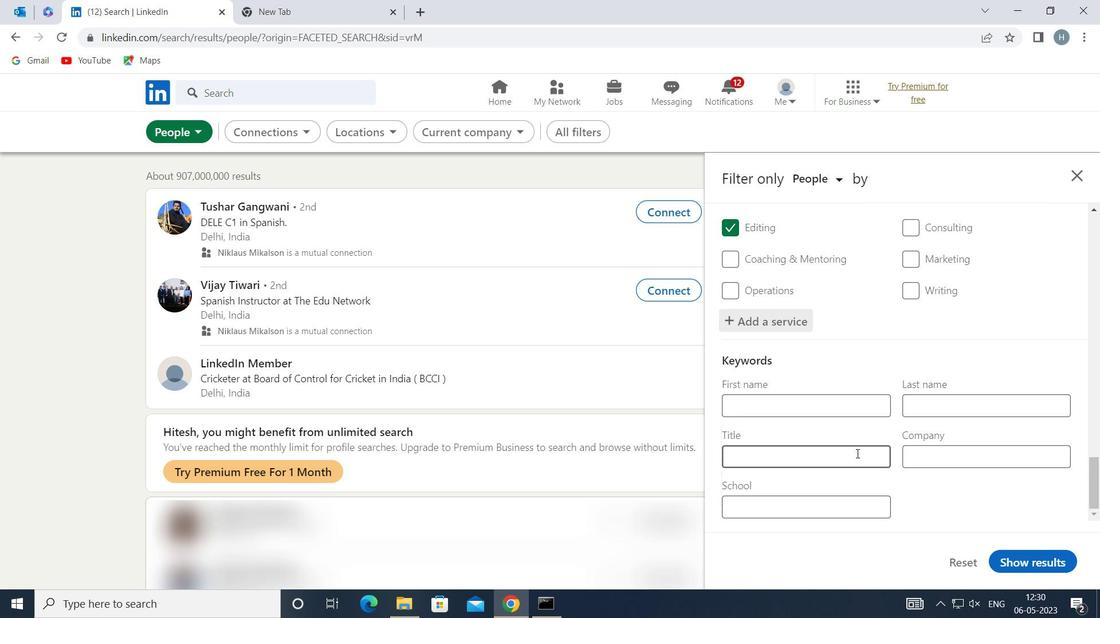 
Action: Mouse moved to (859, 449)
Screenshot: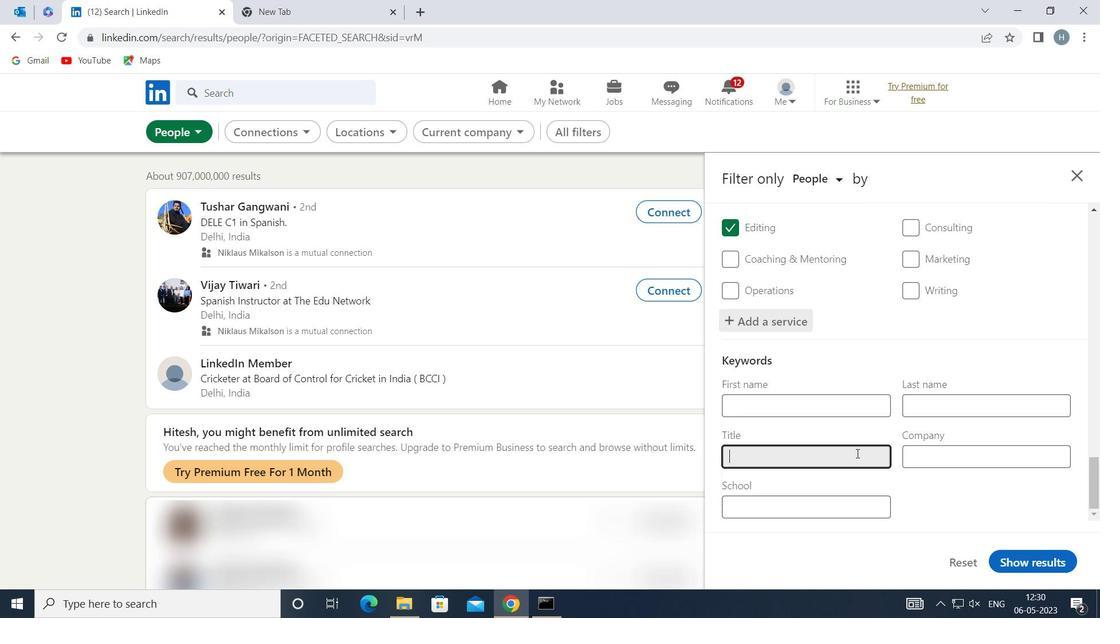 
Action: Key pressed <Key.shift>SECRETARY
Screenshot: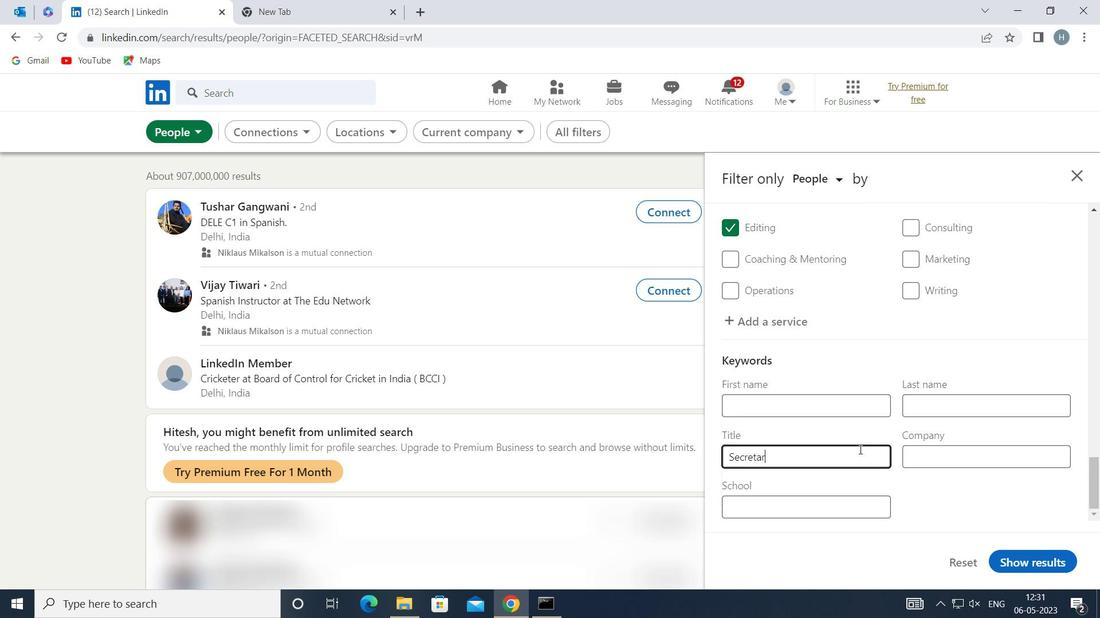 
Action: Mouse moved to (1037, 560)
Screenshot: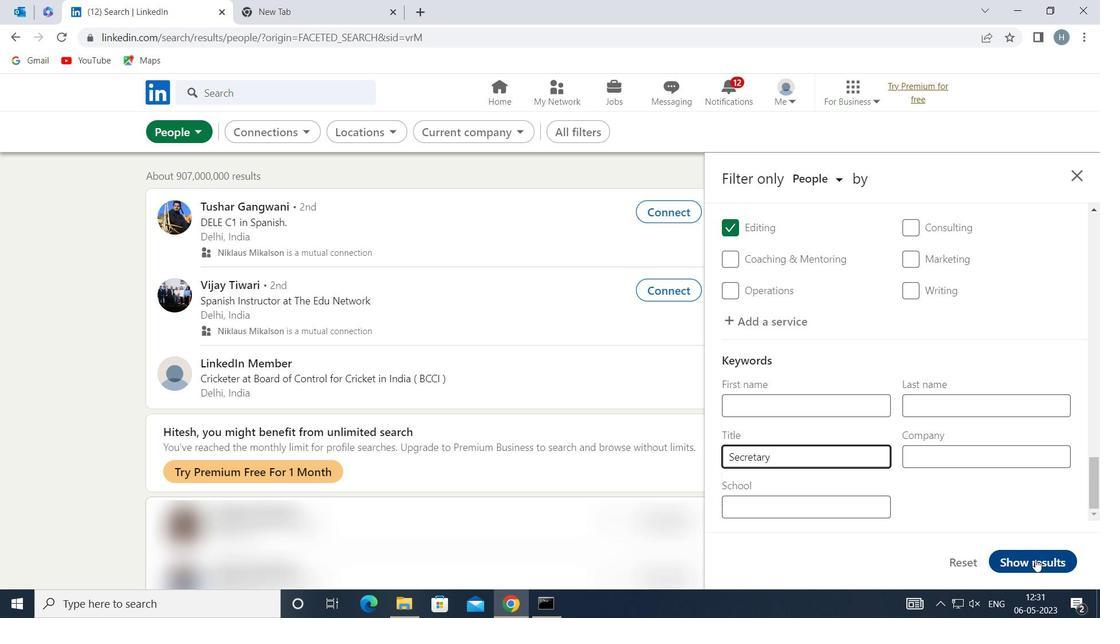 
Action: Mouse pressed left at (1037, 560)
Screenshot: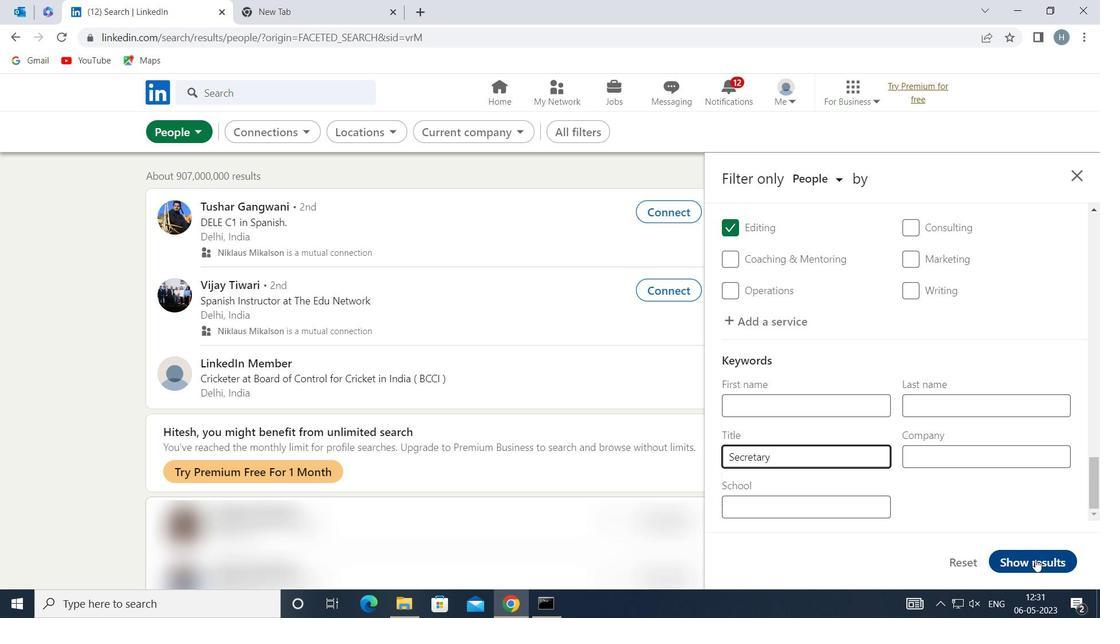 
Action: Mouse moved to (766, 326)
Screenshot: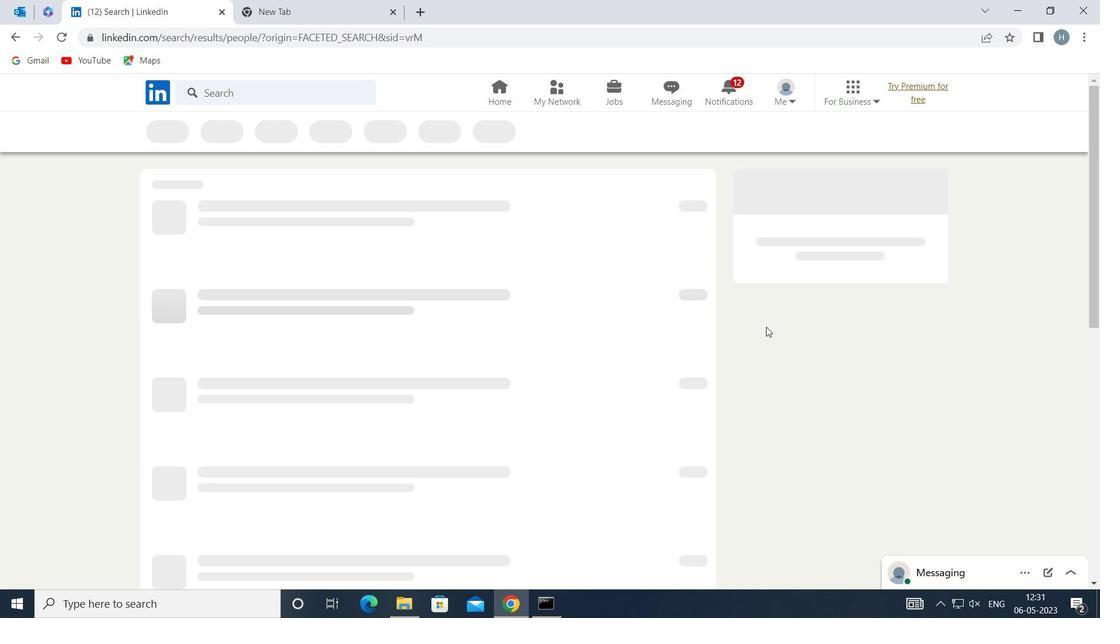 
